 Task: Buy 4 Power Window Motors from Window Regulators & Motors section under best seller category for shipping address: Brittany Collins, 2429 August Lane, Shreveport, Louisiana 71101, Cell Number 3184332610. Pay from credit card ending with 5759, CVV 953
Action: Key pressed amazon.com<Key.enter>
Screenshot: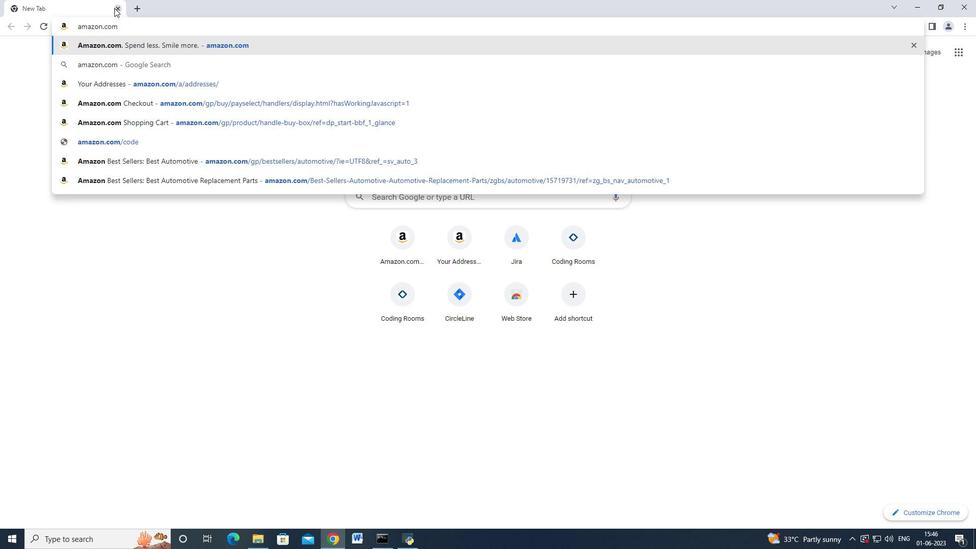 
Action: Mouse moved to (28, 82)
Screenshot: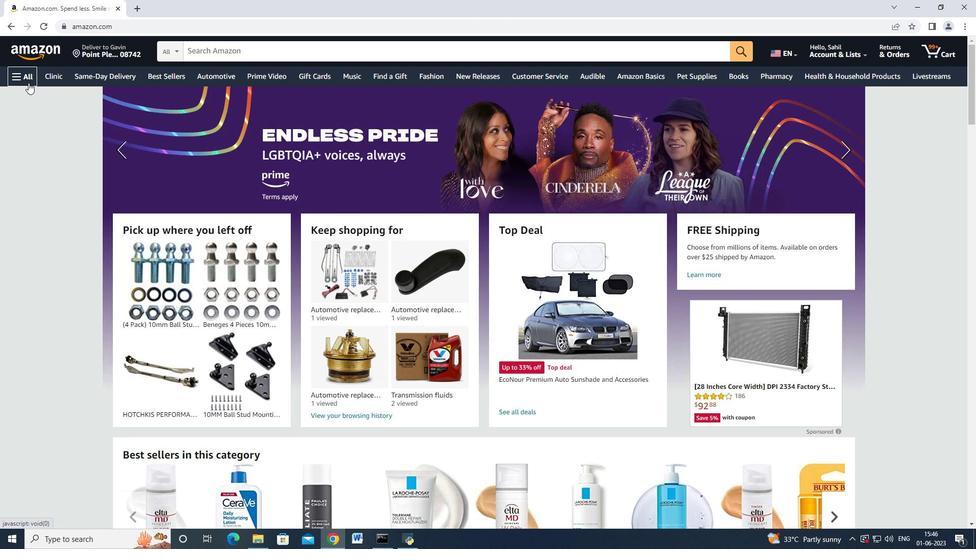 
Action: Mouse pressed left at (28, 82)
Screenshot: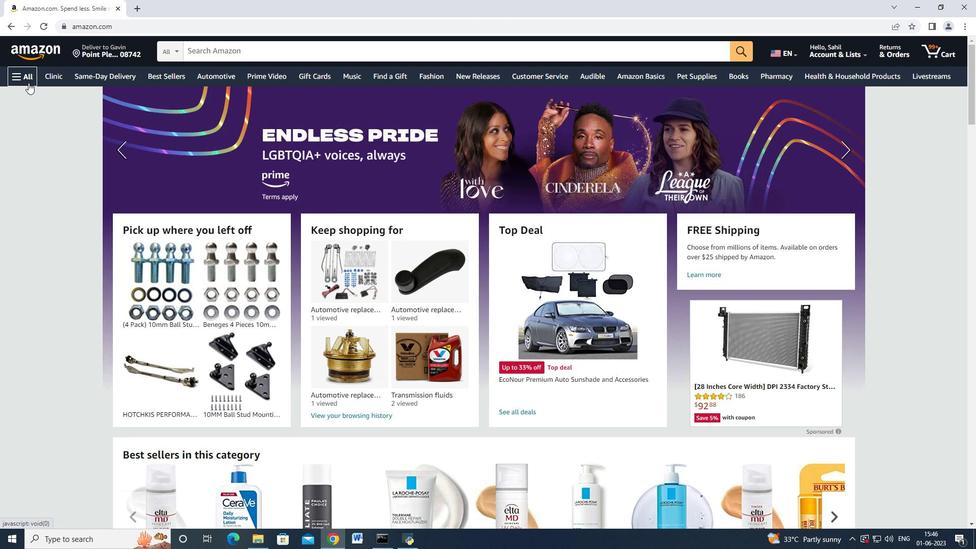 
Action: Mouse moved to (94, 392)
Screenshot: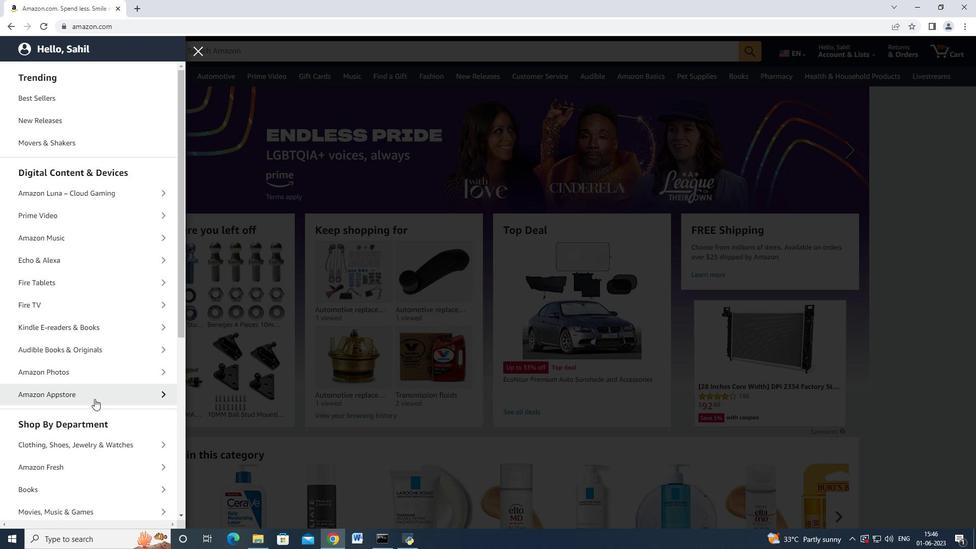
Action: Mouse scrolled (94, 392) with delta (0, 0)
Screenshot: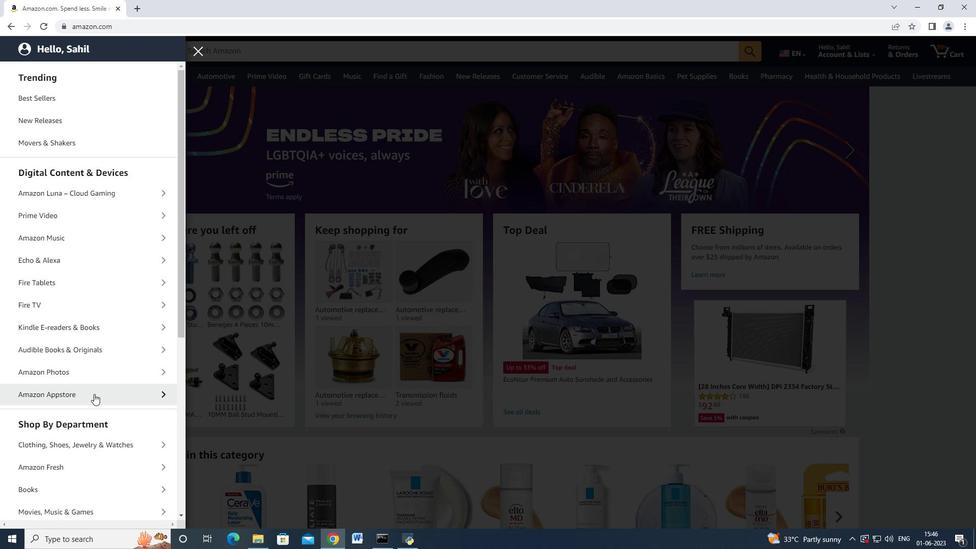 
Action: Mouse scrolled (94, 392) with delta (0, 0)
Screenshot: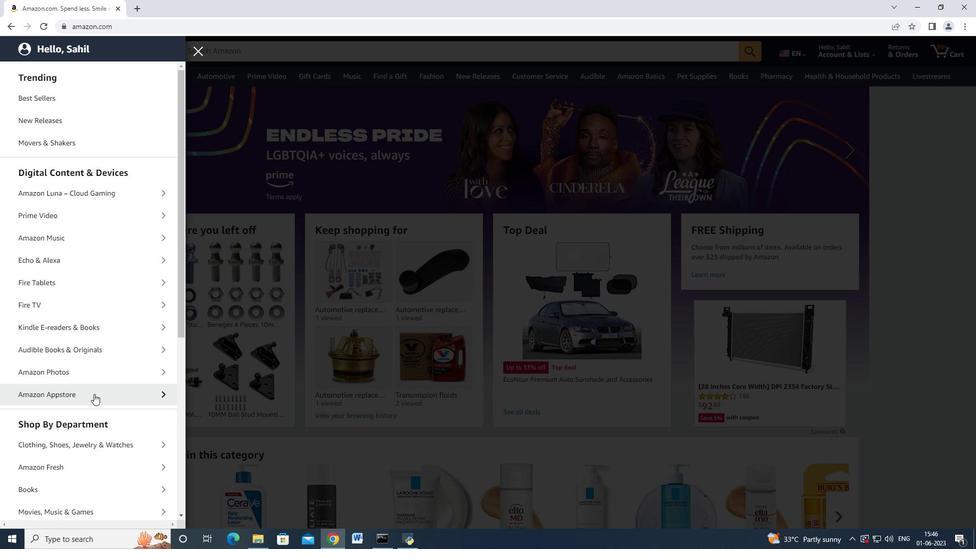 
Action: Mouse scrolled (94, 392) with delta (0, 0)
Screenshot: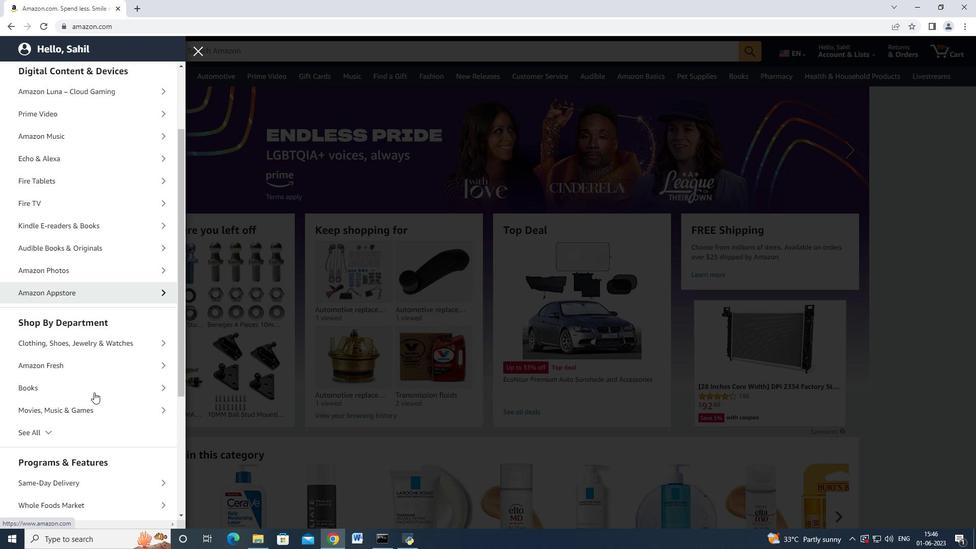 
Action: Mouse scrolled (94, 392) with delta (0, 0)
Screenshot: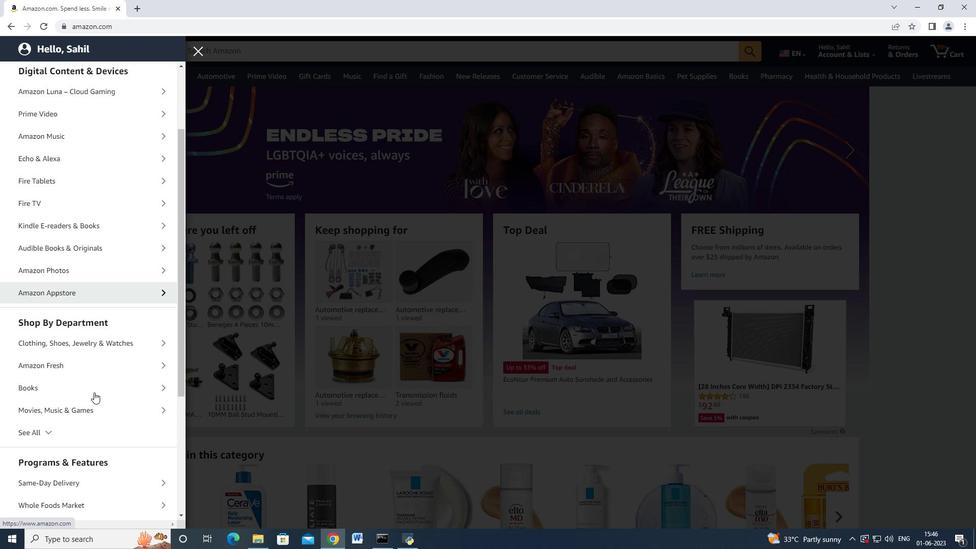 
Action: Mouse moved to (69, 466)
Screenshot: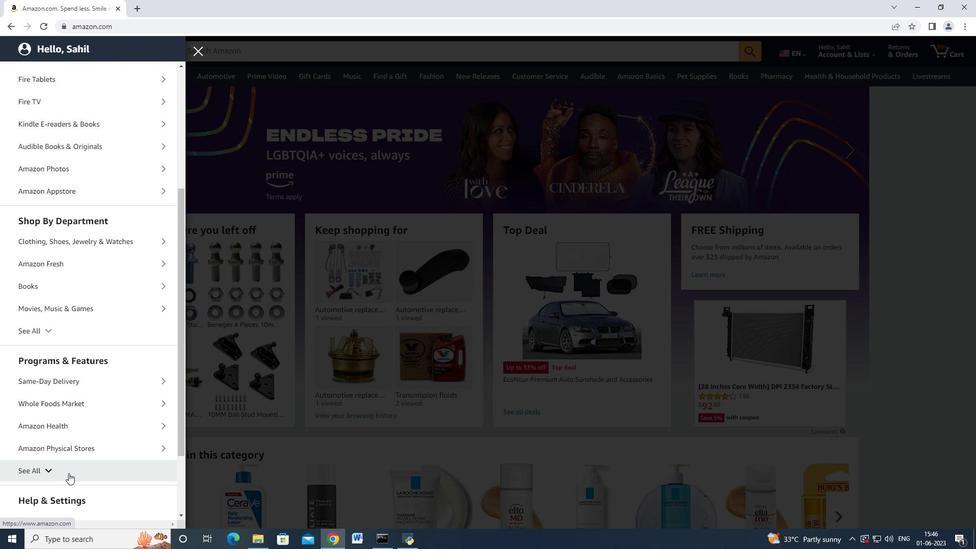 
Action: Mouse pressed left at (69, 466)
Screenshot: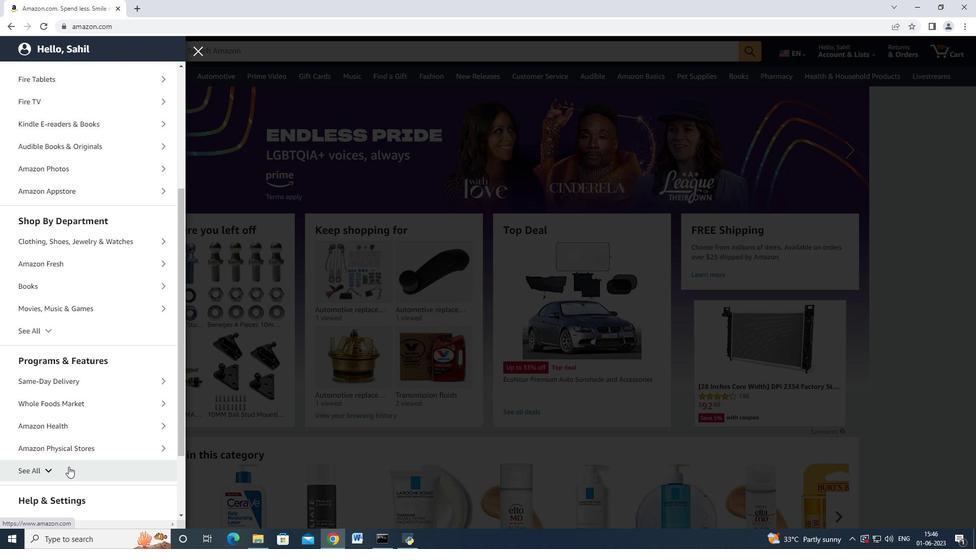 
Action: Mouse moved to (77, 332)
Screenshot: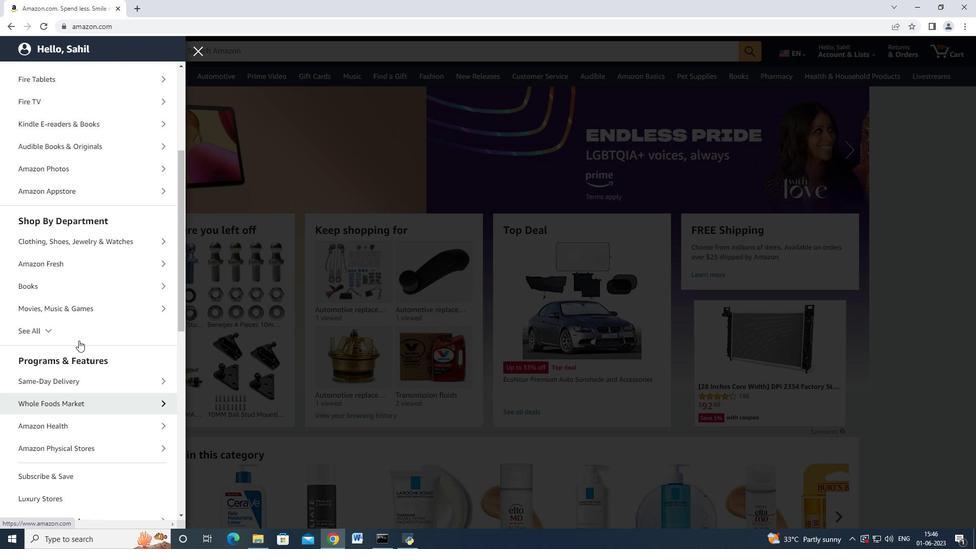 
Action: Mouse pressed left at (77, 332)
Screenshot: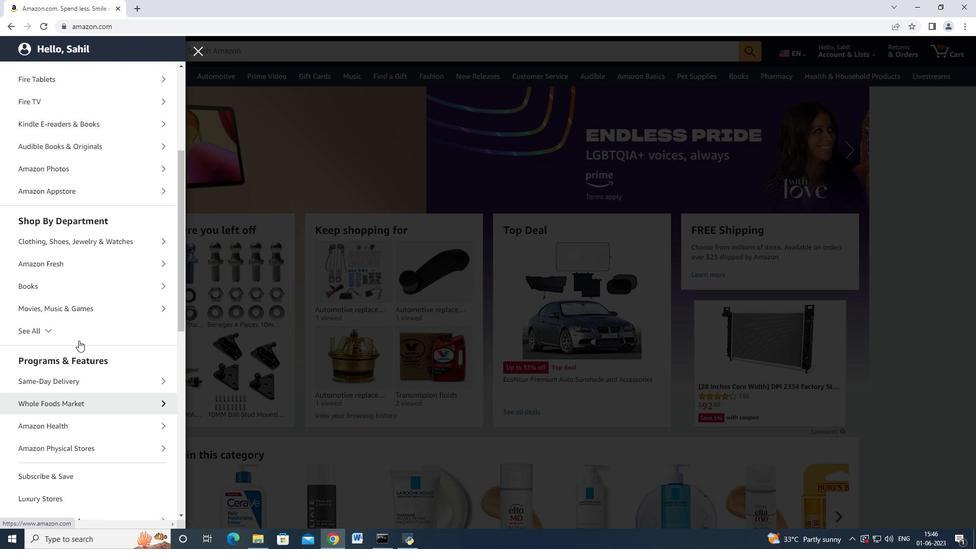 
Action: Mouse scrolled (77, 332) with delta (0, 0)
Screenshot: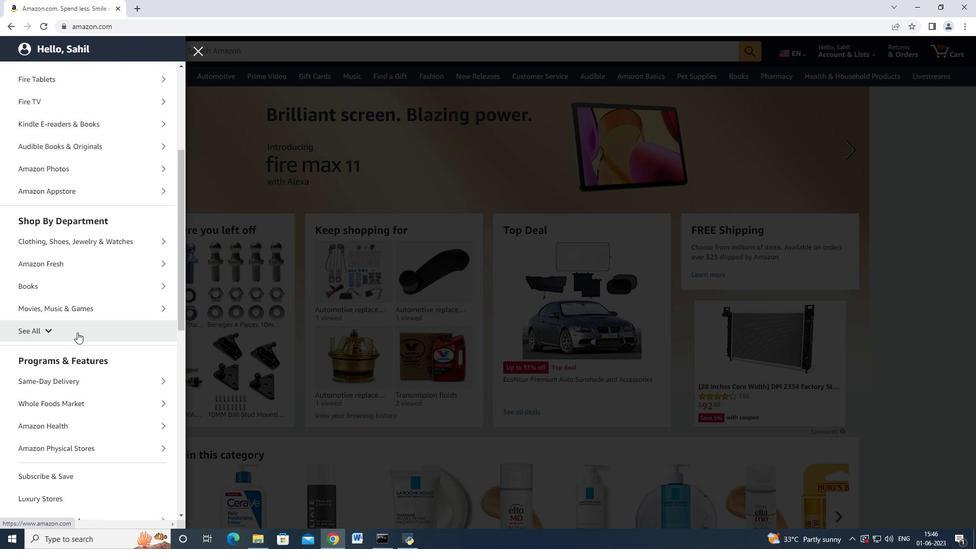 
Action: Mouse scrolled (77, 332) with delta (0, 0)
Screenshot: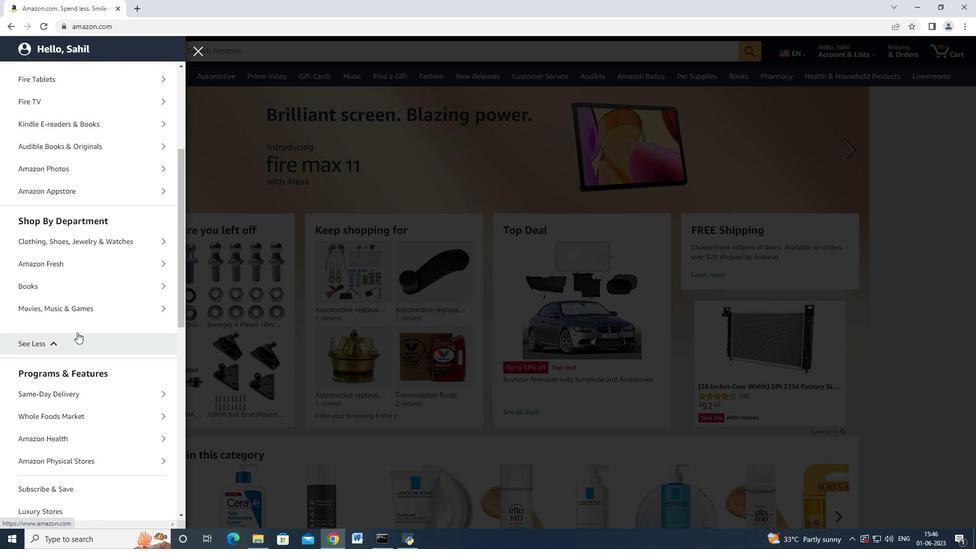
Action: Mouse scrolled (77, 332) with delta (0, 0)
Screenshot: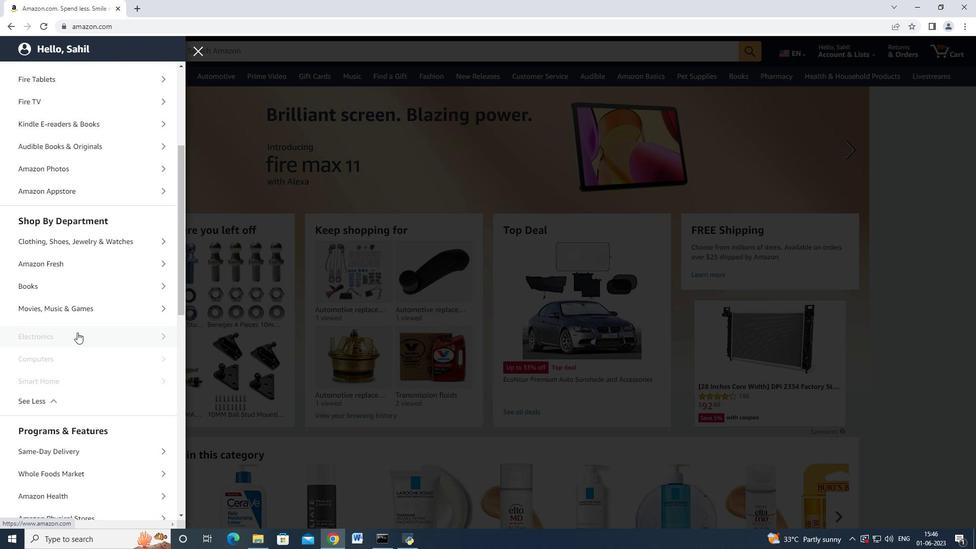 
Action: Mouse scrolled (77, 332) with delta (0, 0)
Screenshot: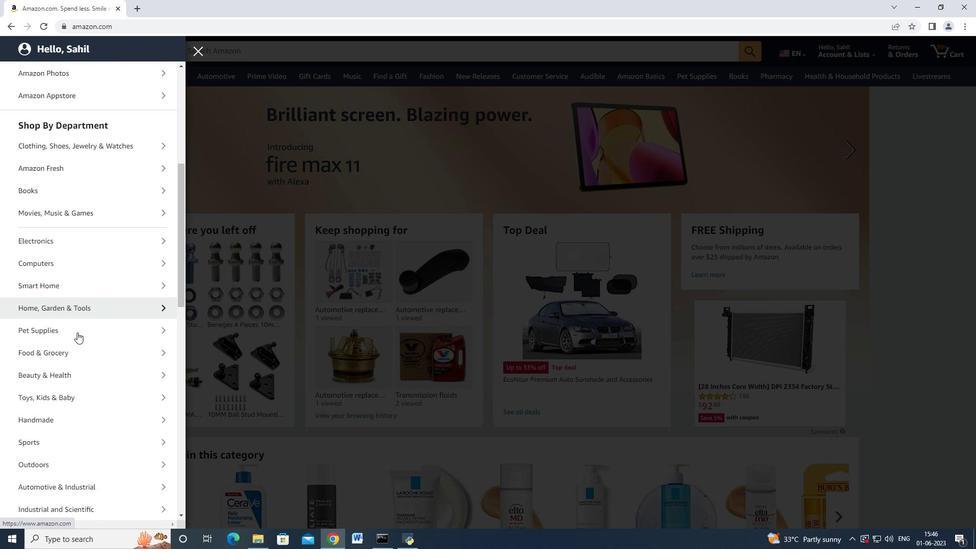 
Action: Mouse scrolled (77, 332) with delta (0, 0)
Screenshot: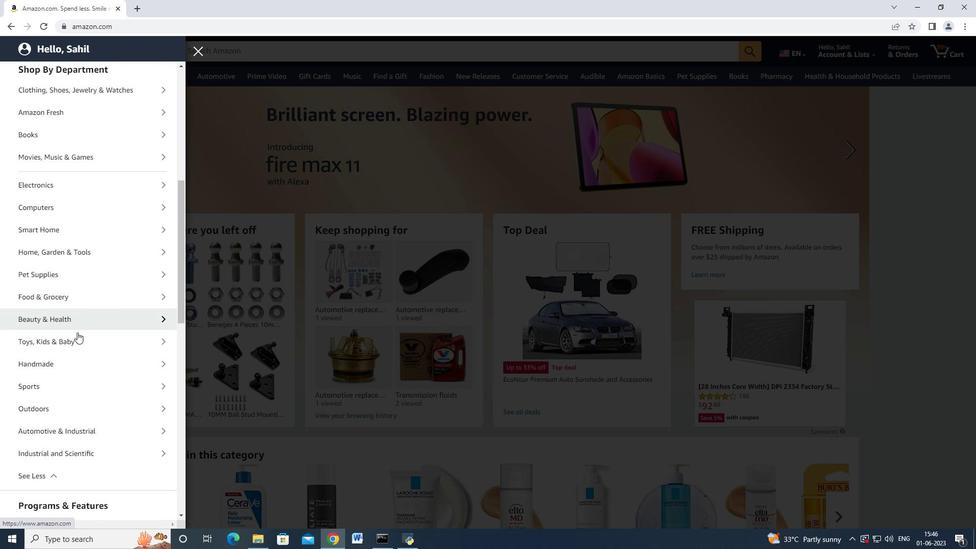 
Action: Mouse scrolled (77, 332) with delta (0, 0)
Screenshot: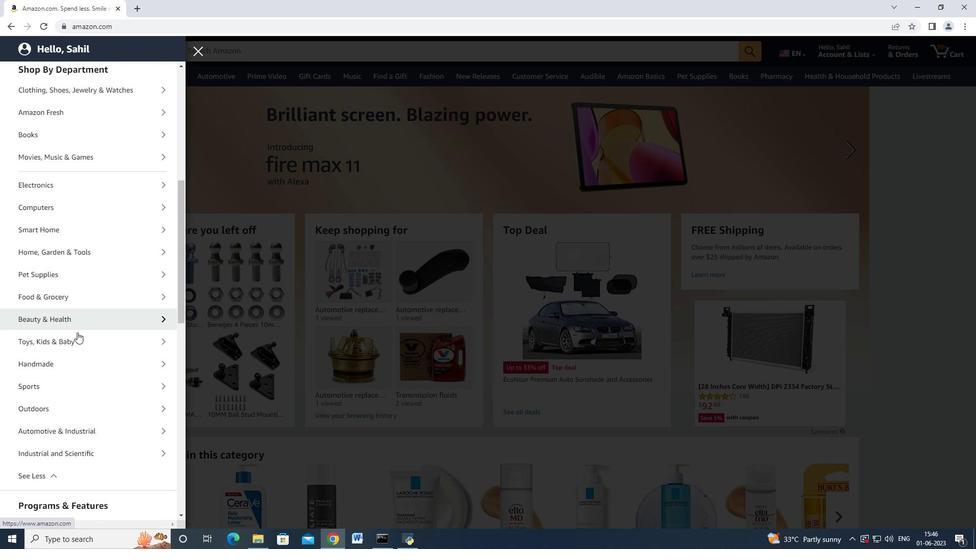 
Action: Mouse scrolled (77, 332) with delta (0, 0)
Screenshot: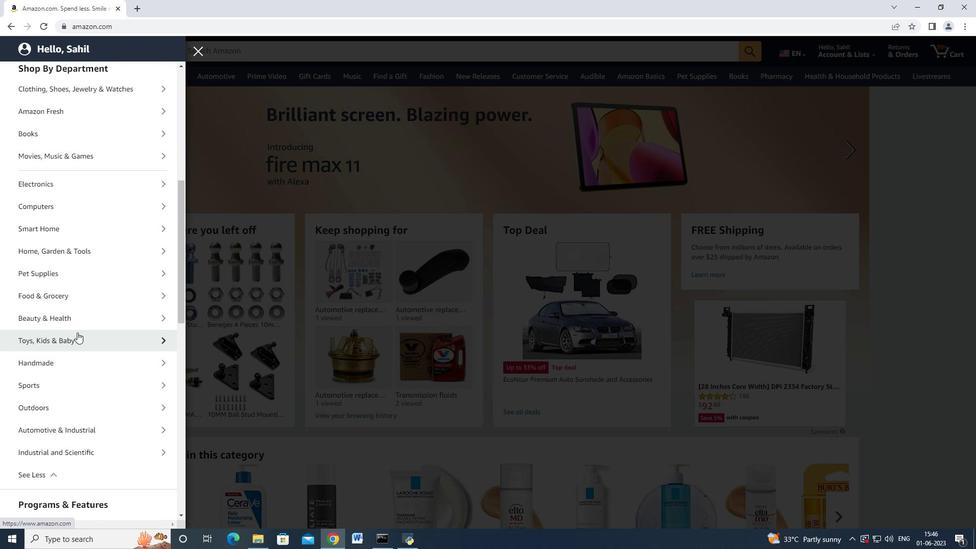 
Action: Mouse moved to (99, 230)
Screenshot: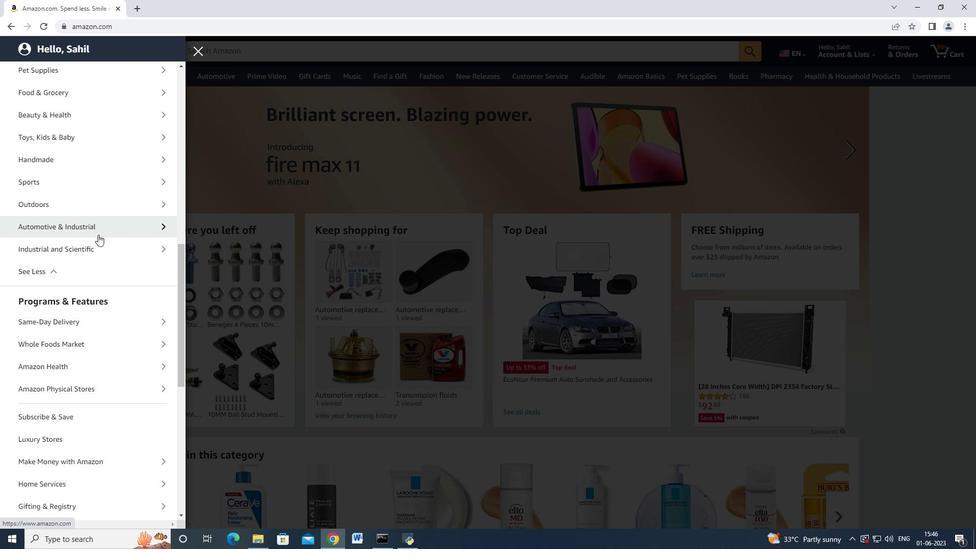 
Action: Mouse pressed left at (99, 230)
Screenshot: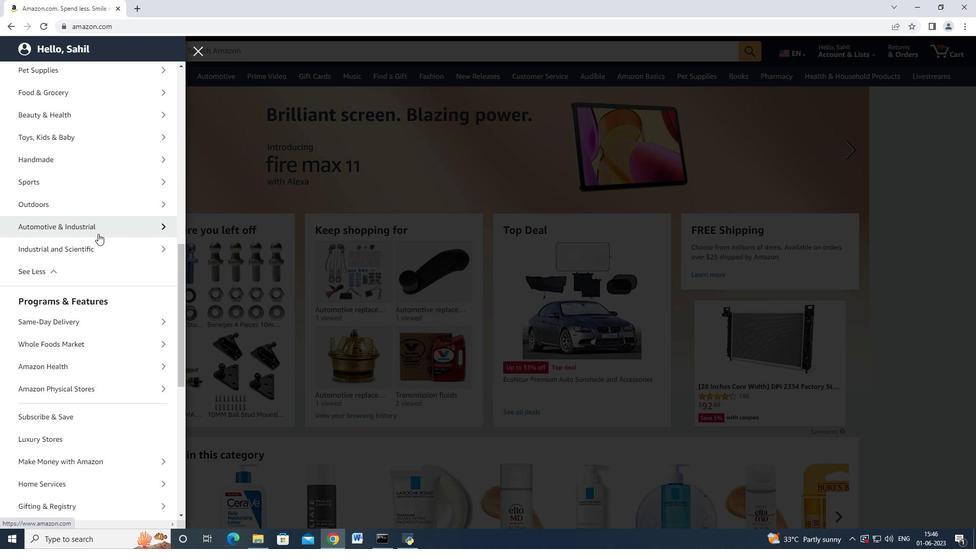 
Action: Mouse moved to (111, 126)
Screenshot: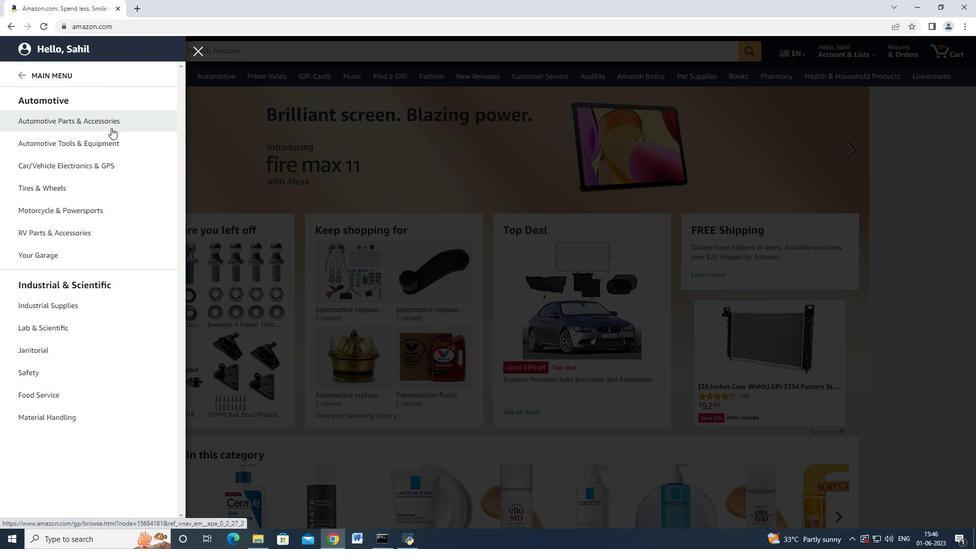 
Action: Mouse pressed left at (111, 126)
Screenshot: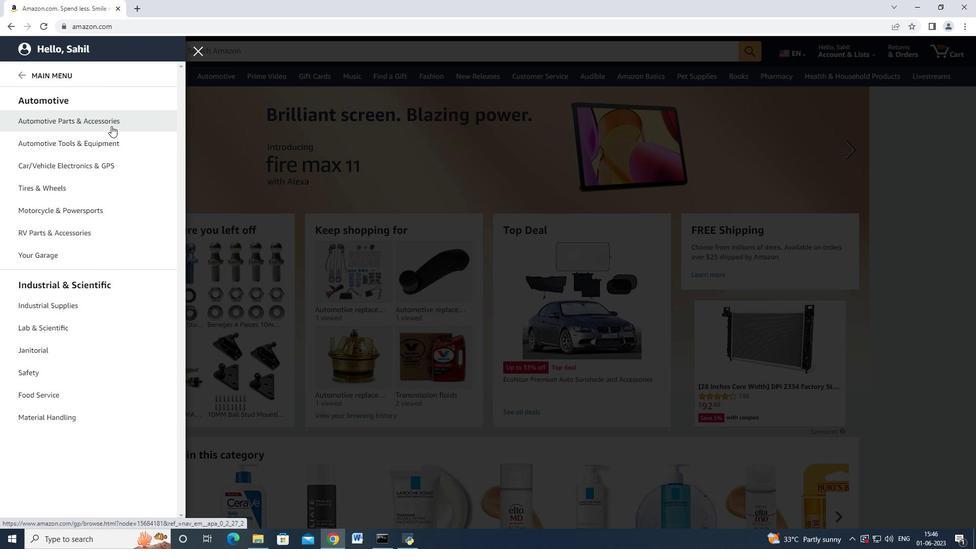 
Action: Mouse moved to (183, 90)
Screenshot: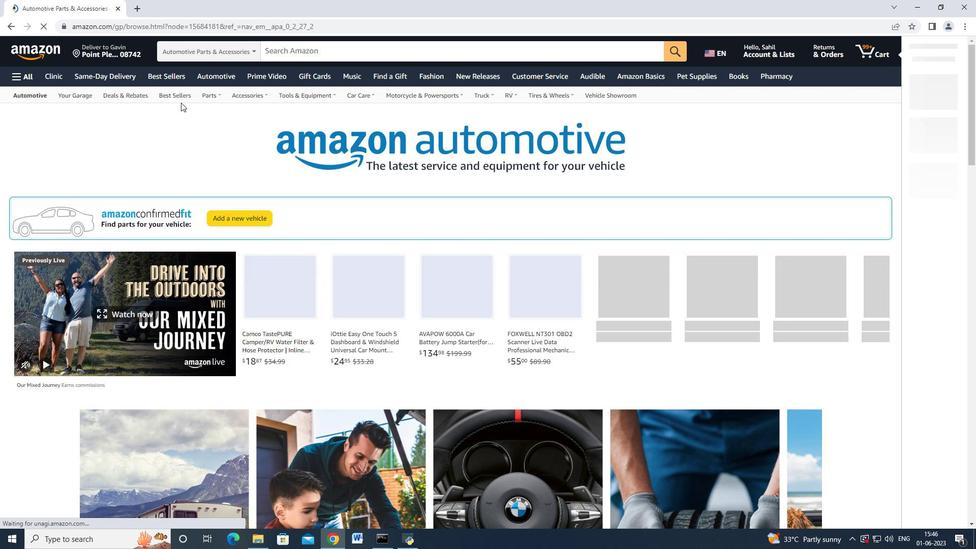 
Action: Mouse pressed left at (183, 90)
Screenshot: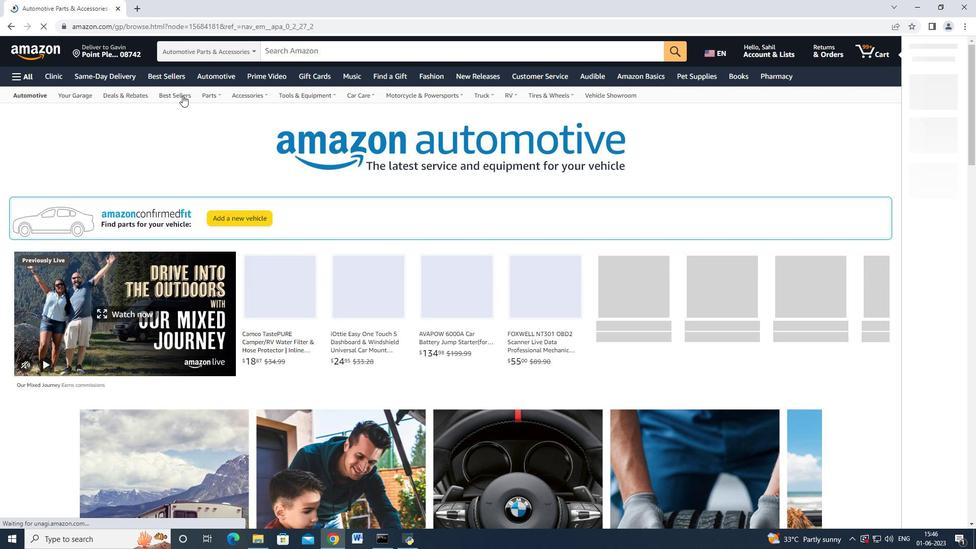 
Action: Mouse moved to (58, 329)
Screenshot: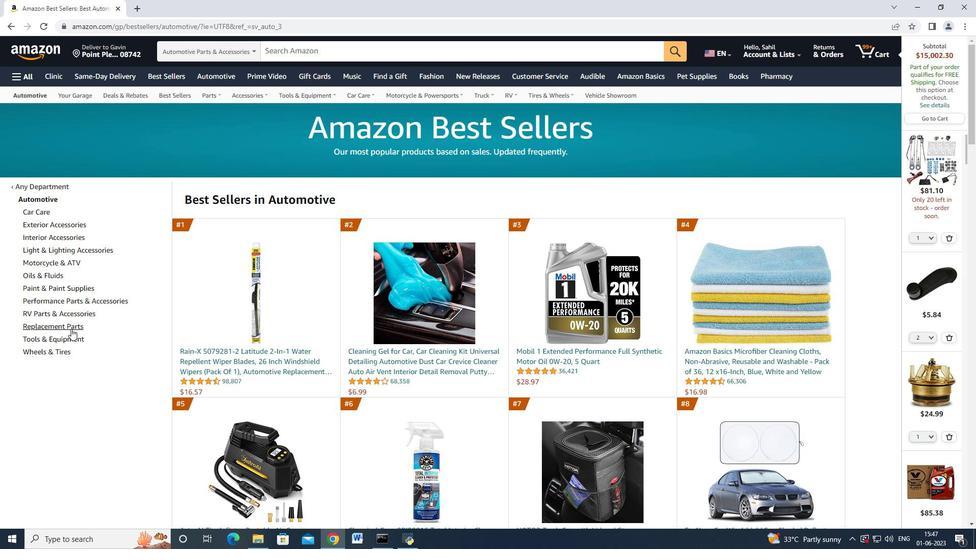 
Action: Mouse pressed left at (58, 329)
Screenshot: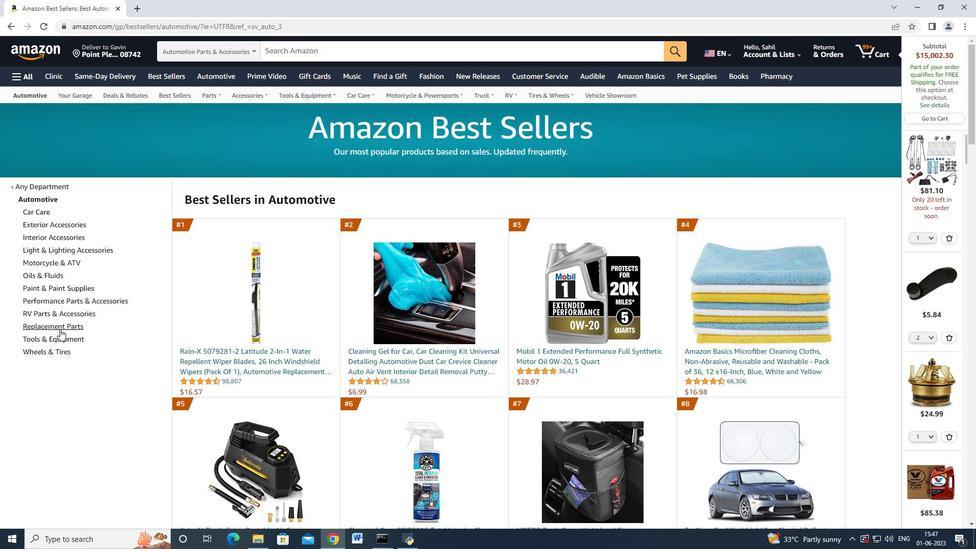 
Action: Mouse moved to (80, 338)
Screenshot: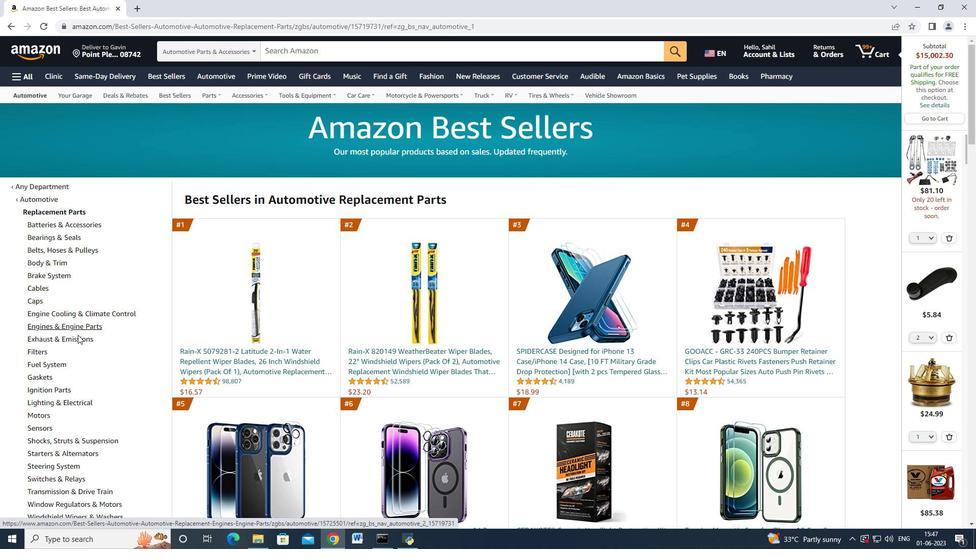 
Action: Mouse scrolled (80, 338) with delta (0, 0)
Screenshot: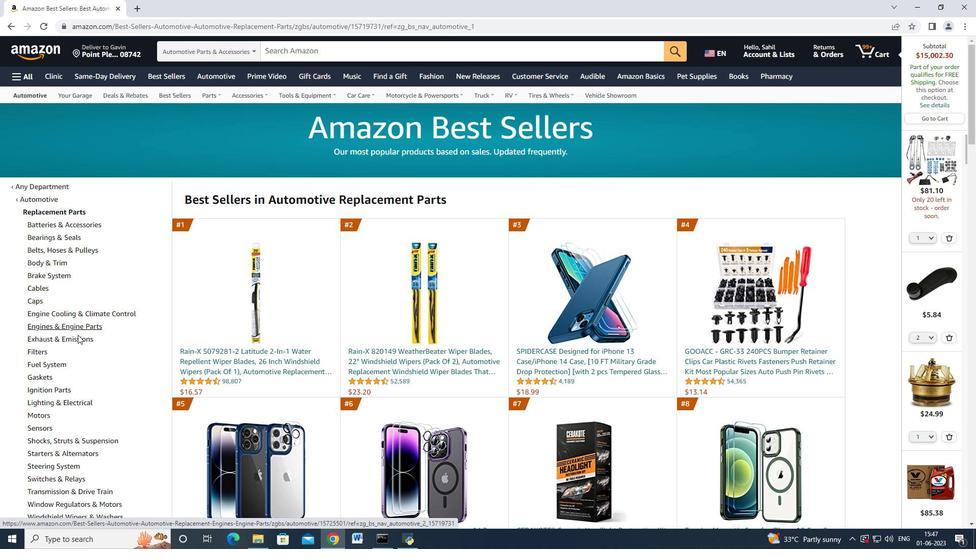 
Action: Mouse moved to (86, 349)
Screenshot: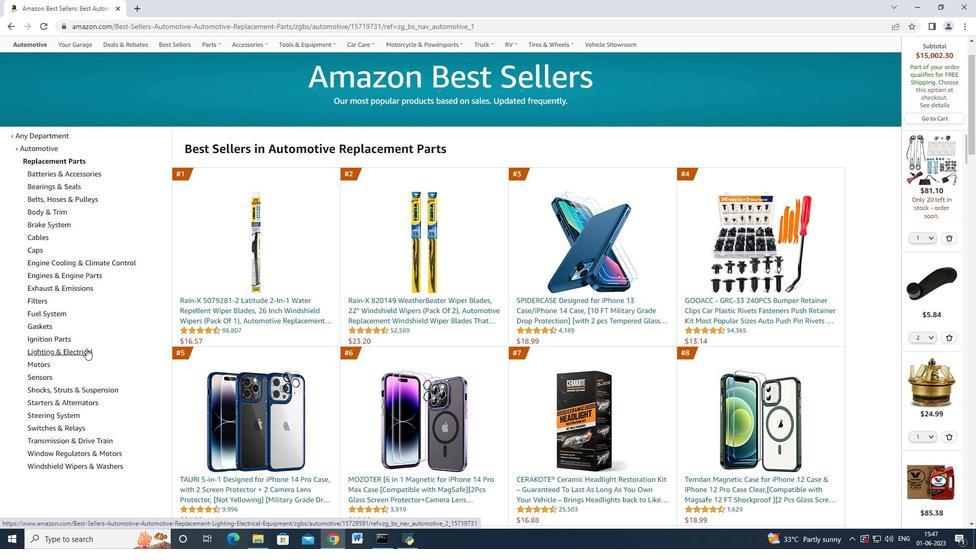 
Action: Mouse scrolled (86, 349) with delta (0, 0)
Screenshot: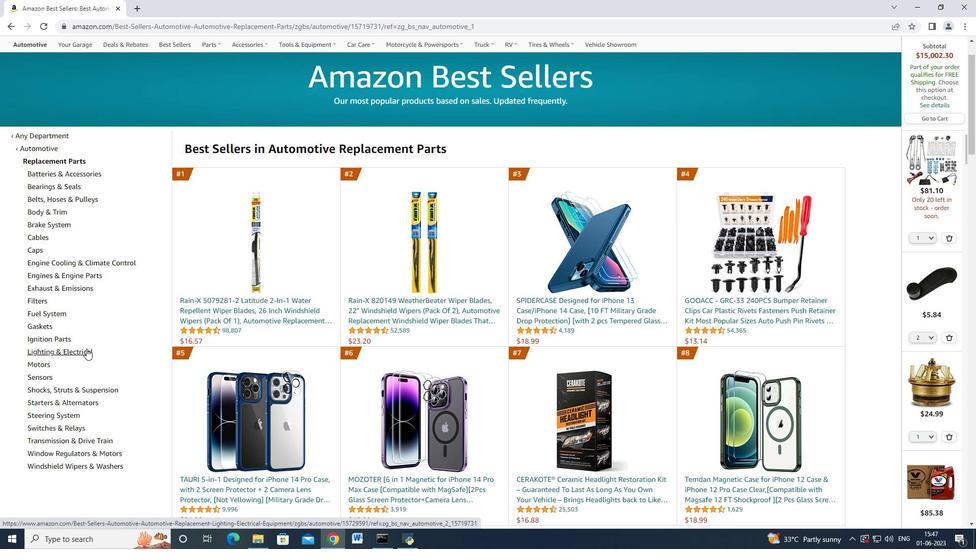 
Action: Mouse moved to (87, 349)
Screenshot: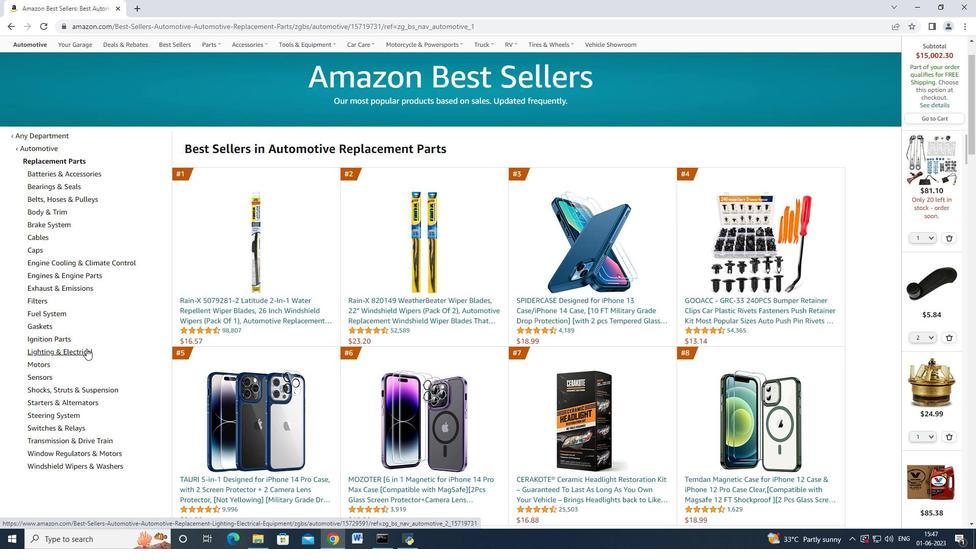
Action: Mouse scrolled (87, 349) with delta (0, 0)
Screenshot: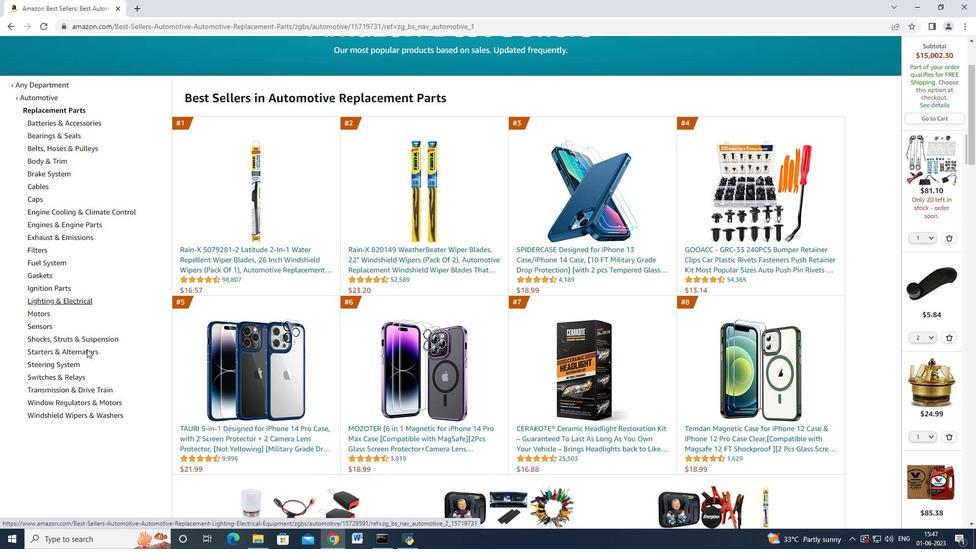 
Action: Mouse moved to (90, 352)
Screenshot: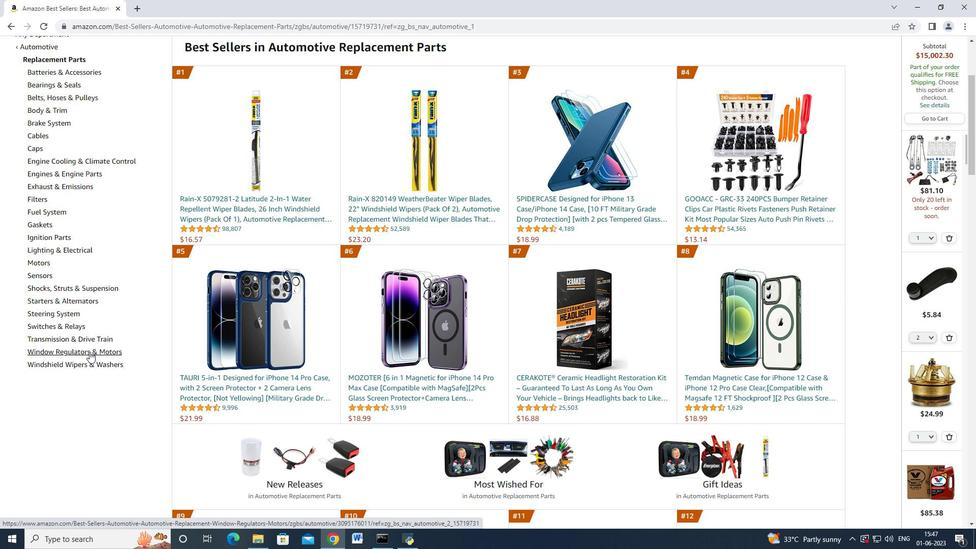 
Action: Mouse scrolled (90, 352) with delta (0, 0)
Screenshot: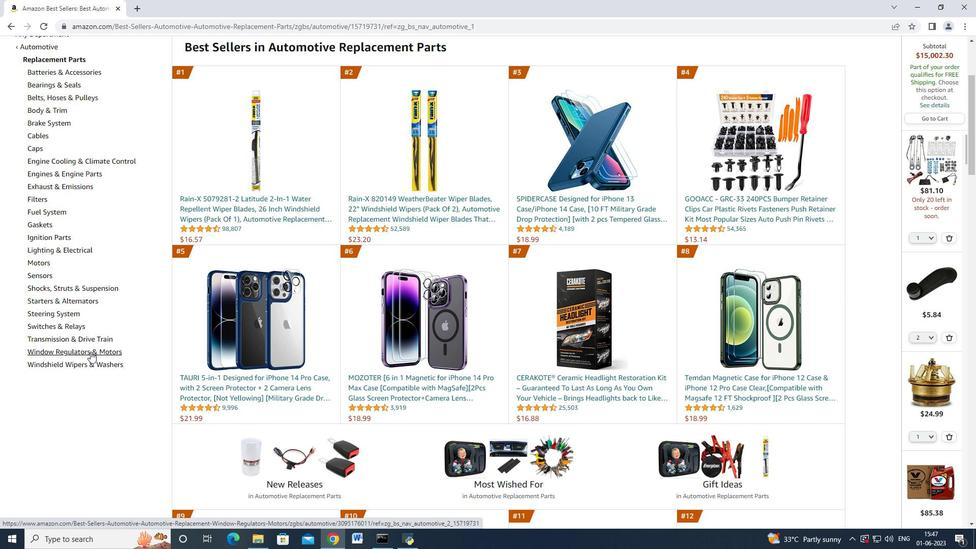 
Action: Mouse scrolled (90, 352) with delta (0, 0)
Screenshot: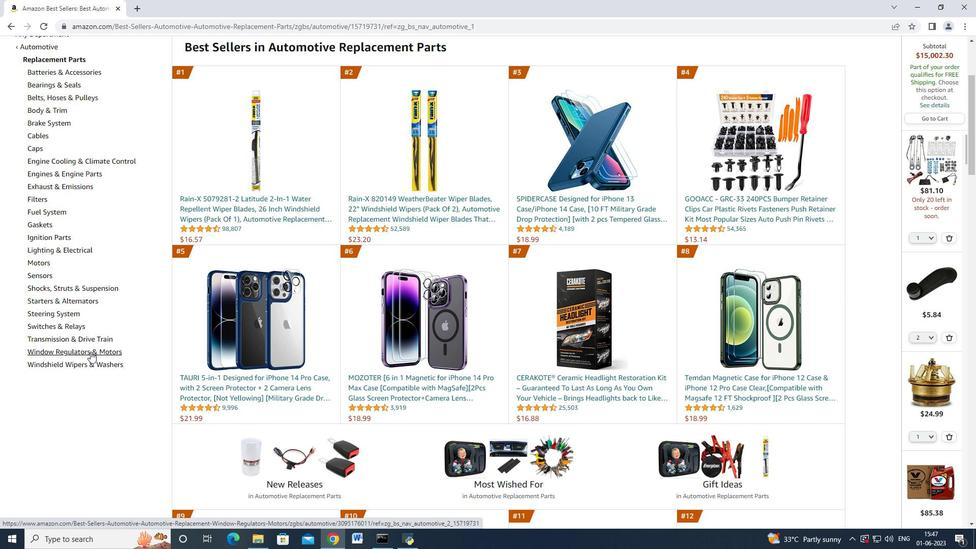 
Action: Mouse scrolled (90, 351) with delta (0, 0)
Screenshot: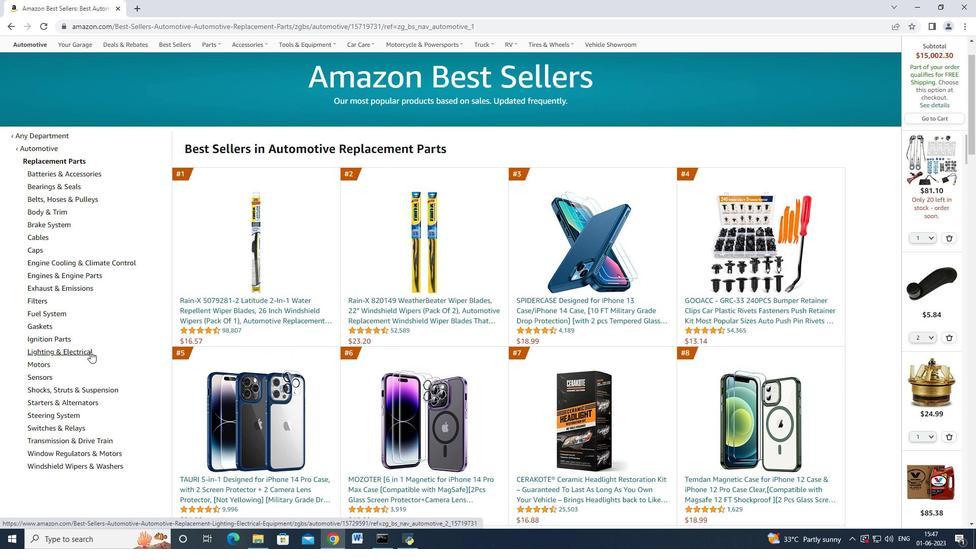 
Action: Mouse moved to (80, 406)
Screenshot: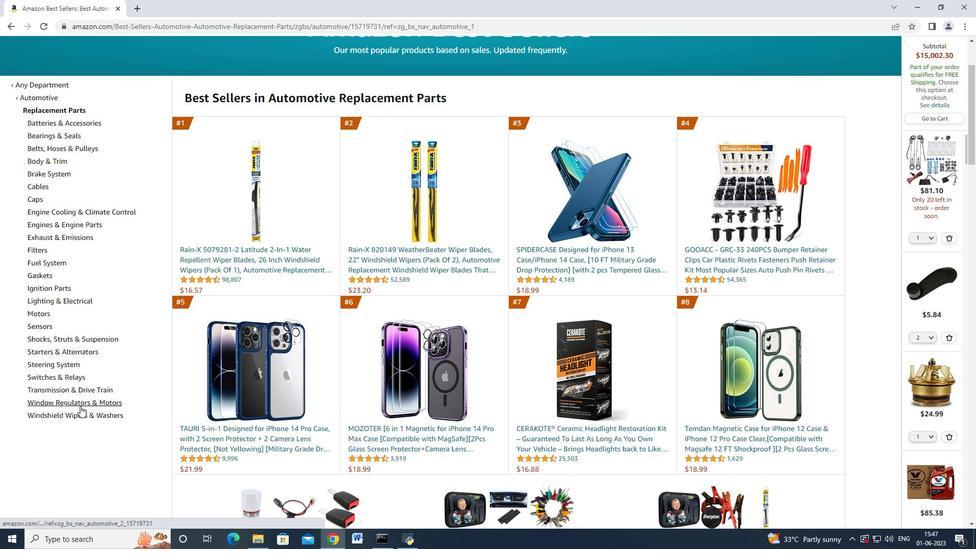 
Action: Mouse pressed left at (80, 406)
Screenshot: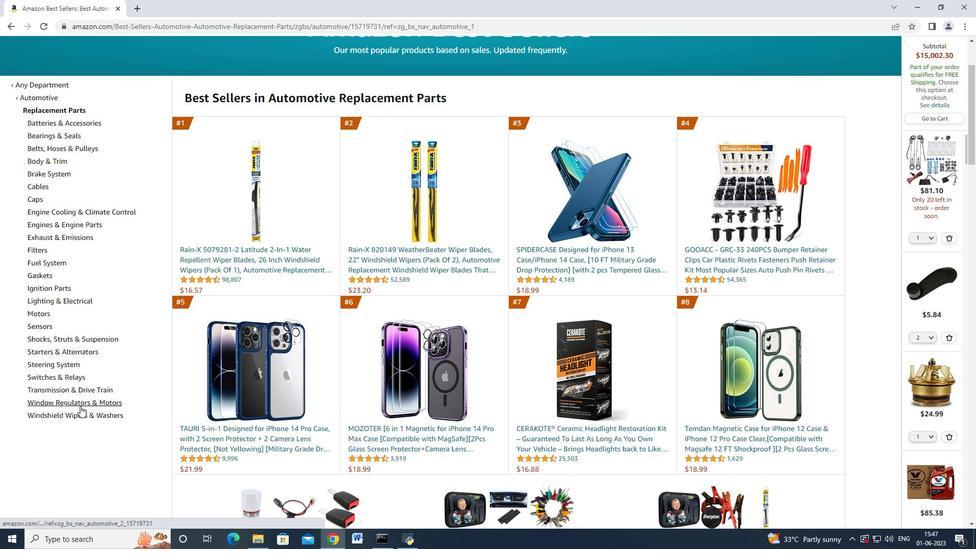 
Action: Mouse moved to (73, 259)
Screenshot: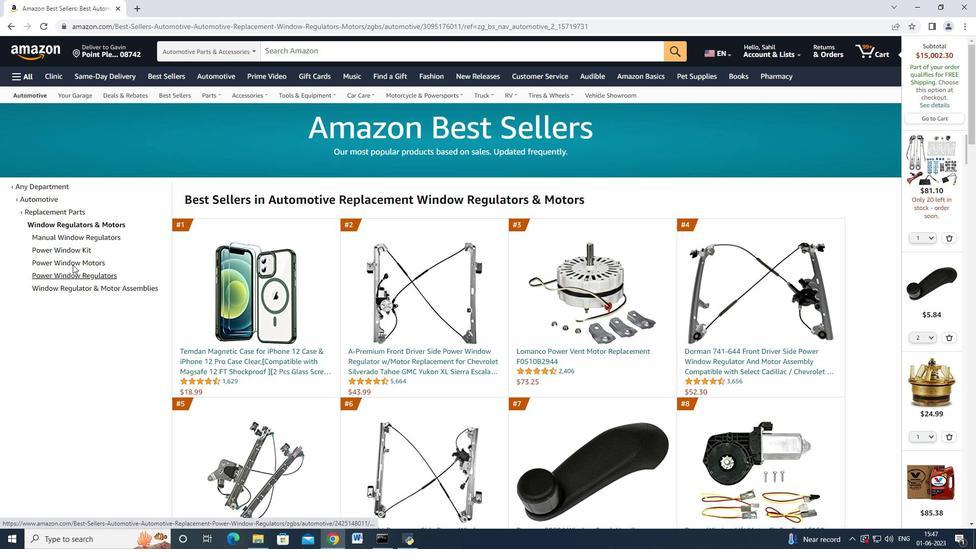 
Action: Mouse pressed left at (73, 259)
Screenshot: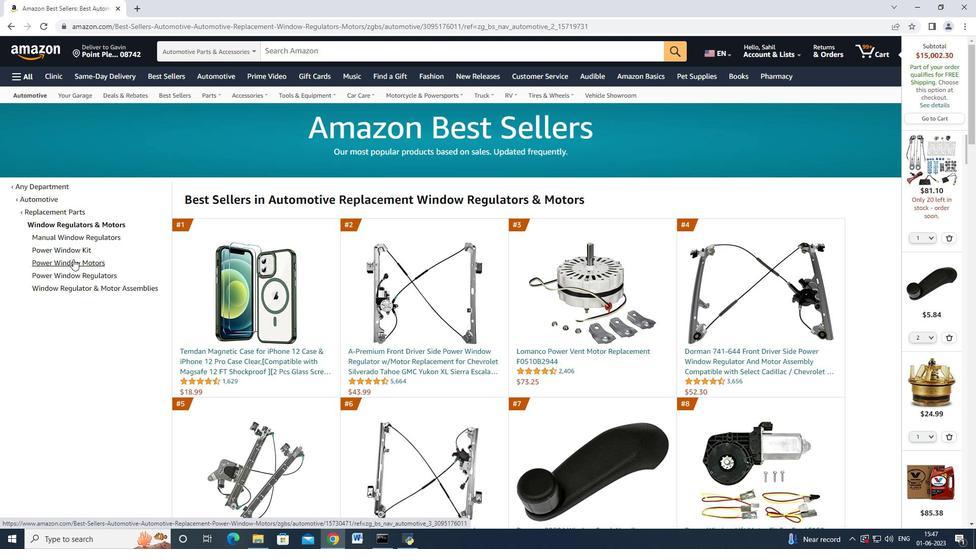 
Action: Mouse moved to (419, 353)
Screenshot: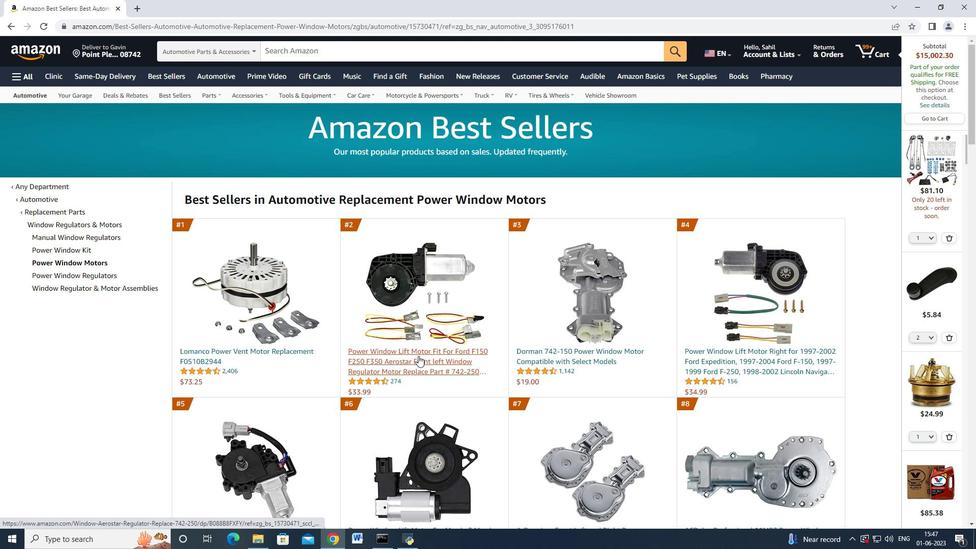 
Action: Mouse scrolled (419, 353) with delta (0, 0)
Screenshot: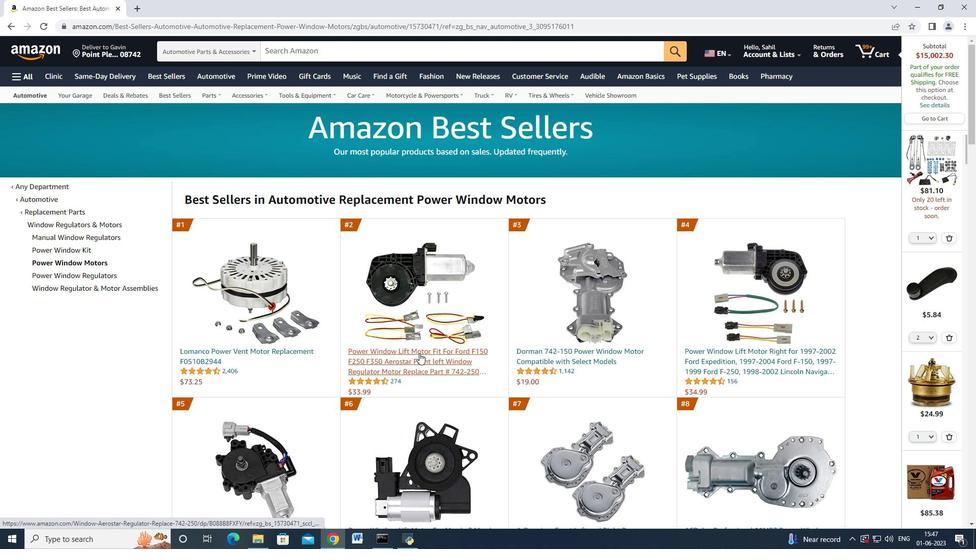 
Action: Mouse moved to (412, 311)
Screenshot: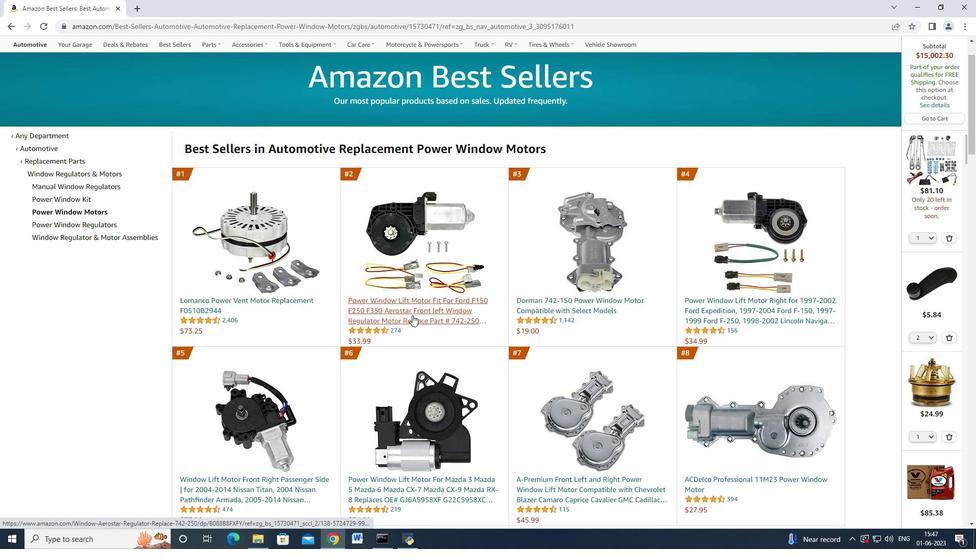 
Action: Mouse scrolled (412, 310) with delta (0, 0)
Screenshot: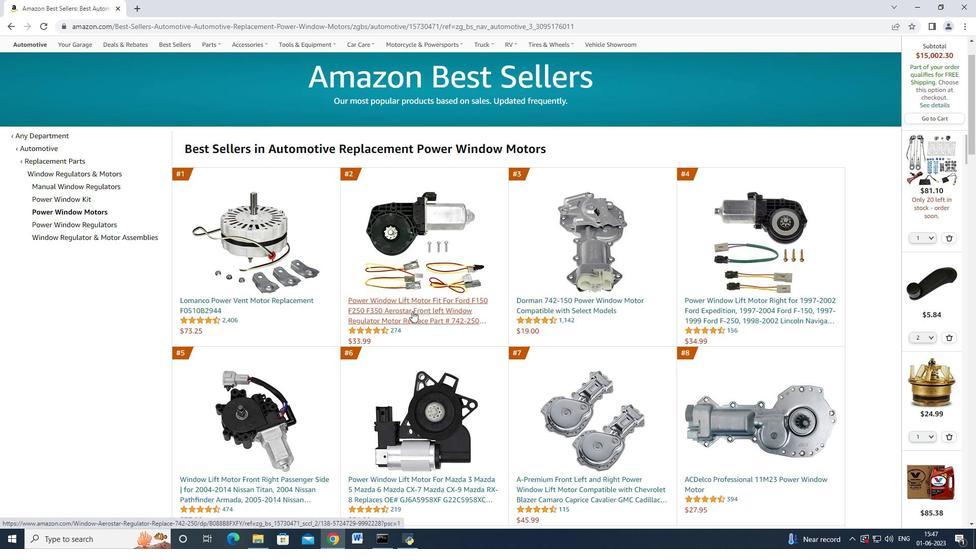
Action: Mouse moved to (291, 446)
Screenshot: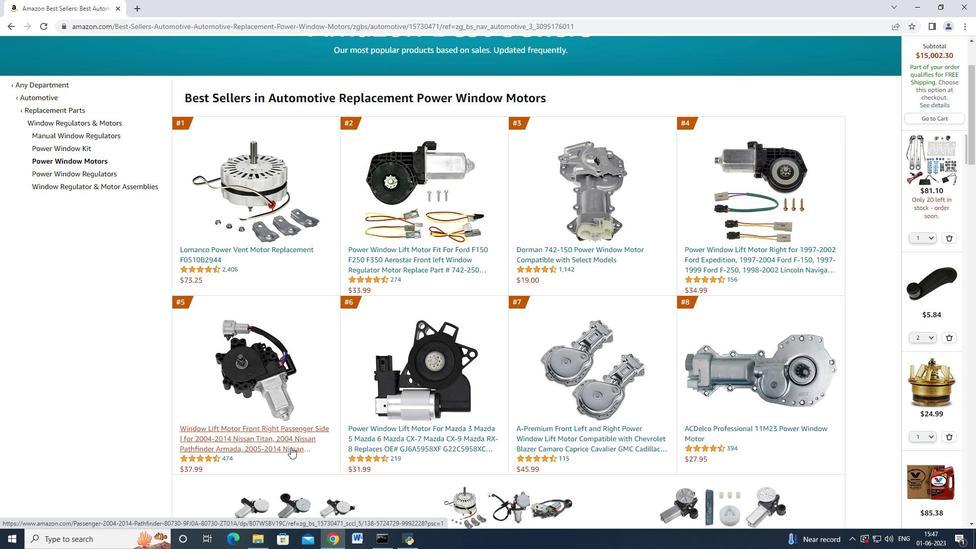 
Action: Mouse pressed left at (291, 446)
Screenshot: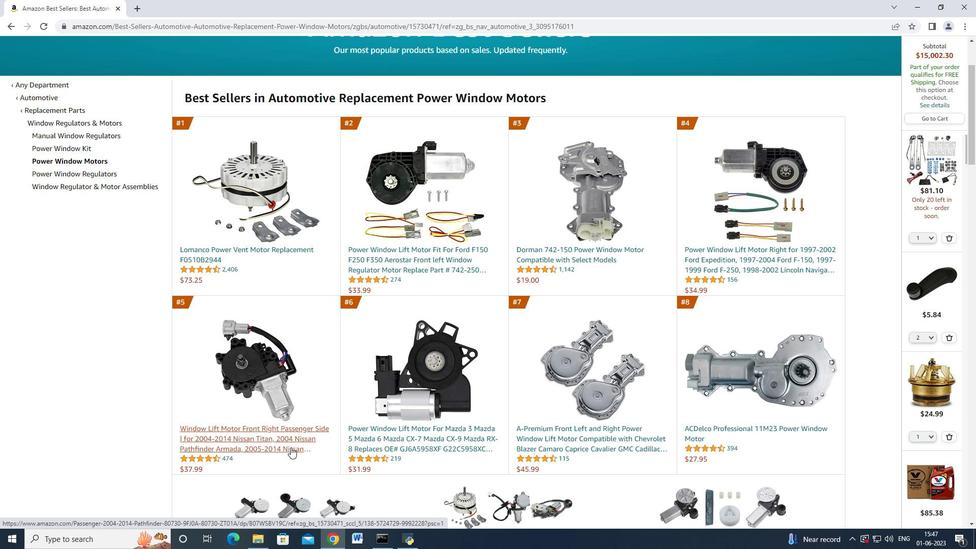
Action: Mouse moved to (728, 379)
Screenshot: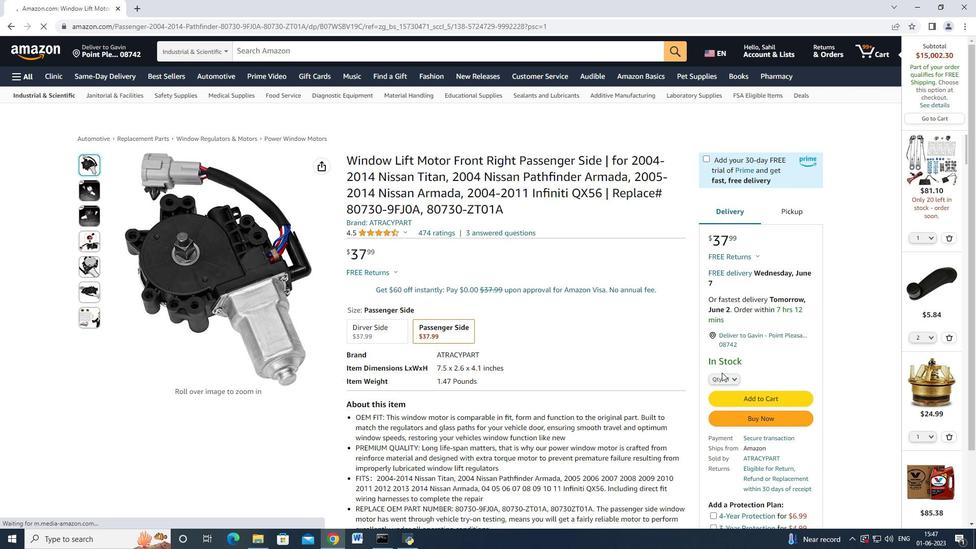 
Action: Mouse pressed left at (728, 379)
Screenshot: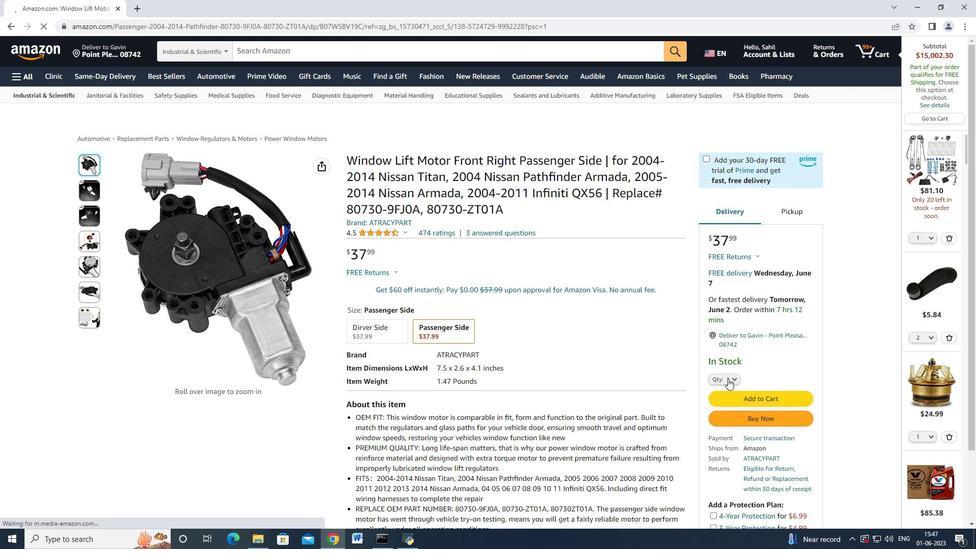 
Action: Mouse moved to (730, 99)
Screenshot: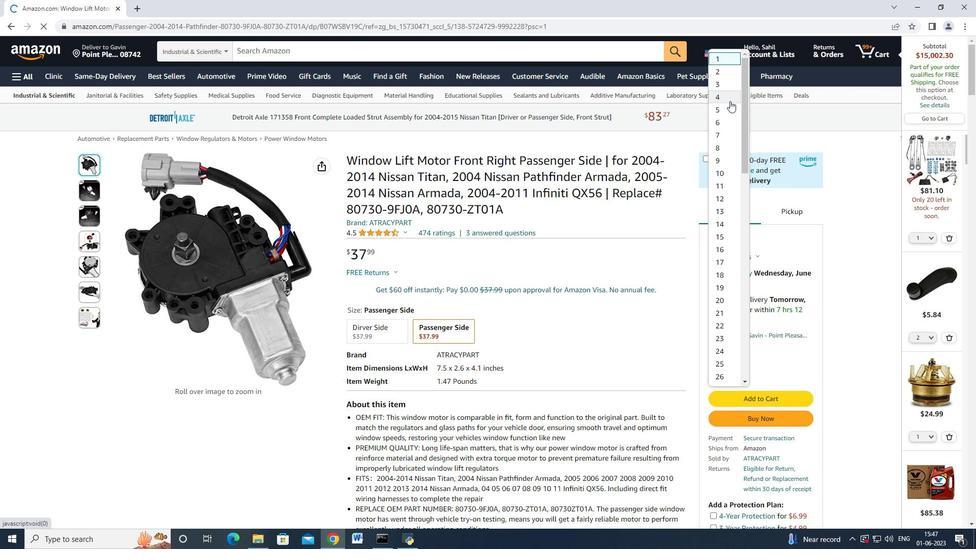 
Action: Mouse pressed left at (730, 99)
Screenshot: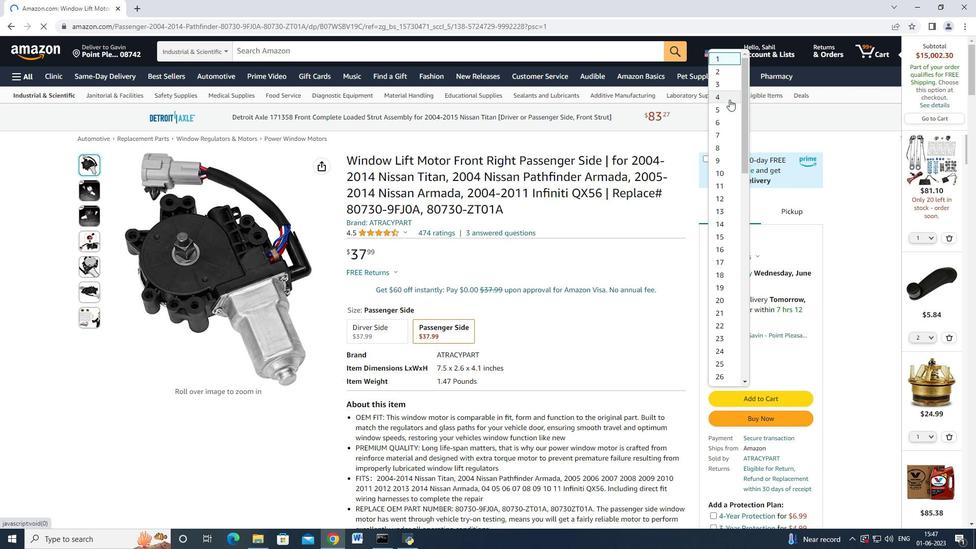 
Action: Mouse moved to (756, 421)
Screenshot: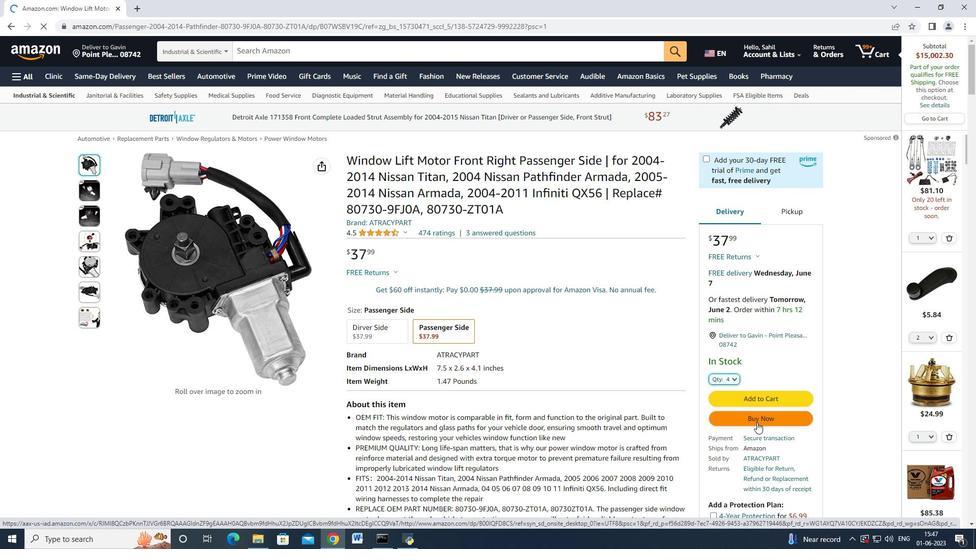
Action: Mouse pressed left at (756, 421)
Screenshot: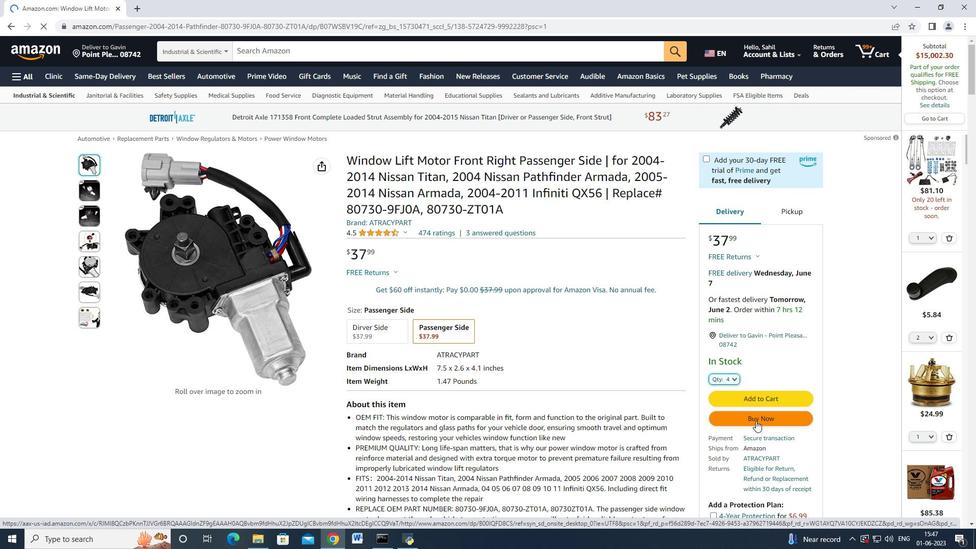
Action: Mouse moved to (582, 82)
Screenshot: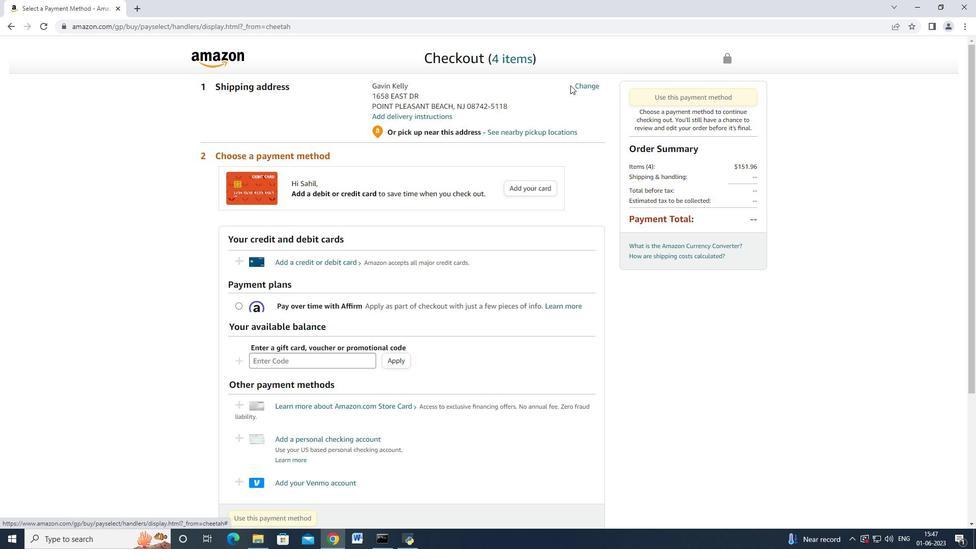 
Action: Mouse pressed left at (582, 82)
Screenshot: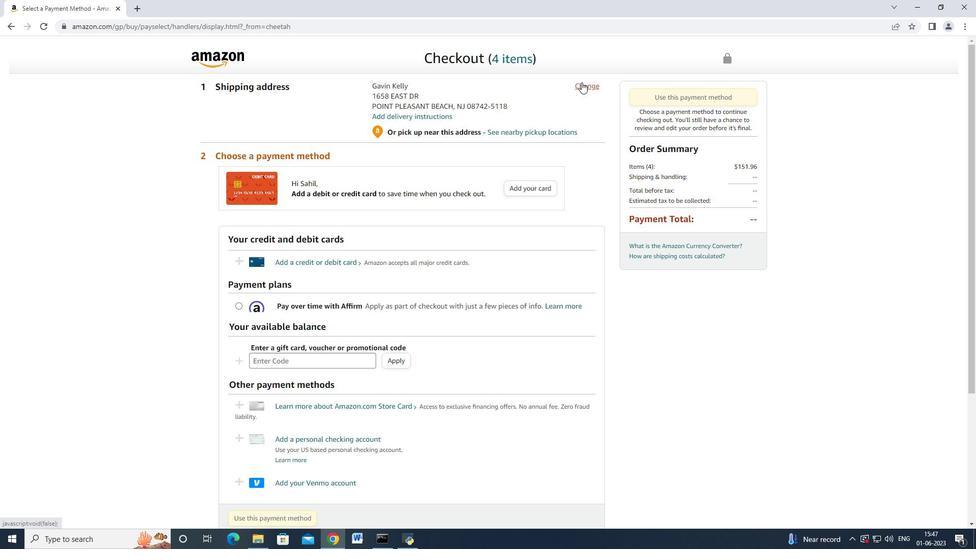 
Action: Mouse moved to (313, 211)
Screenshot: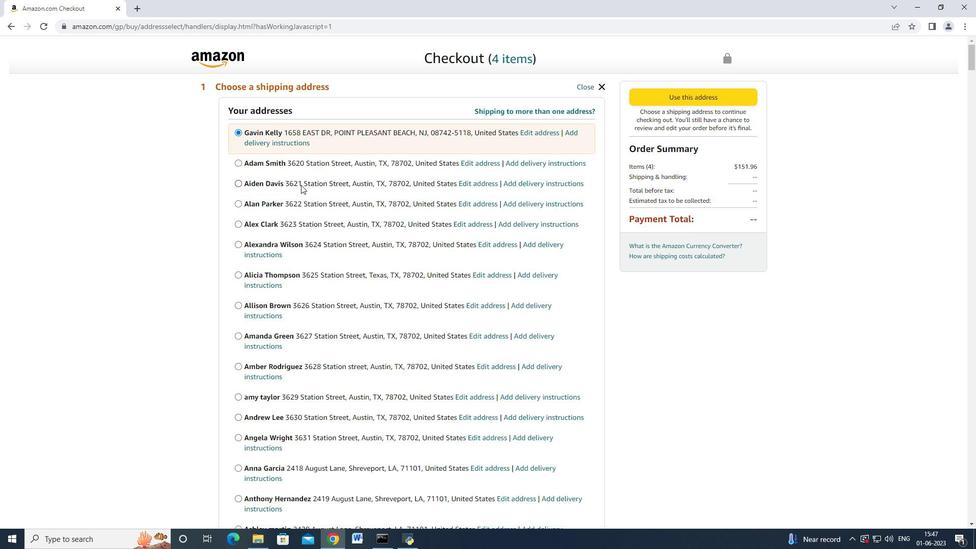 
Action: Mouse scrolled (313, 210) with delta (0, 0)
Screenshot: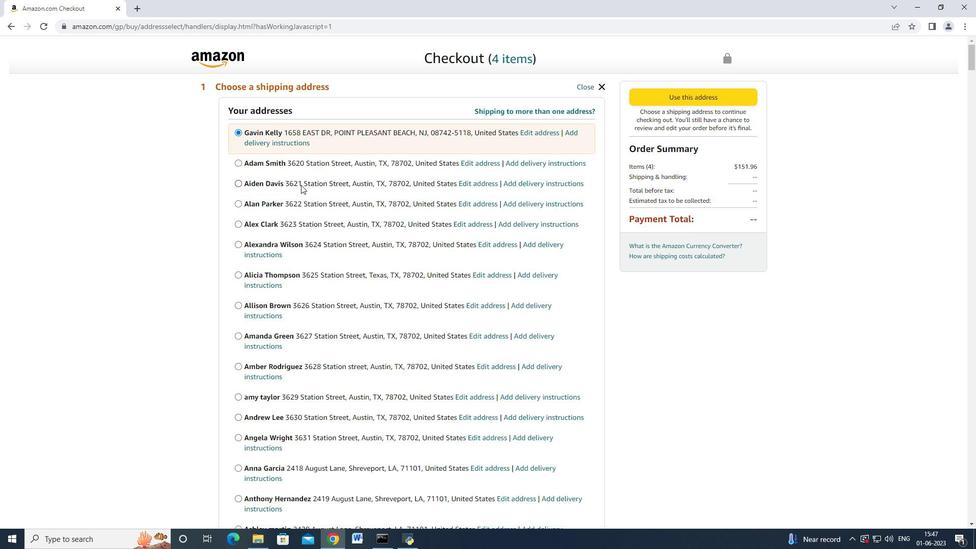 
Action: Mouse moved to (313, 212)
Screenshot: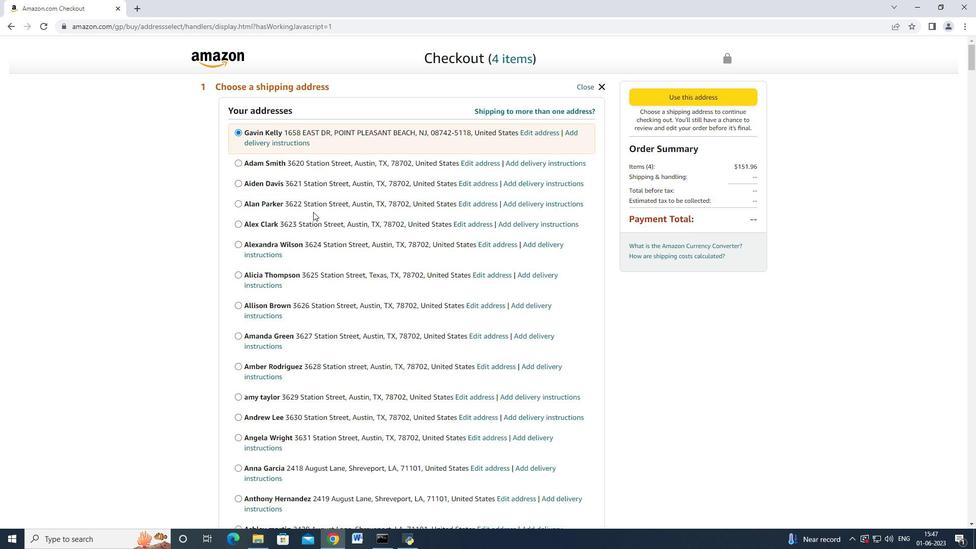 
Action: Mouse scrolled (313, 212) with delta (0, 0)
Screenshot: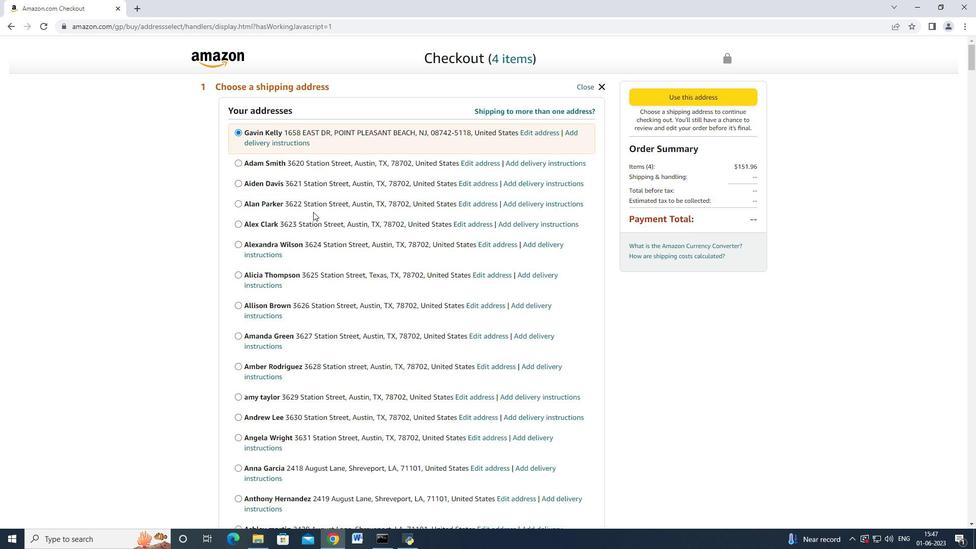 
Action: Mouse moved to (313, 213)
Screenshot: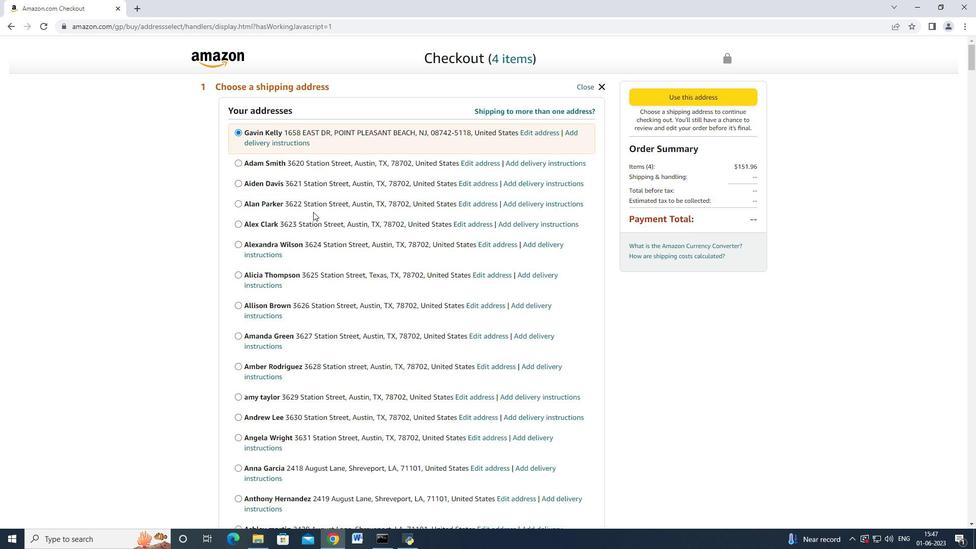 
Action: Mouse scrolled (313, 212) with delta (0, 0)
Screenshot: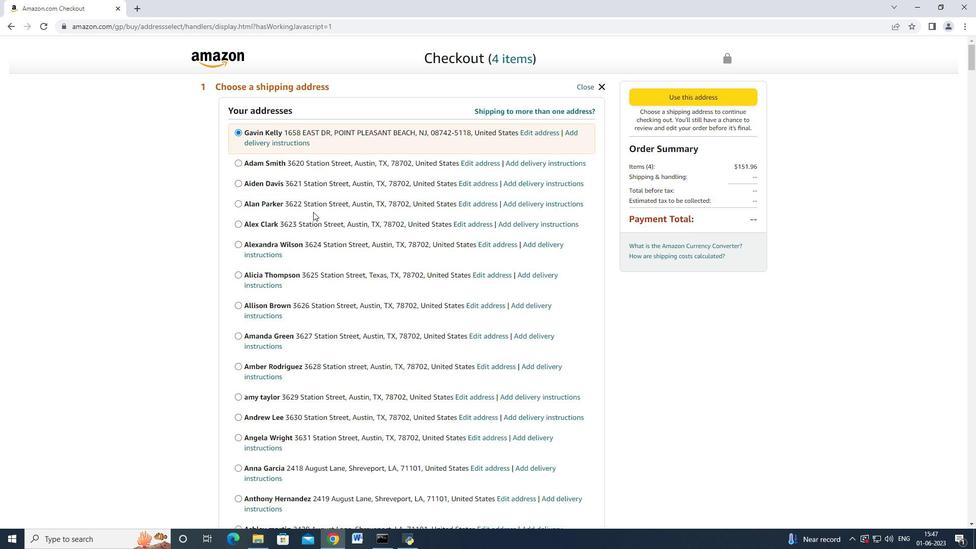 
Action: Mouse moved to (314, 214)
Screenshot: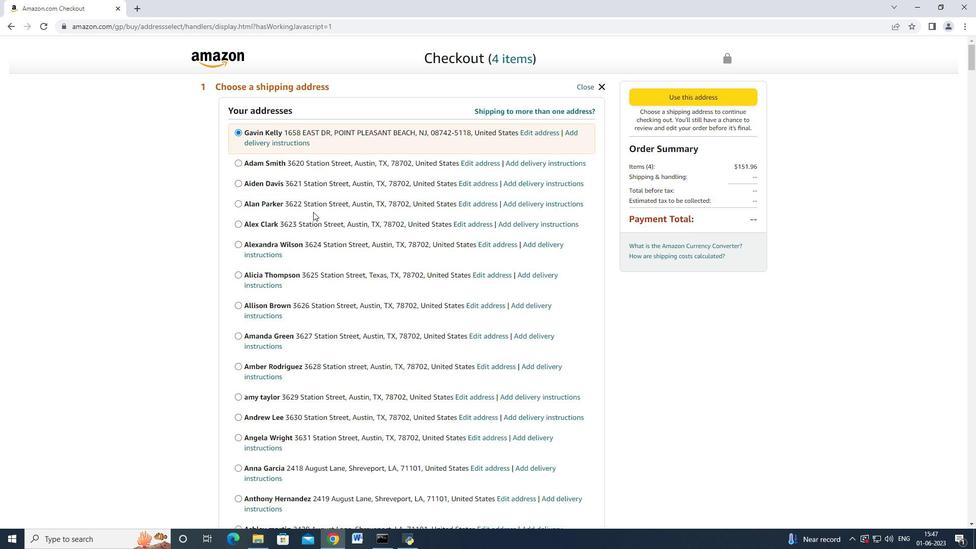 
Action: Mouse scrolled (313, 212) with delta (0, 0)
Screenshot: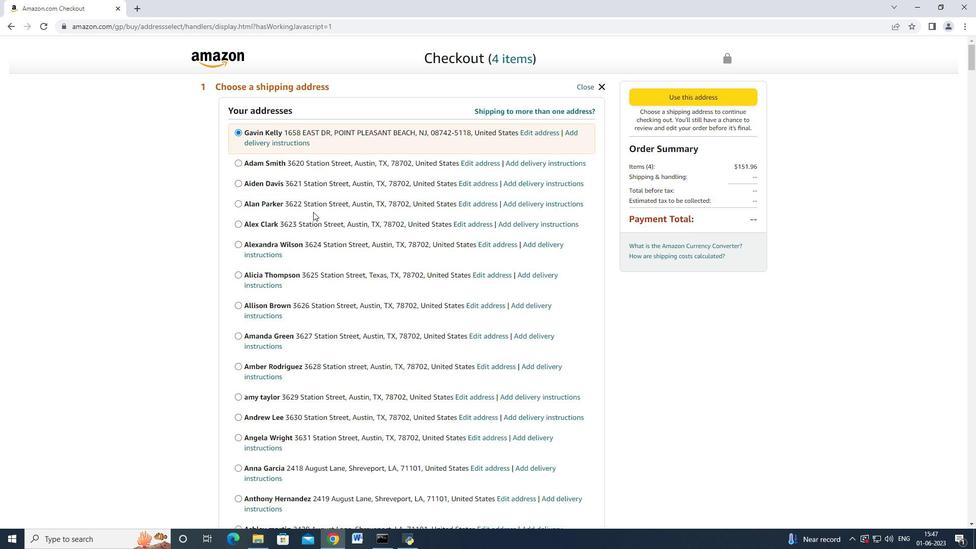 
Action: Mouse scrolled (314, 213) with delta (0, 0)
Screenshot: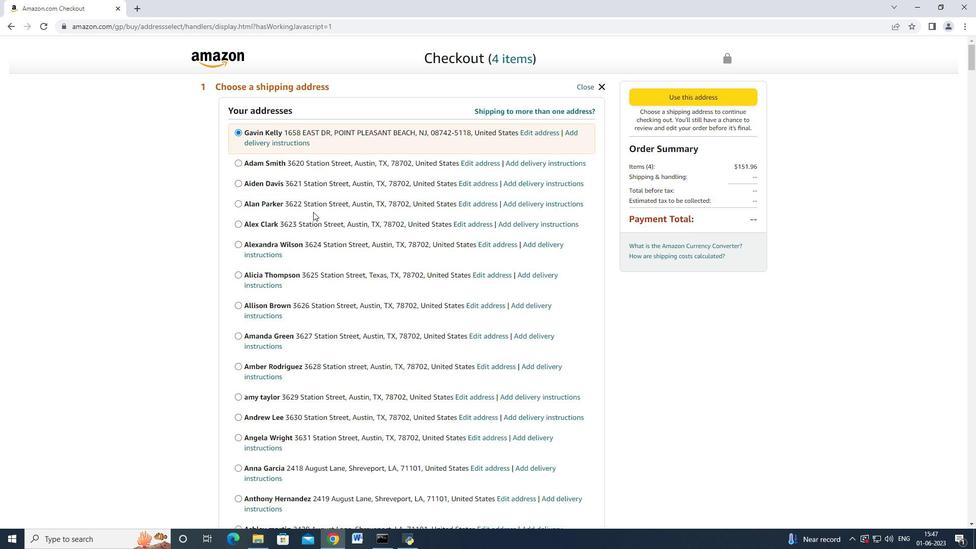
Action: Mouse scrolled (314, 213) with delta (0, 0)
Screenshot: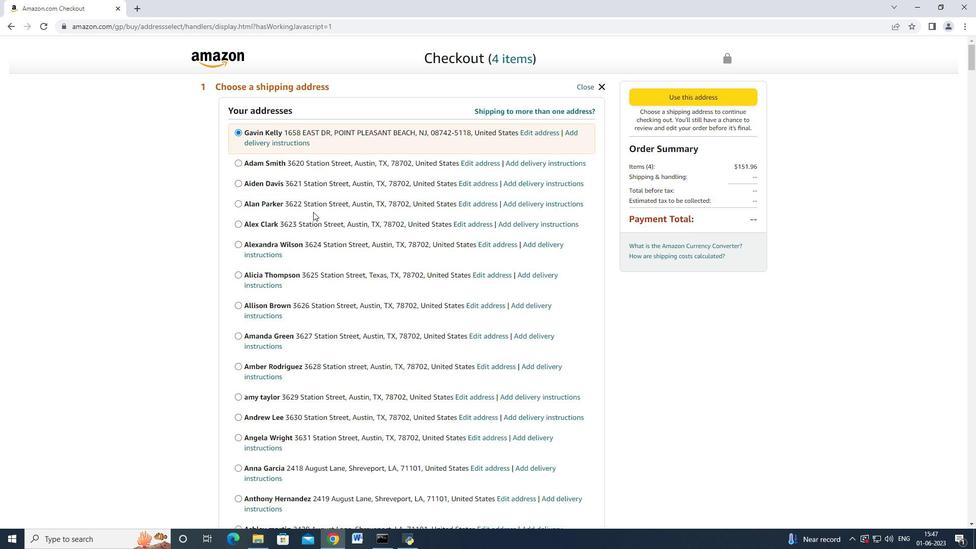 
Action: Mouse scrolled (314, 213) with delta (0, 0)
Screenshot: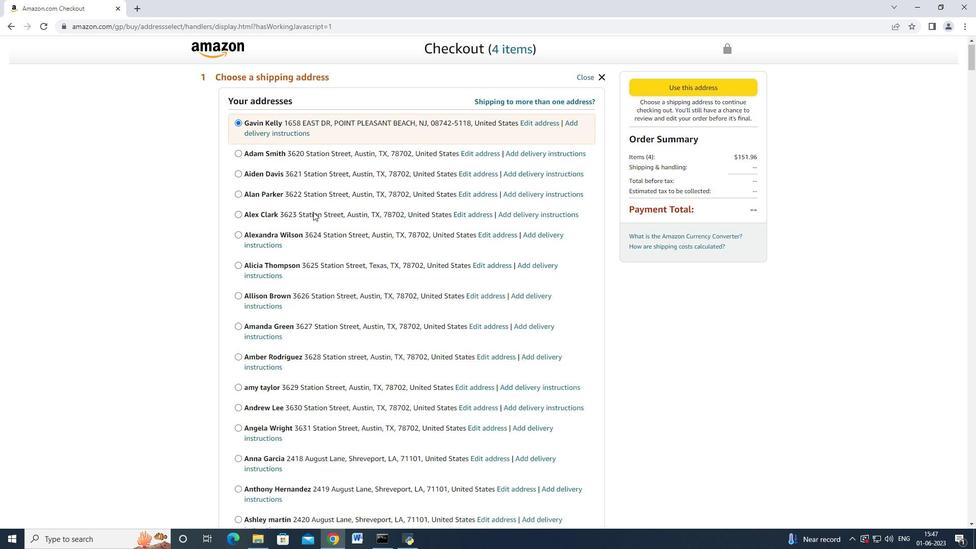 
Action: Mouse scrolled (314, 213) with delta (0, 0)
Screenshot: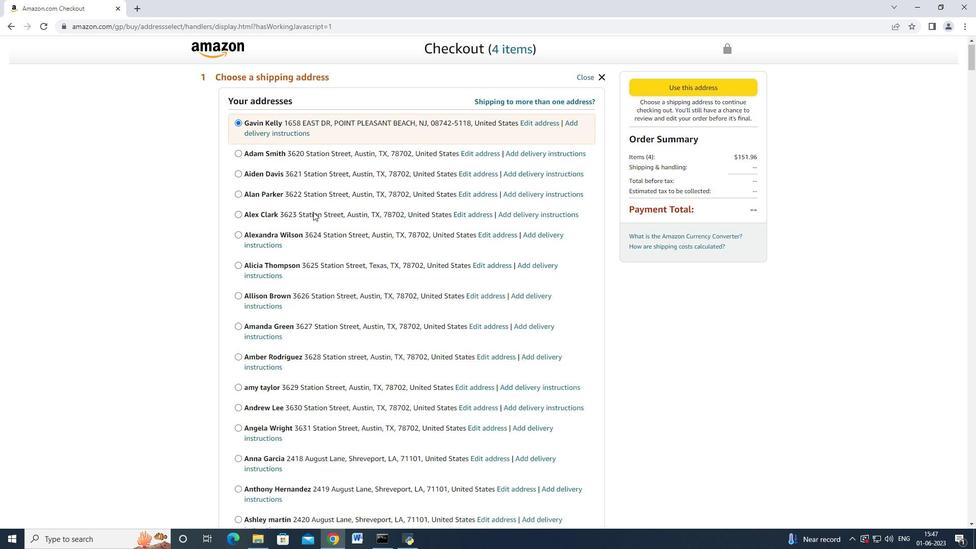 
Action: Mouse moved to (314, 214)
Screenshot: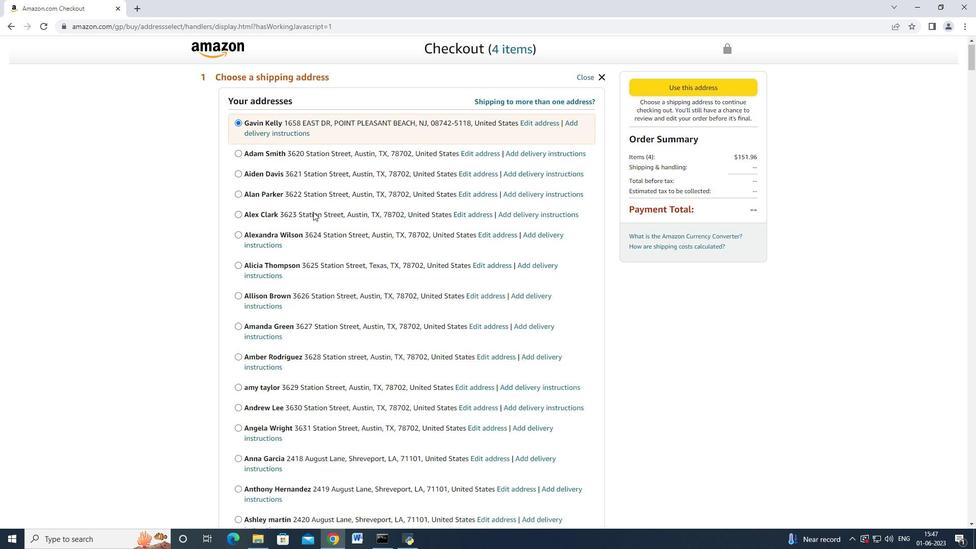 
Action: Mouse scrolled (314, 213) with delta (0, 0)
Screenshot: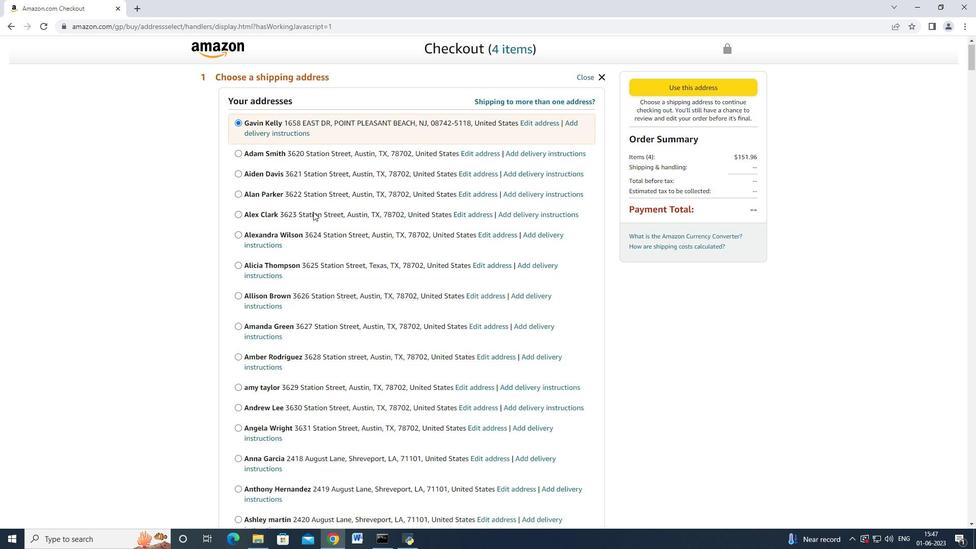 
Action: Mouse moved to (315, 214)
Screenshot: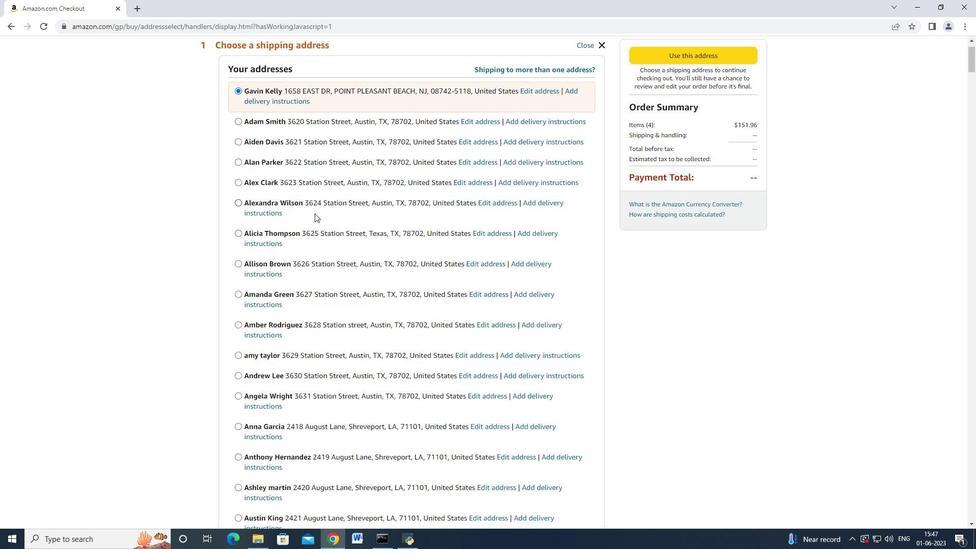 
Action: Mouse scrolled (315, 214) with delta (0, 0)
Screenshot: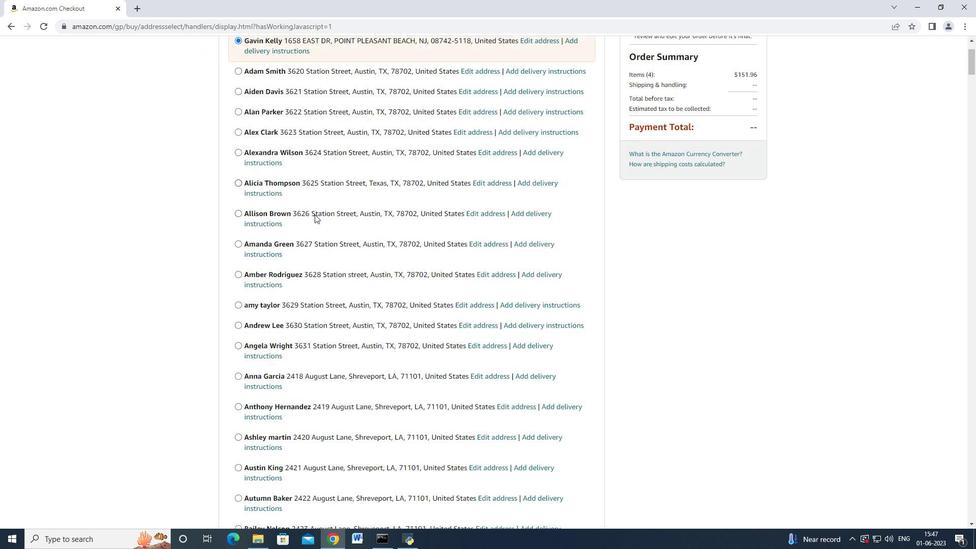 
Action: Mouse moved to (315, 215)
Screenshot: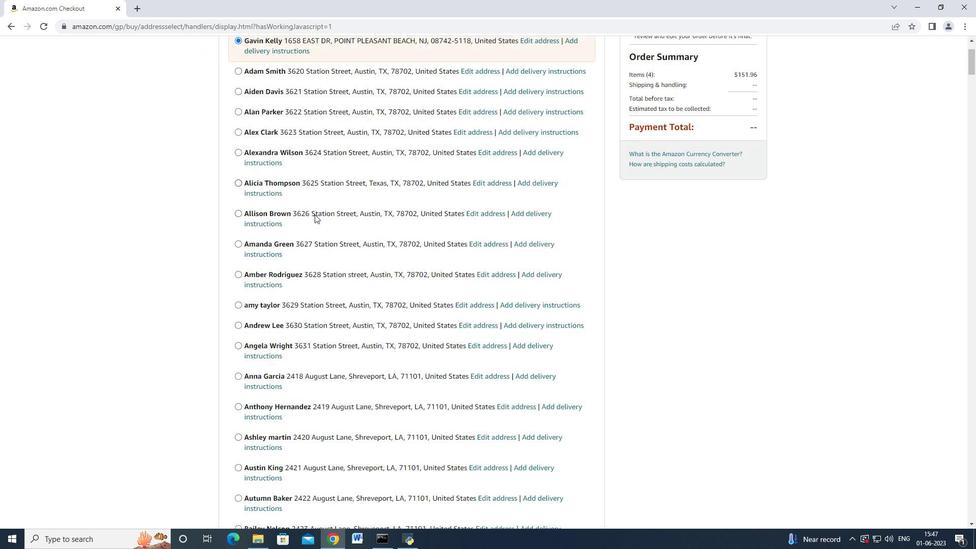 
Action: Mouse scrolled (315, 214) with delta (0, 0)
Screenshot: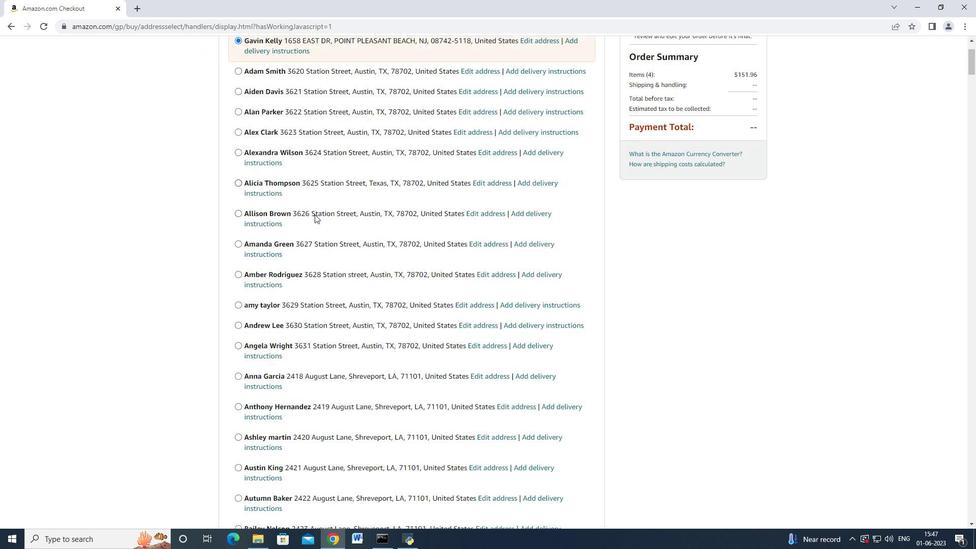 
Action: Mouse scrolled (315, 214) with delta (0, 0)
Screenshot: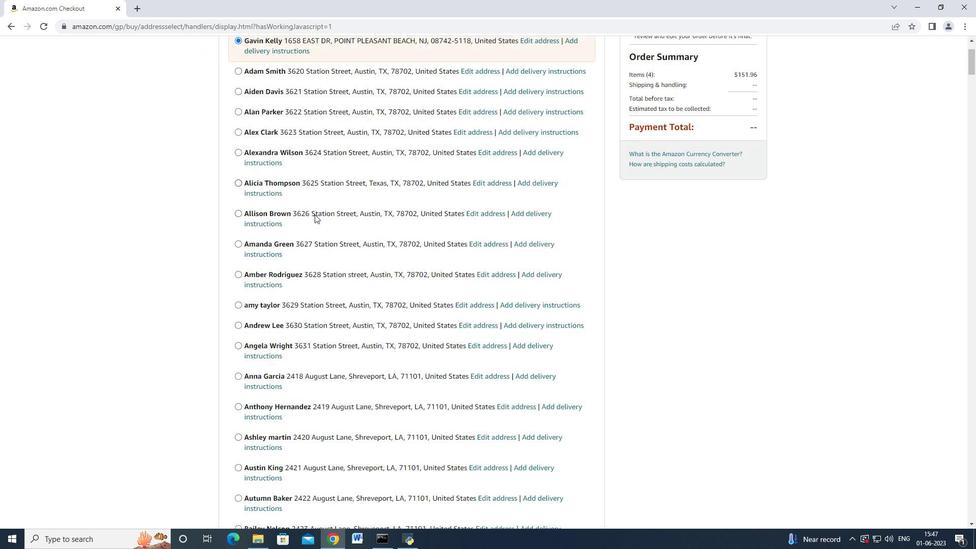 
Action: Mouse scrolled (315, 214) with delta (0, 0)
Screenshot: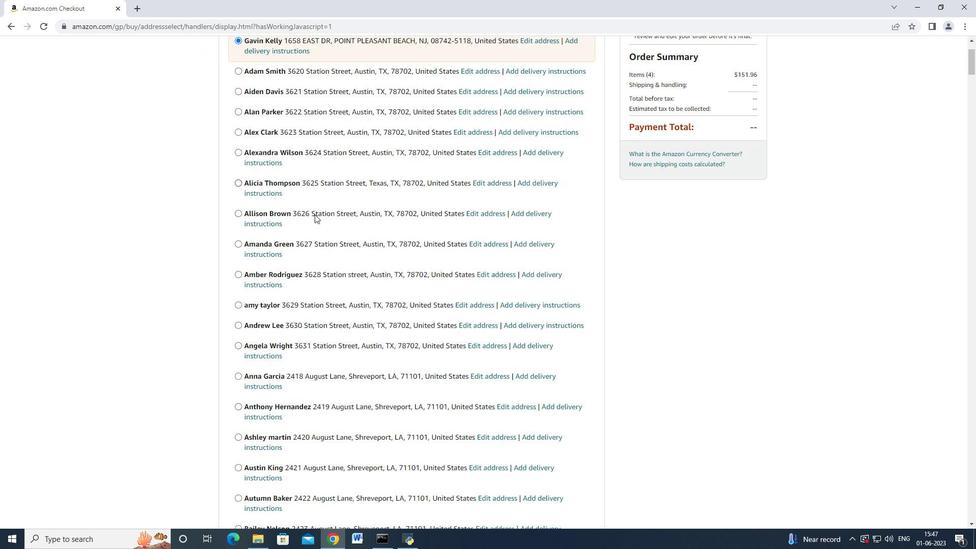 
Action: Mouse moved to (315, 215)
Screenshot: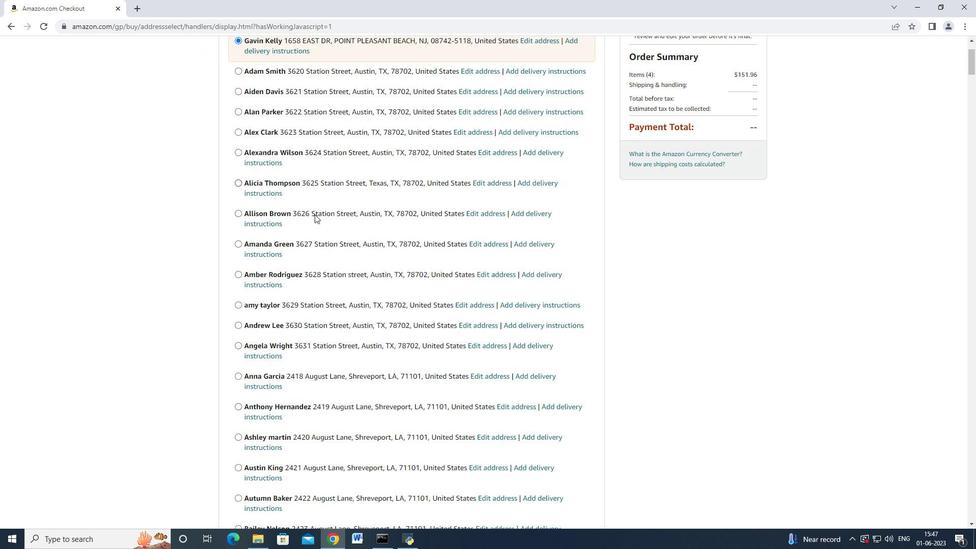 
Action: Mouse scrolled (315, 214) with delta (0, 0)
Screenshot: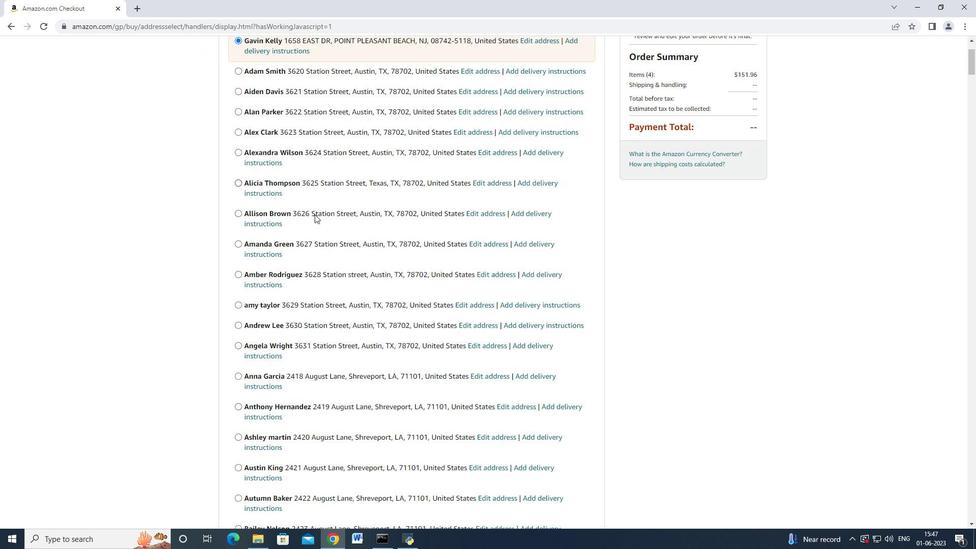 
Action: Mouse scrolled (315, 214) with delta (0, 0)
Screenshot: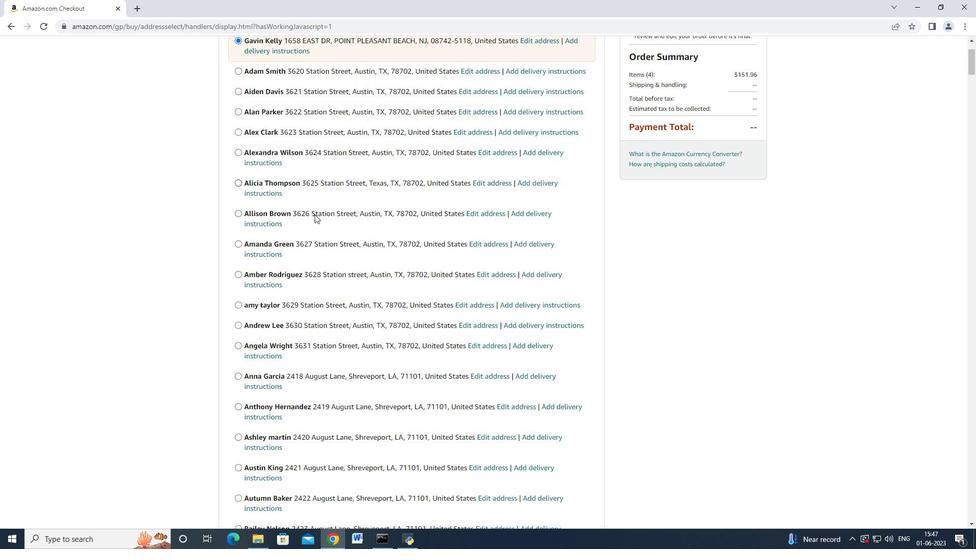 
Action: Mouse scrolled (315, 214) with delta (0, 0)
Screenshot: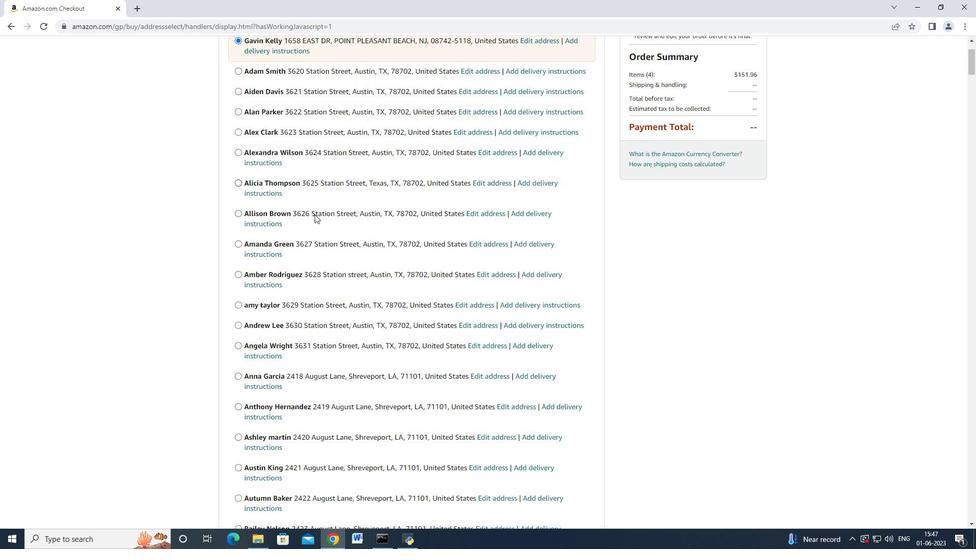
Action: Mouse scrolled (315, 214) with delta (0, 0)
Screenshot: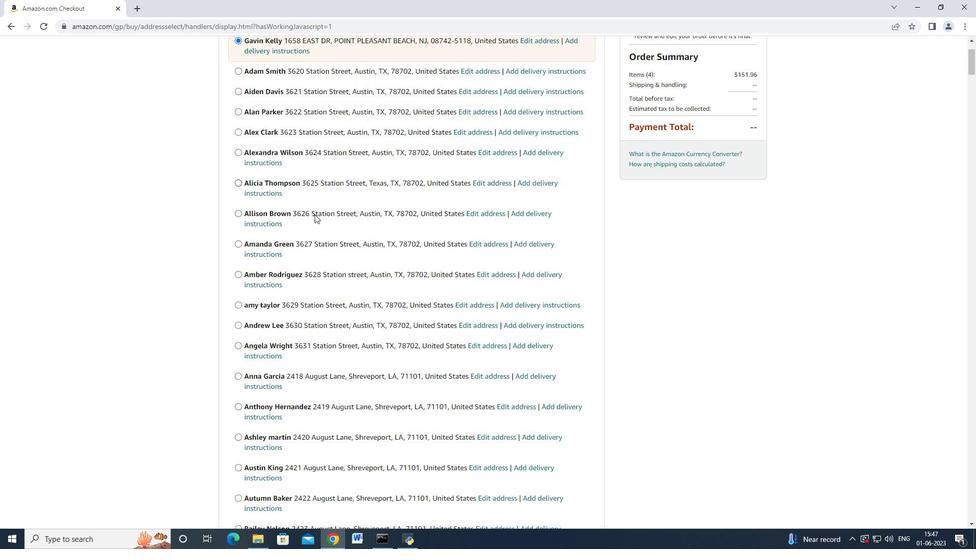 
Action: Mouse scrolled (315, 214) with delta (0, 0)
Screenshot: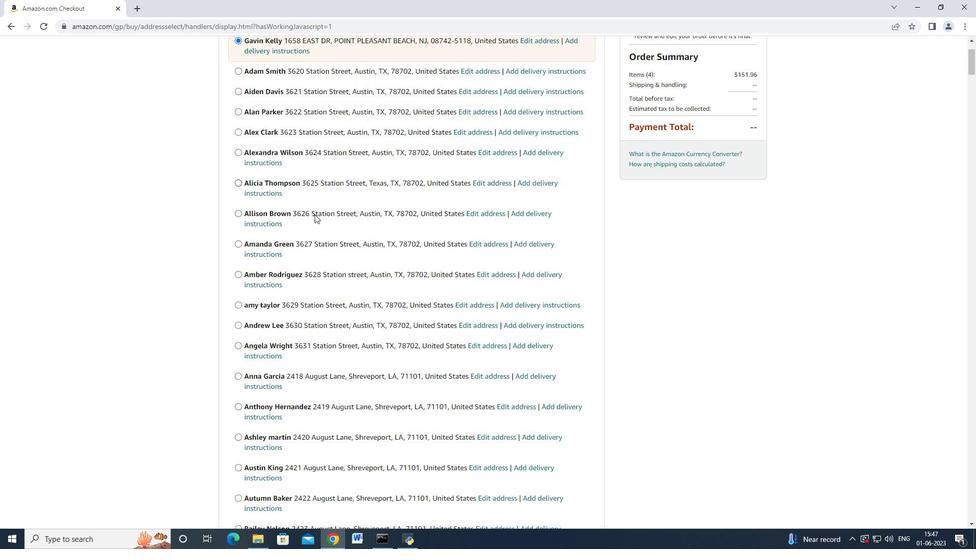 
Action: Mouse moved to (315, 215)
Screenshot: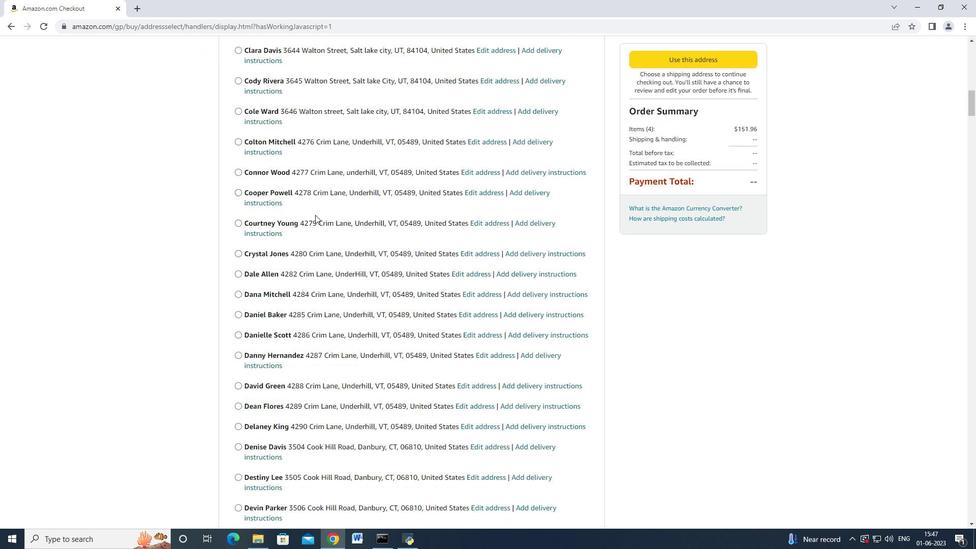 
Action: Mouse scrolled (315, 215) with delta (0, 0)
Screenshot: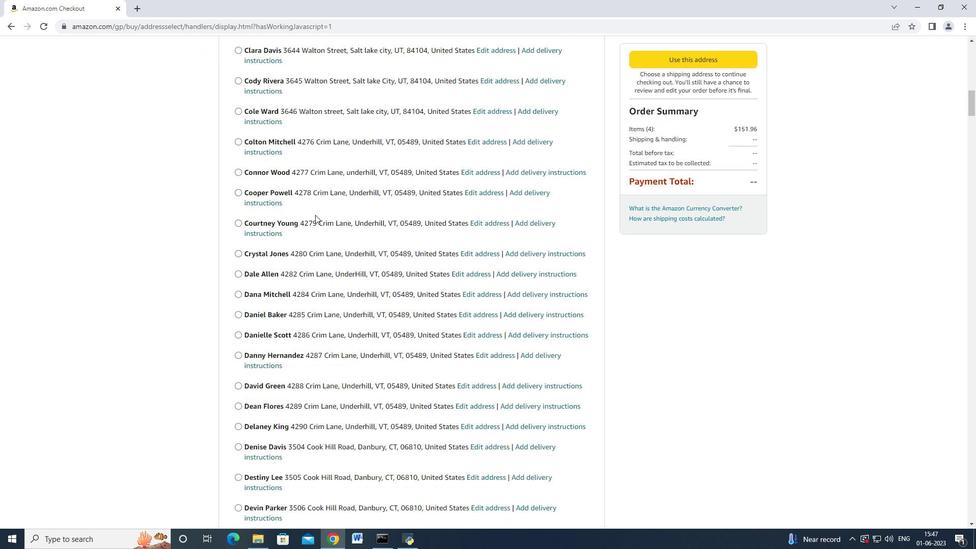 
Action: Mouse moved to (315, 215)
Screenshot: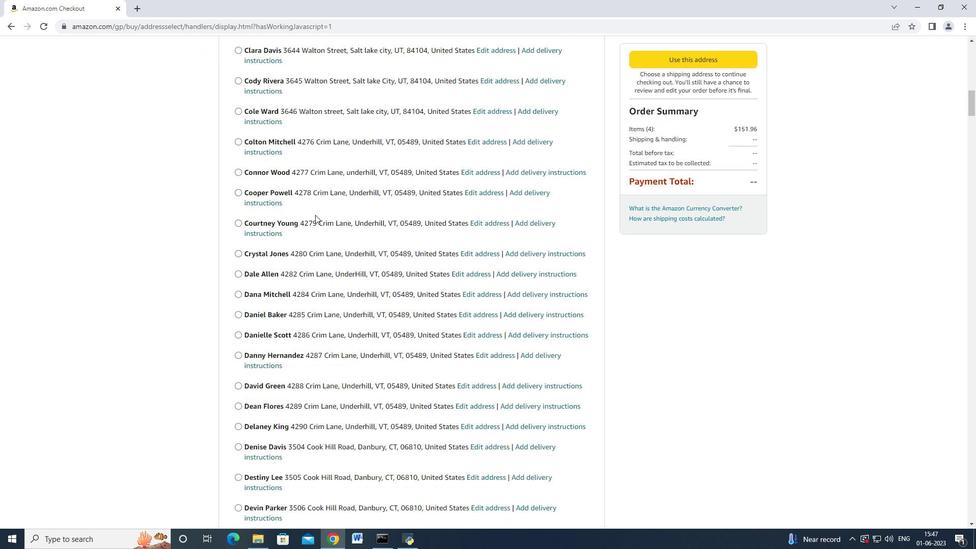 
Action: Mouse scrolled (315, 215) with delta (0, 0)
Screenshot: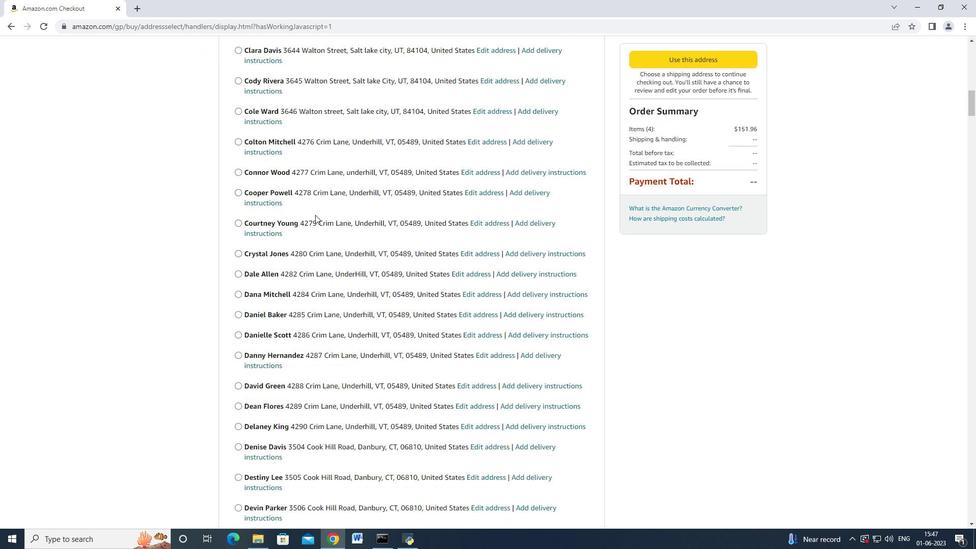 
Action: Mouse moved to (315, 216)
Screenshot: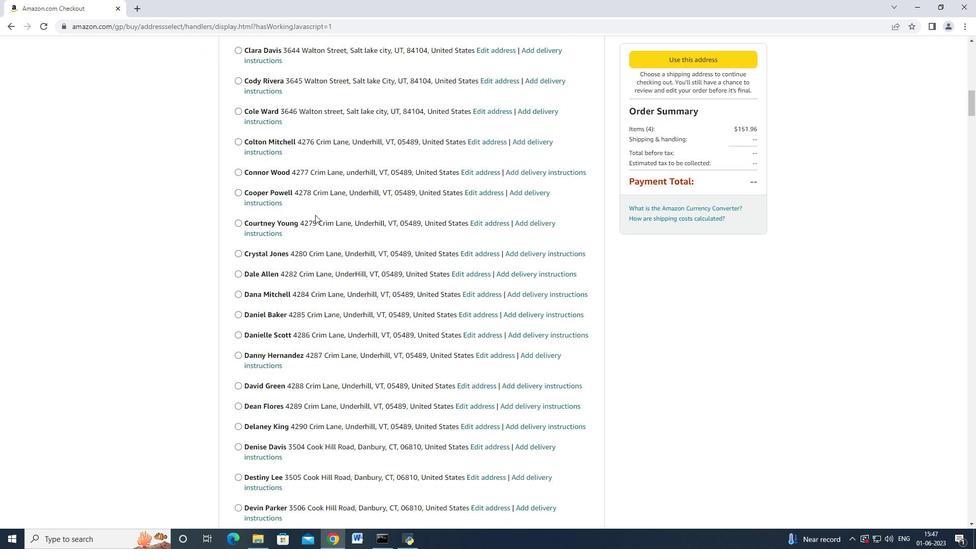 
Action: Mouse scrolled (315, 215) with delta (0, 0)
Screenshot: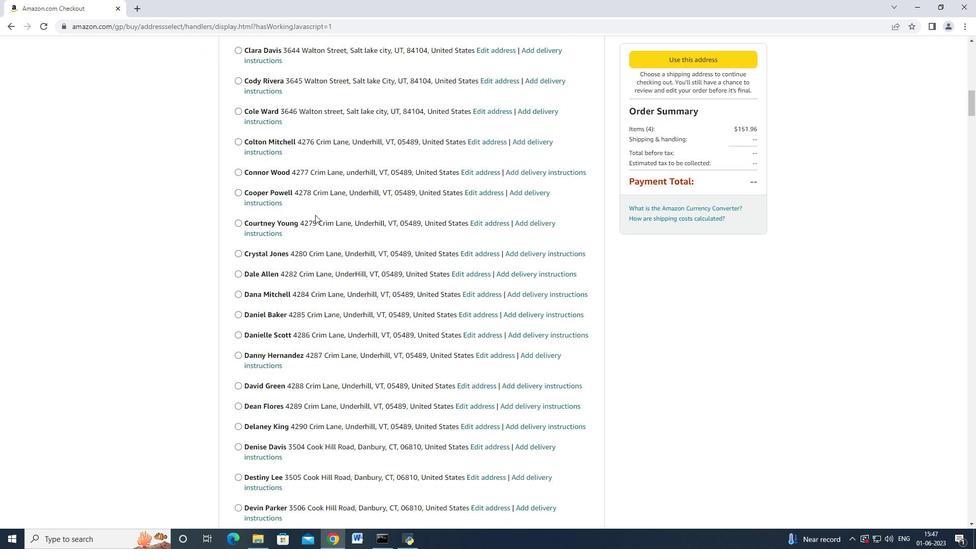 
Action: Mouse moved to (315, 216)
Screenshot: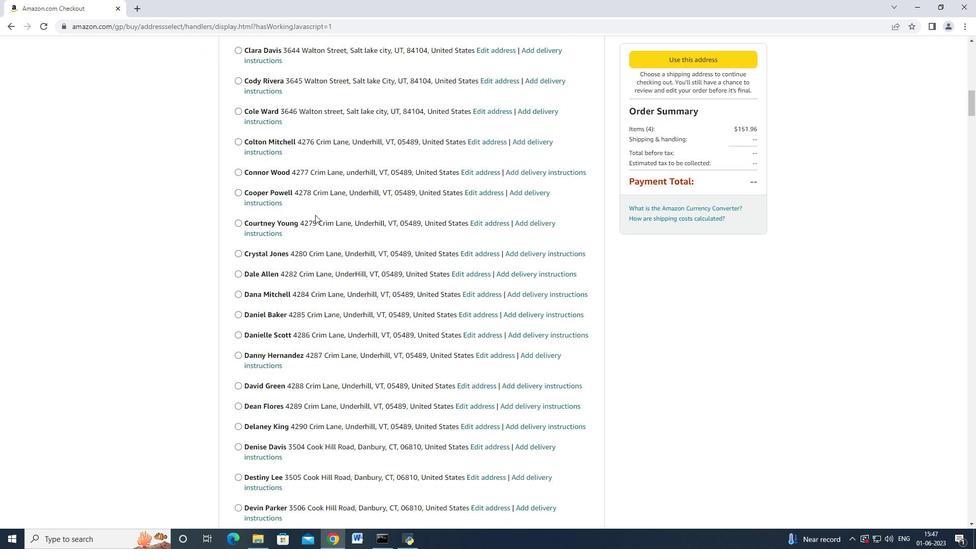 
Action: Mouse scrolled (315, 215) with delta (0, -1)
Screenshot: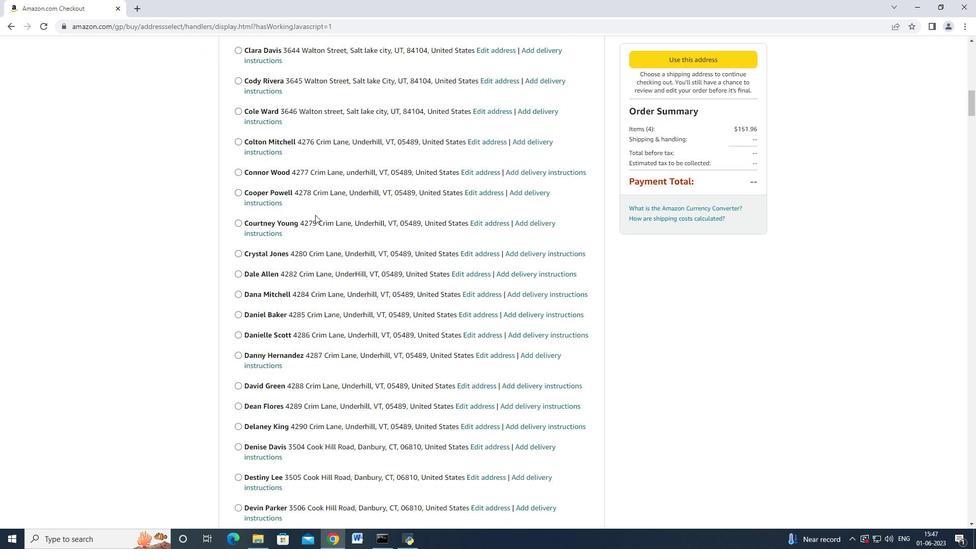 
Action: Mouse scrolled (315, 215) with delta (0, 0)
Screenshot: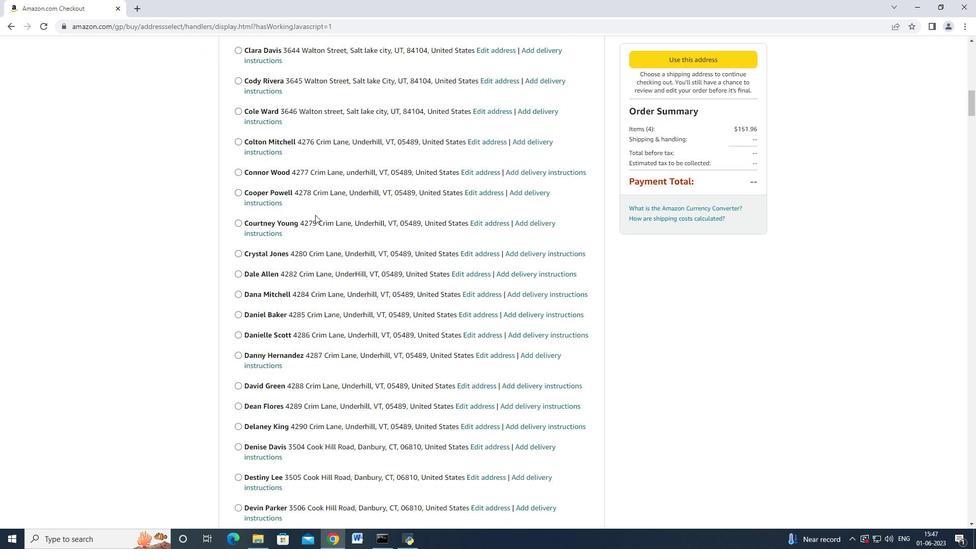 
Action: Mouse scrolled (315, 215) with delta (0, 0)
Screenshot: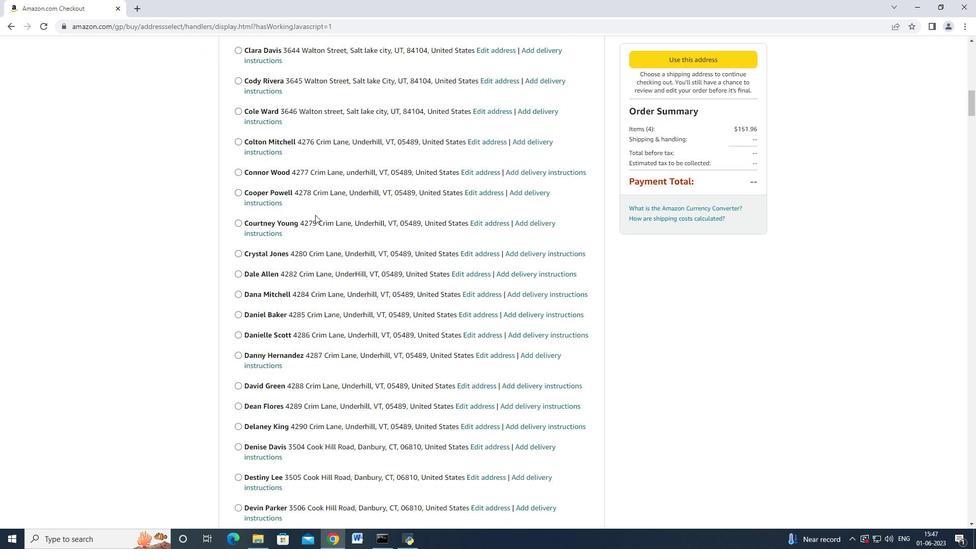 
Action: Mouse scrolled (315, 215) with delta (0, 0)
Screenshot: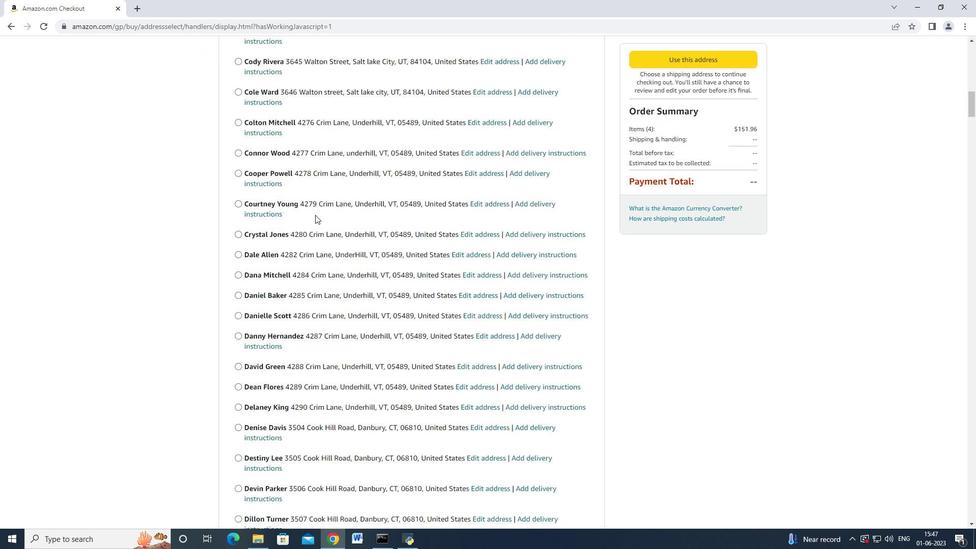 
Action: Mouse moved to (315, 216)
Screenshot: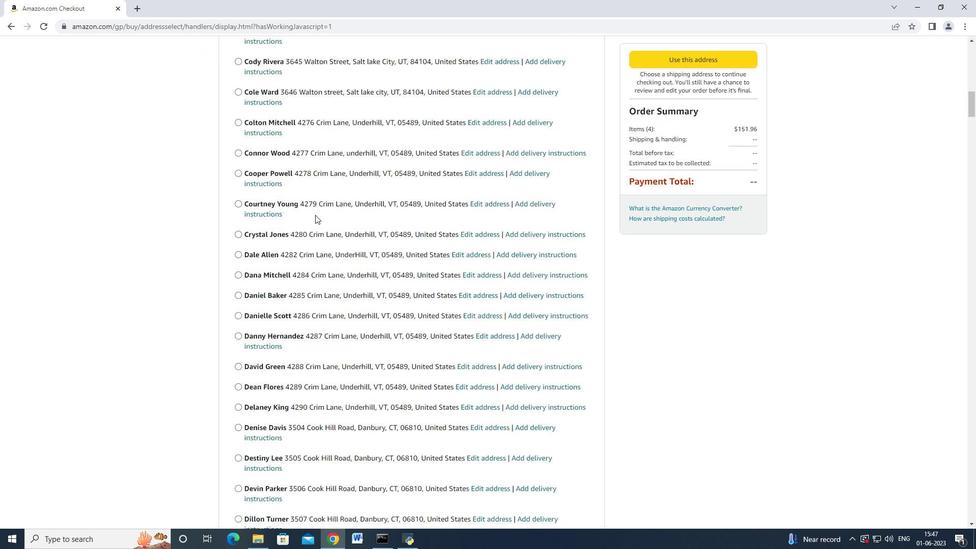 
Action: Mouse scrolled (315, 216) with delta (0, 0)
Screenshot: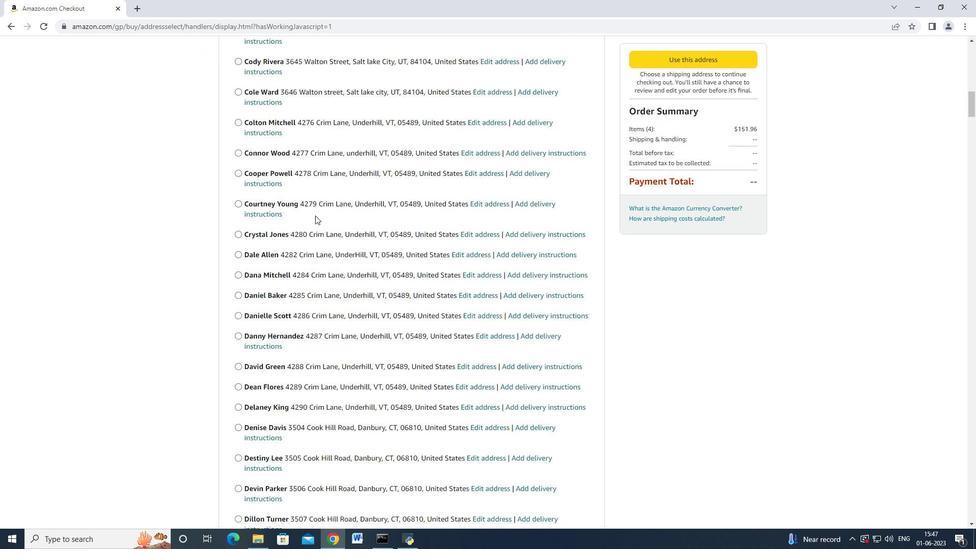 
Action: Mouse moved to (314, 217)
Screenshot: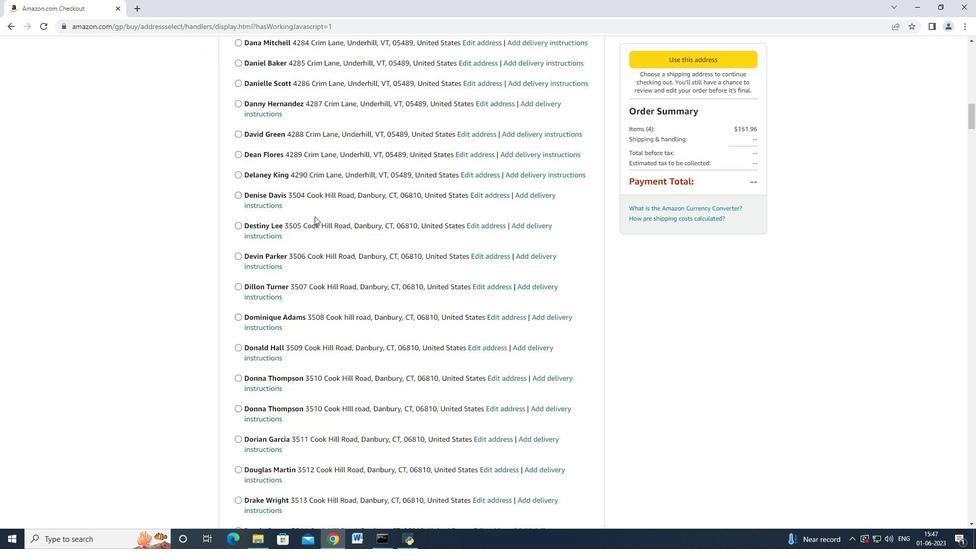 
Action: Mouse scrolled (314, 216) with delta (0, 0)
Screenshot: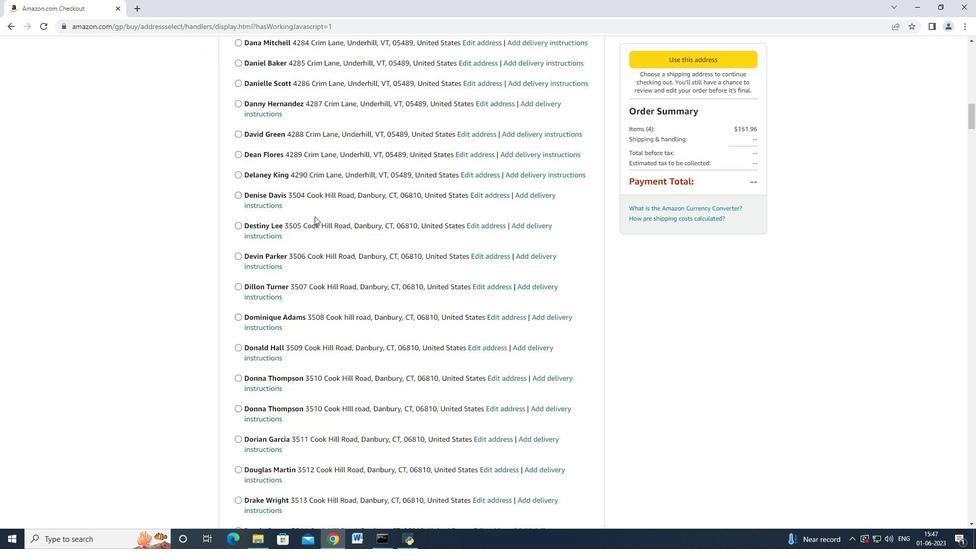 
Action: Mouse moved to (314, 217)
Screenshot: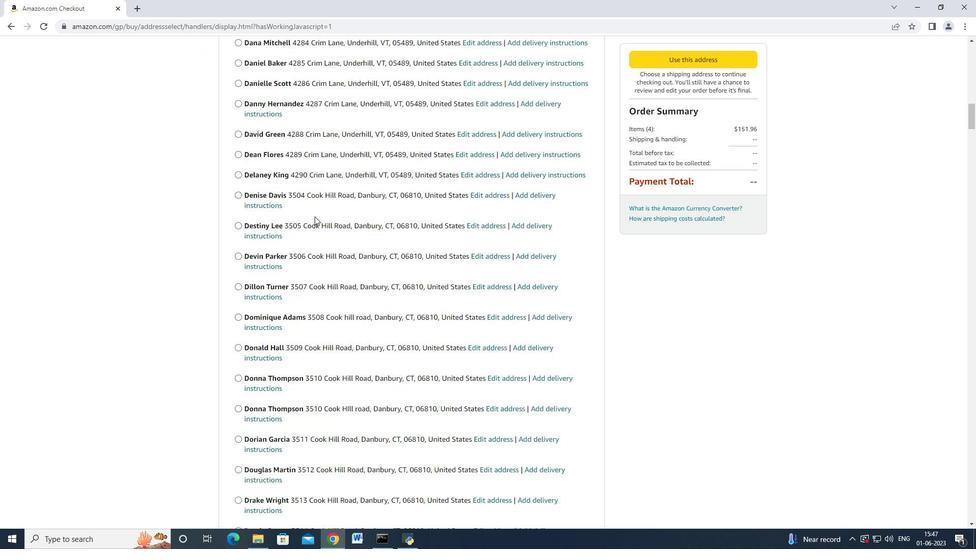 
Action: Mouse scrolled (314, 217) with delta (0, 0)
Screenshot: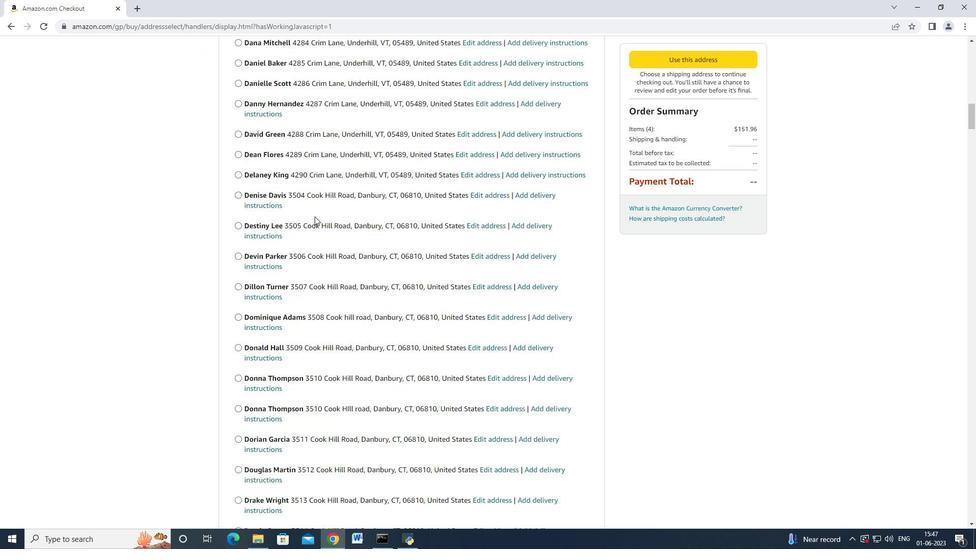 
Action: Mouse scrolled (314, 216) with delta (0, -1)
Screenshot: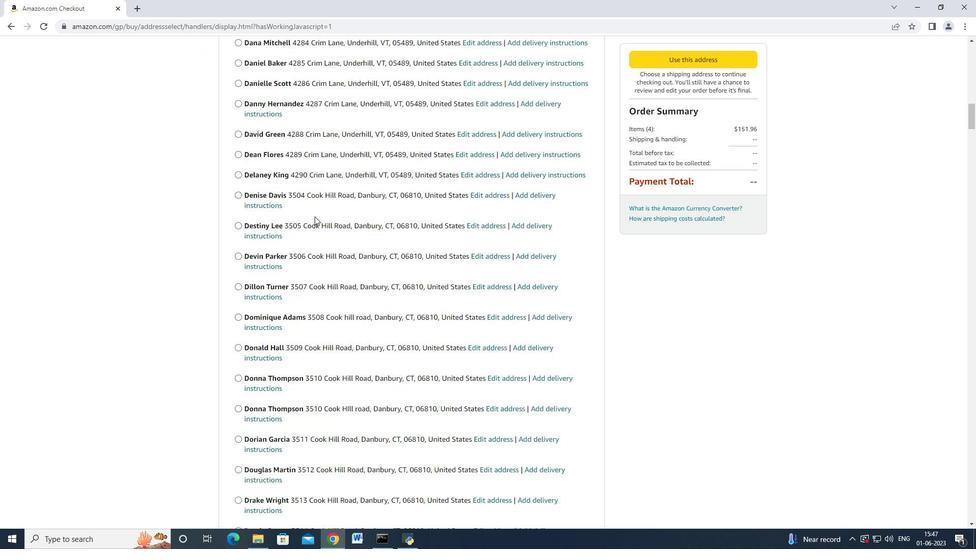 
Action: Mouse scrolled (314, 217) with delta (0, 0)
Screenshot: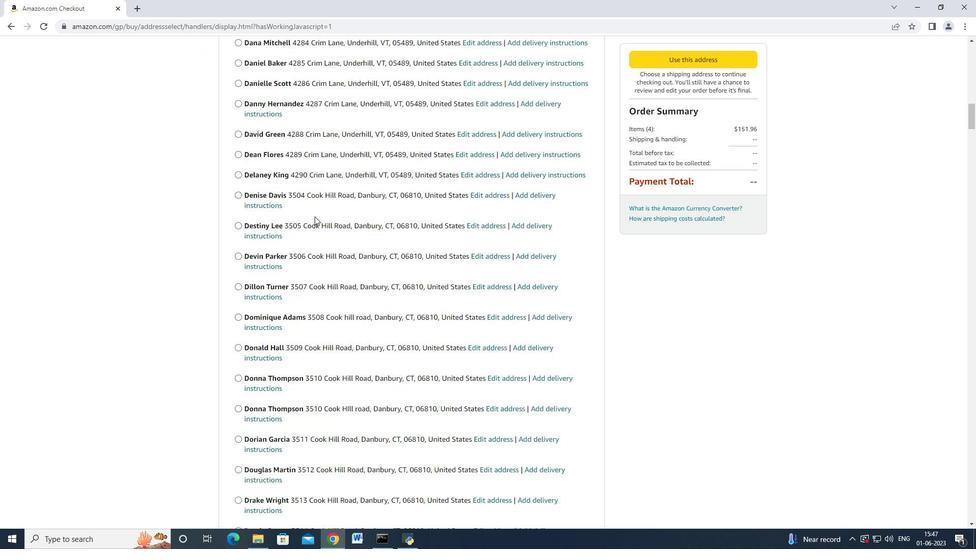 
Action: Mouse scrolled (314, 217) with delta (0, 0)
Screenshot: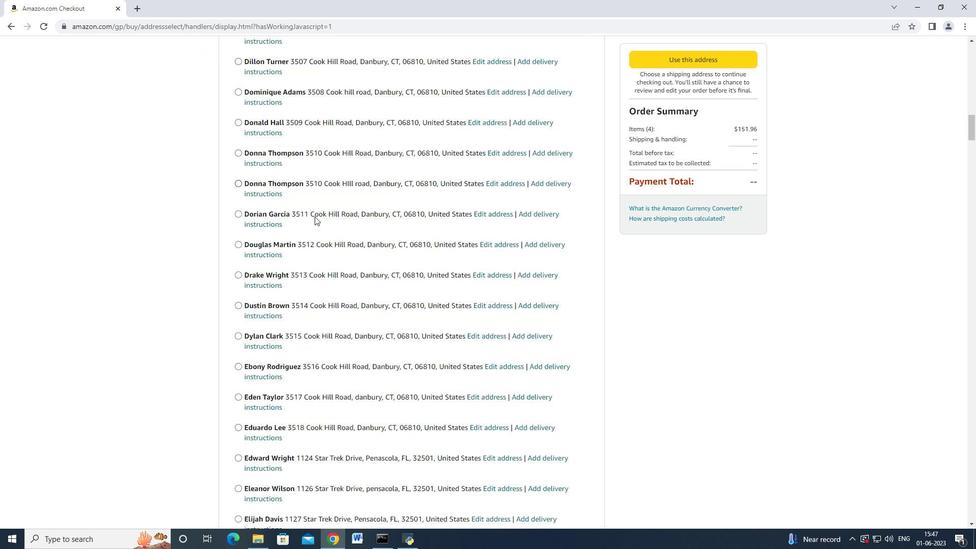 
Action: Mouse scrolled (314, 217) with delta (0, 0)
Screenshot: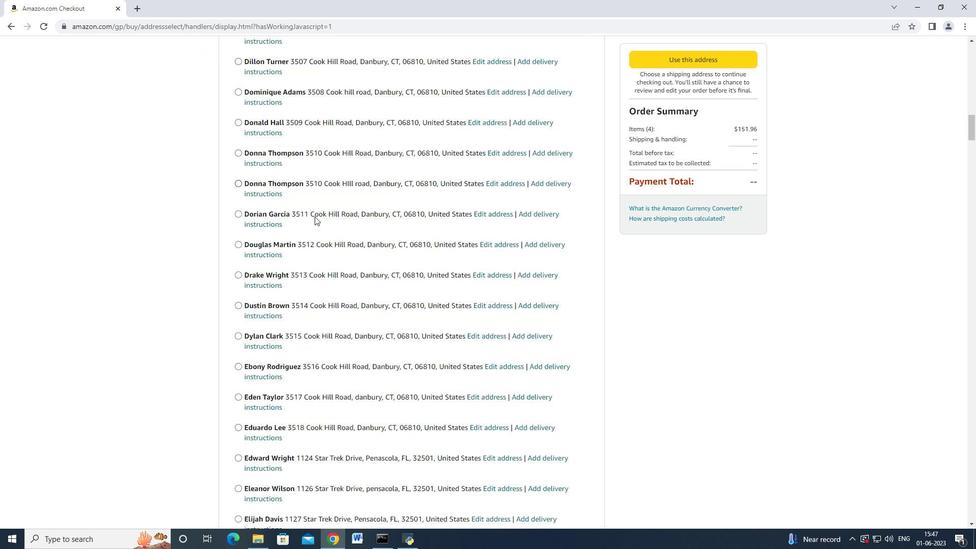 
Action: Mouse moved to (314, 217)
Screenshot: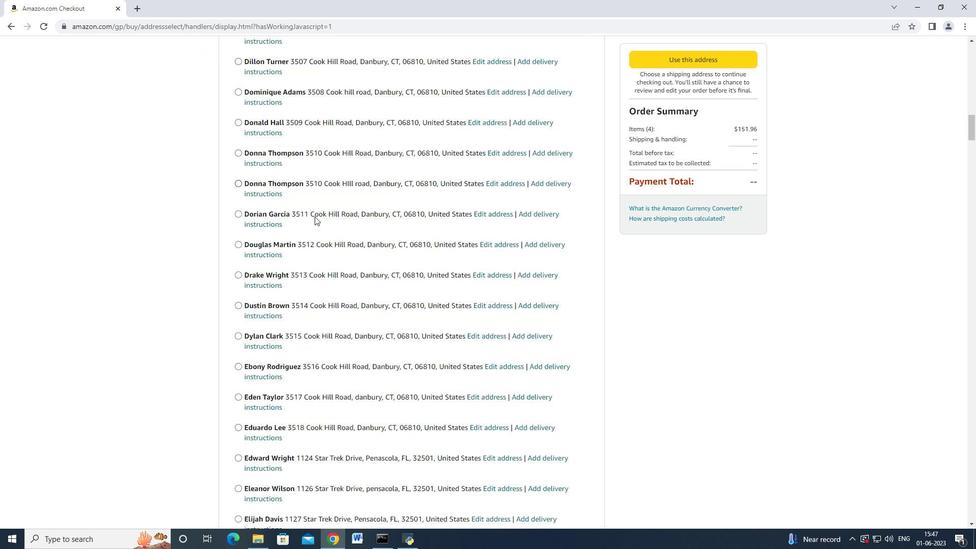
Action: Mouse scrolled (314, 217) with delta (0, 0)
Screenshot: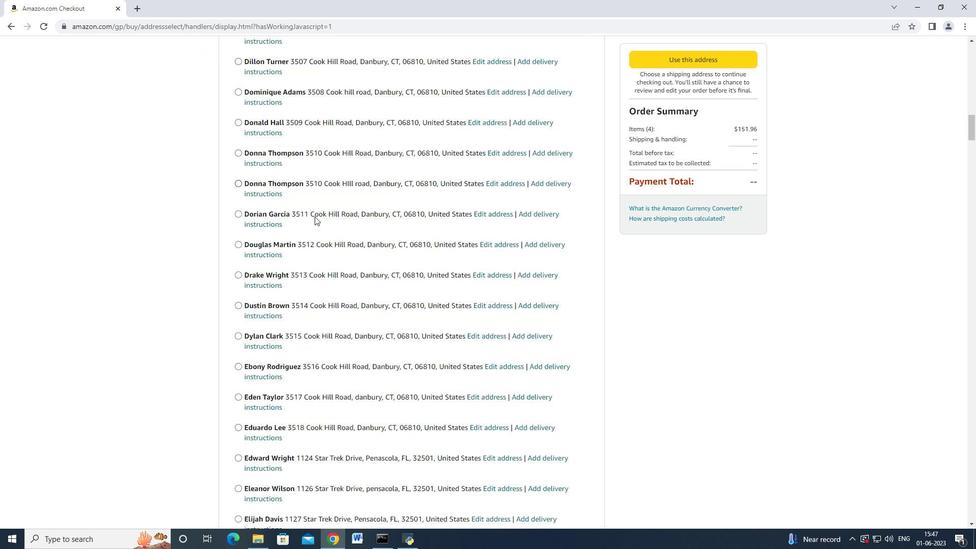
Action: Mouse moved to (313, 216)
Screenshot: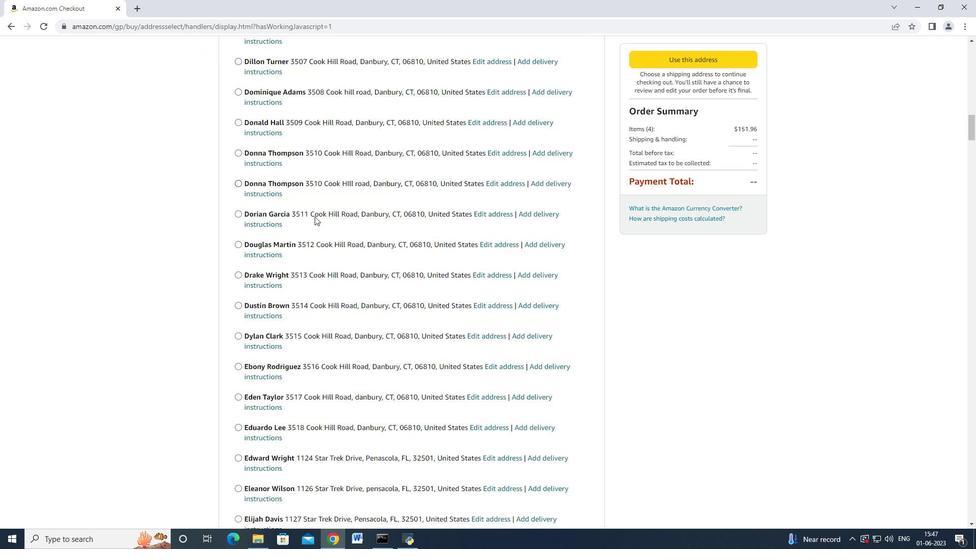 
Action: Mouse scrolled (313, 217) with delta (0, 0)
Screenshot: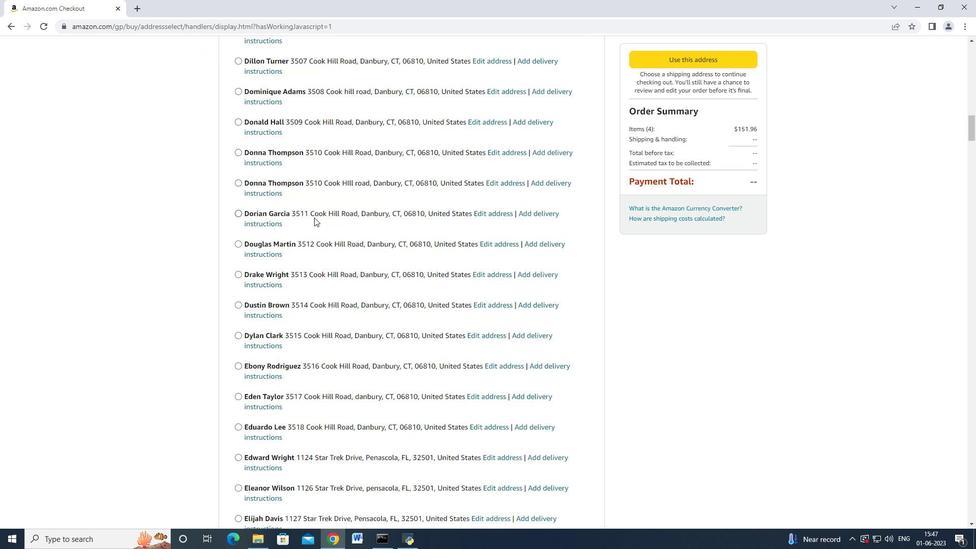
Action: Mouse scrolled (313, 217) with delta (0, 0)
Screenshot: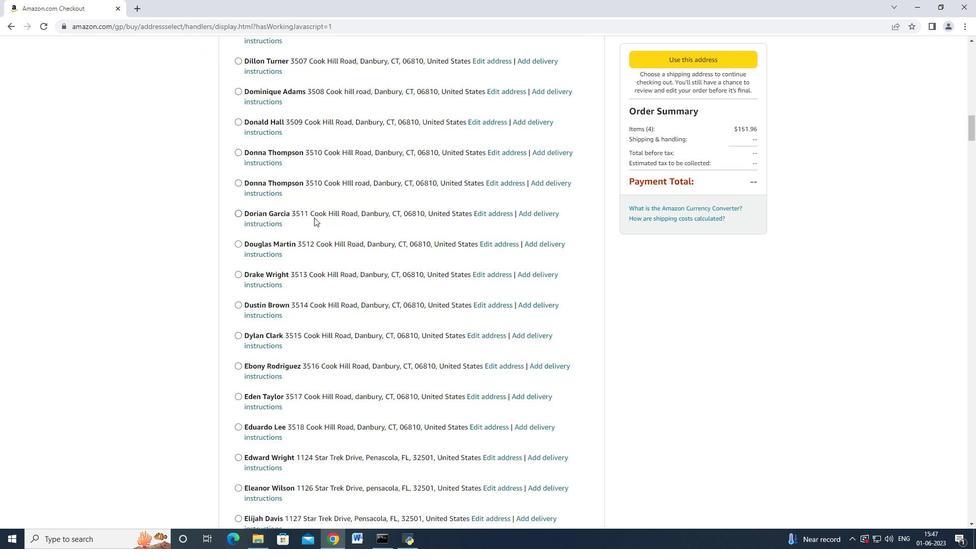 
Action: Mouse scrolled (313, 217) with delta (0, 0)
Screenshot: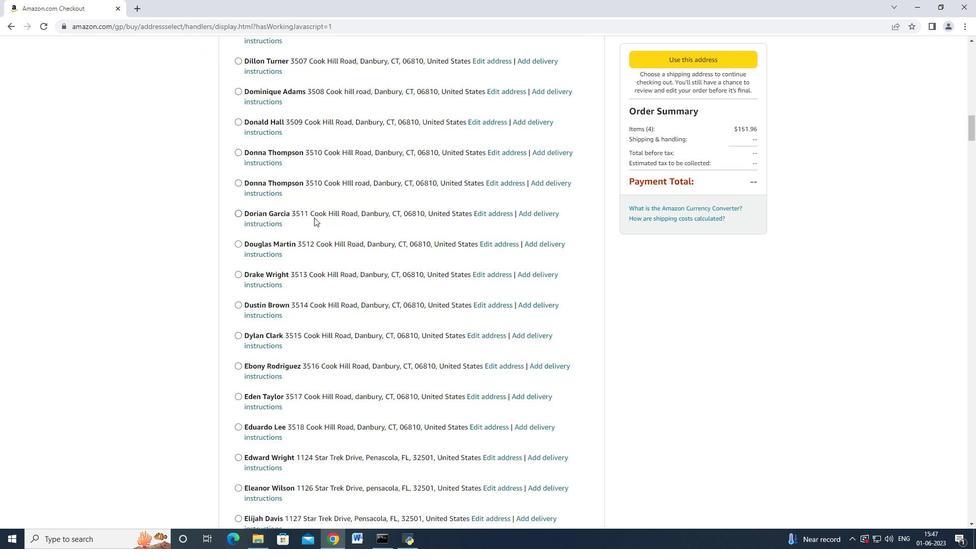 
Action: Mouse moved to (313, 217)
Screenshot: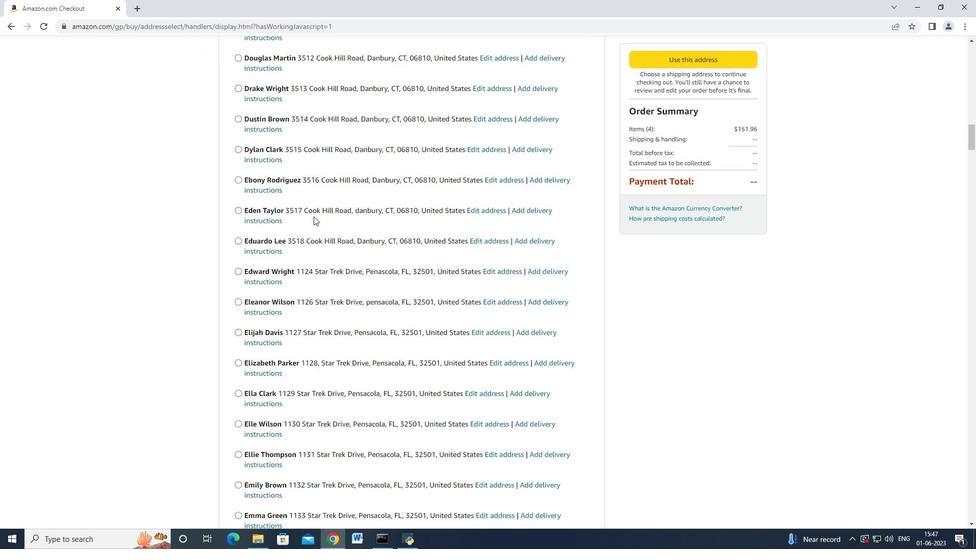 
Action: Mouse scrolled (313, 217) with delta (0, 0)
Screenshot: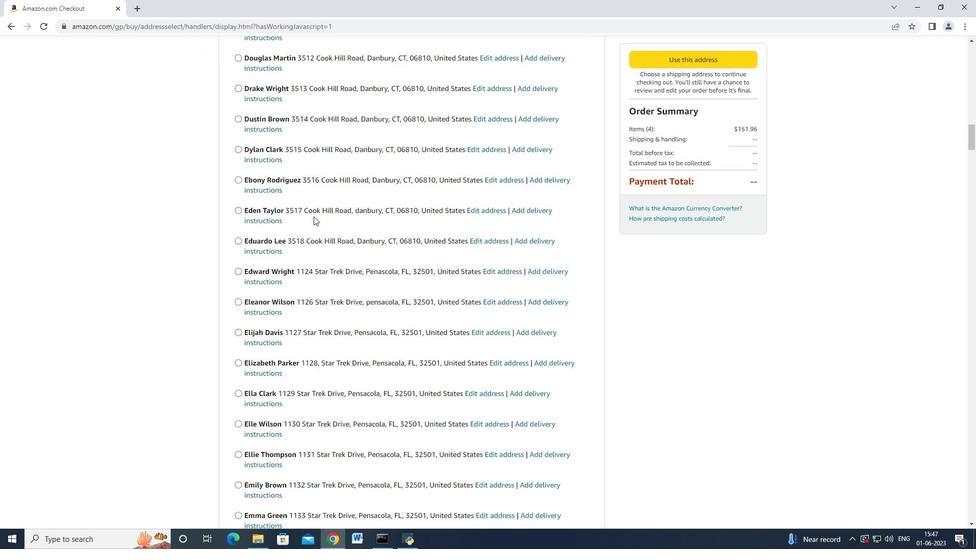 
Action: Mouse scrolled (313, 217) with delta (0, 0)
Screenshot: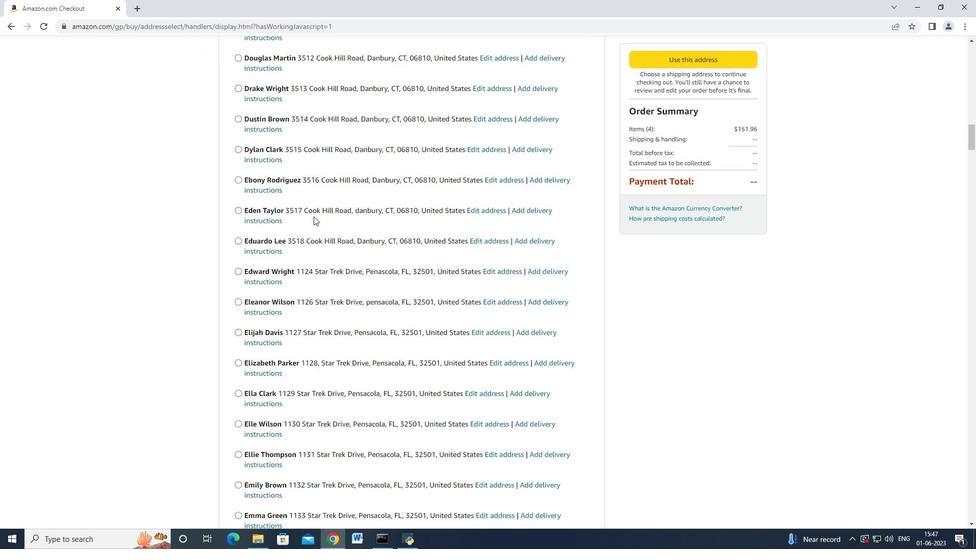 
Action: Mouse scrolled (313, 217) with delta (0, 0)
Screenshot: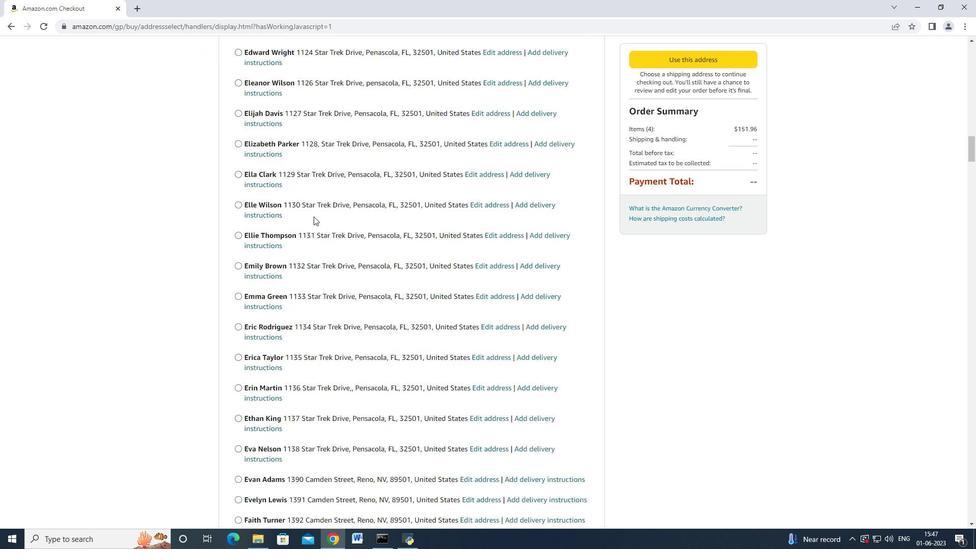 
Action: Mouse scrolled (313, 217) with delta (0, 0)
Screenshot: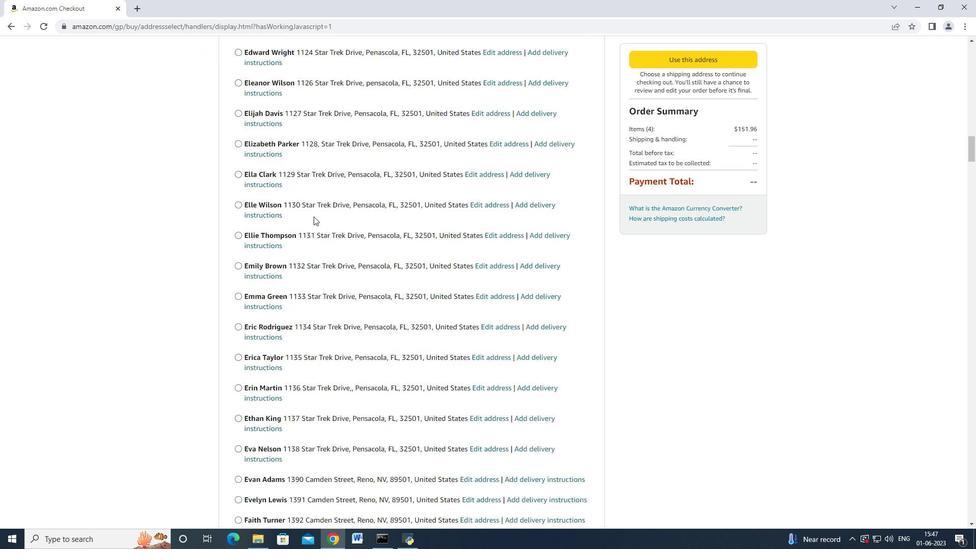 
Action: Mouse scrolled (313, 217) with delta (0, 0)
Screenshot: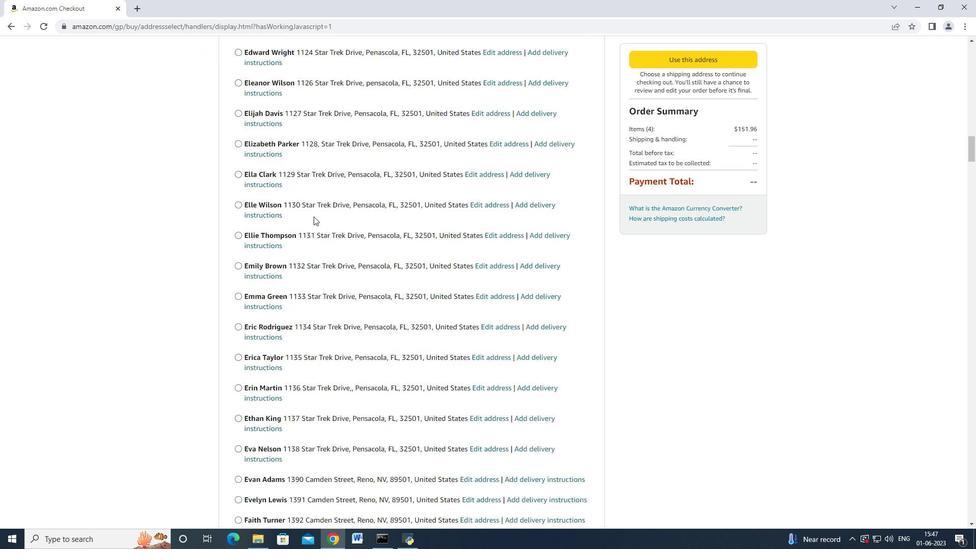 
Action: Mouse scrolled (313, 216) with delta (0, -1)
Screenshot: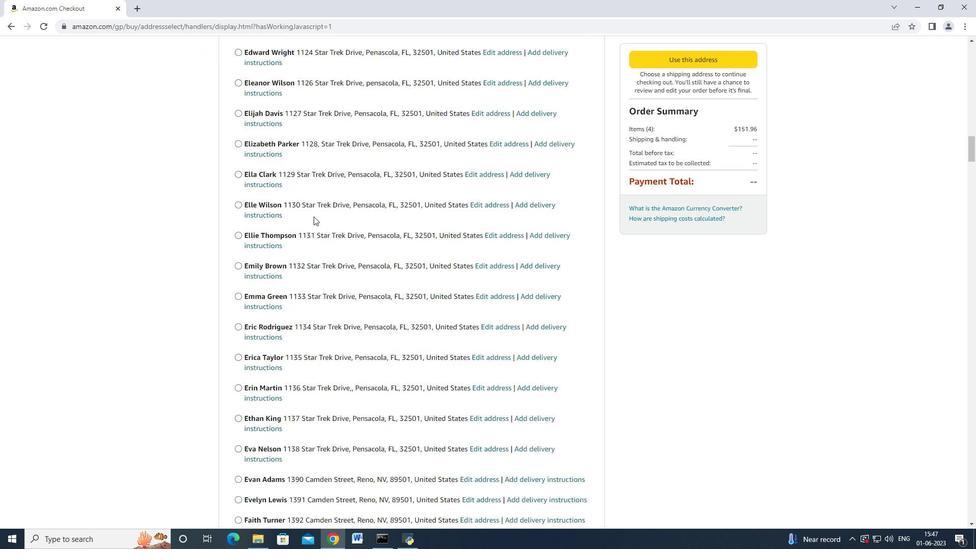 
Action: Mouse scrolled (313, 217) with delta (0, 0)
Screenshot: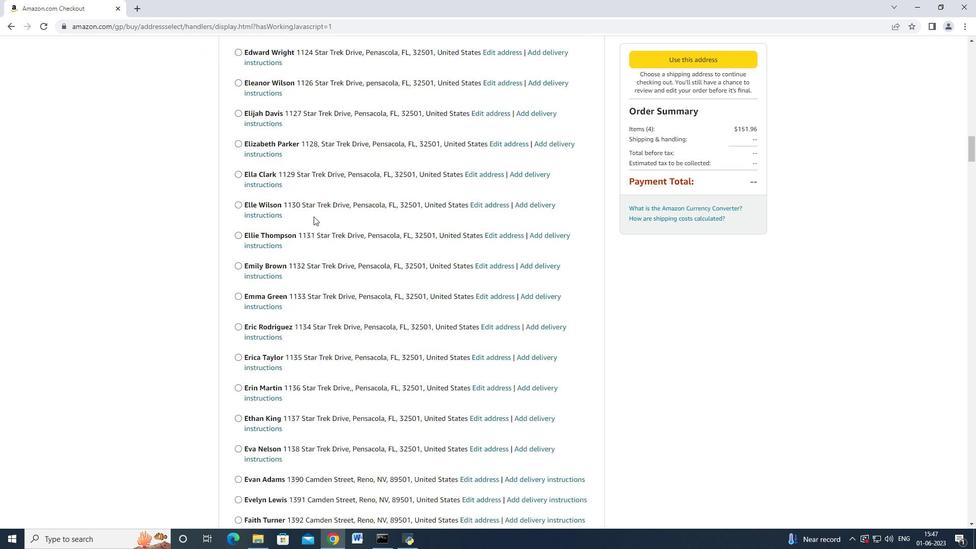 
Action: Mouse moved to (312, 216)
Screenshot: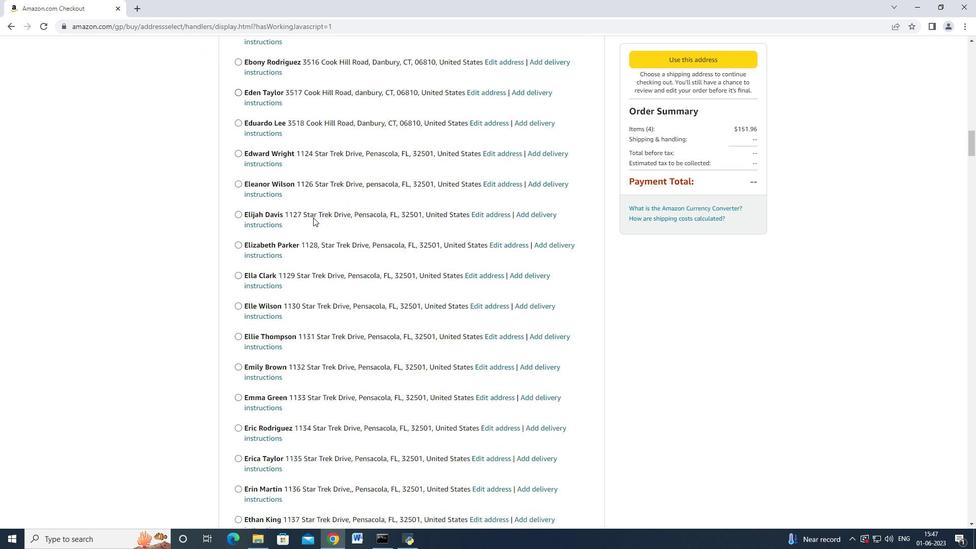 
Action: Mouse scrolled (313, 216) with delta (0, 0)
Screenshot: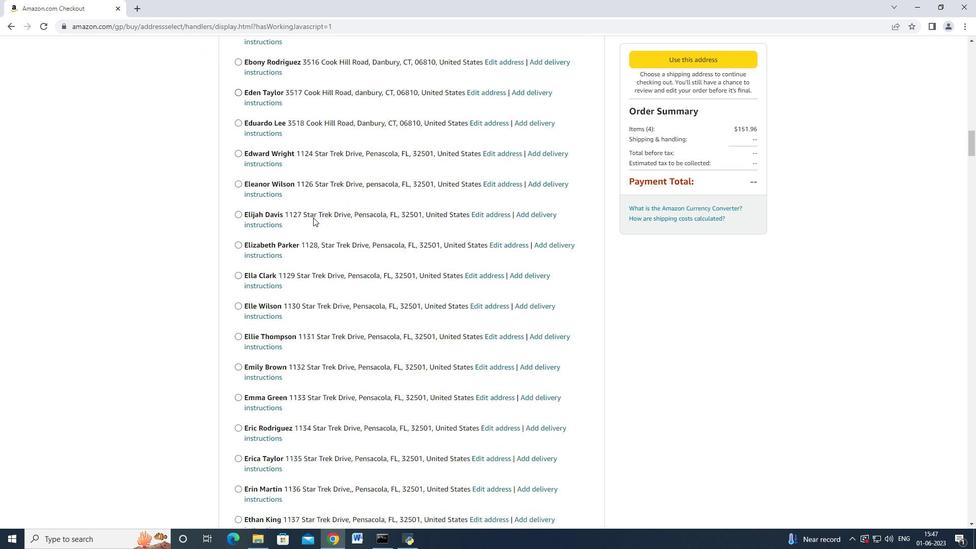 
Action: Mouse moved to (312, 216)
Screenshot: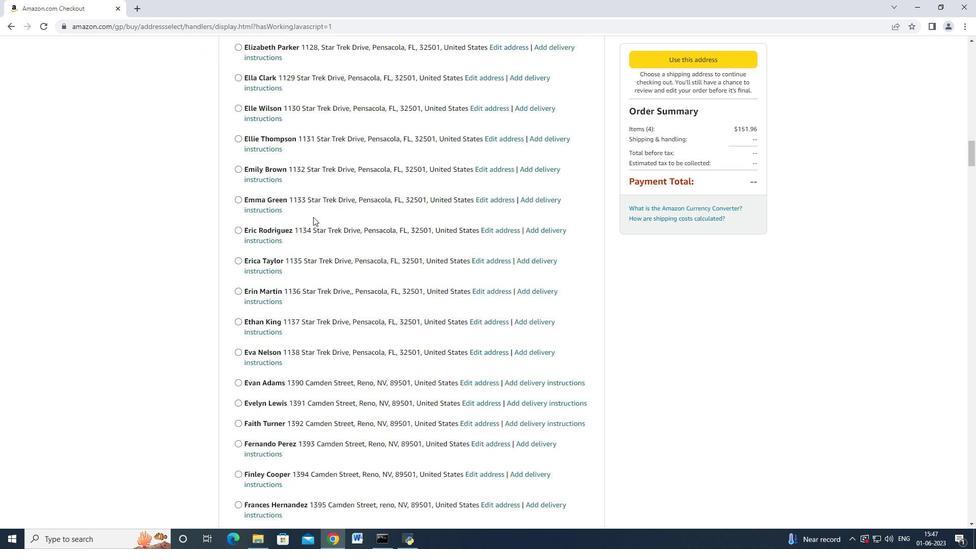
Action: Mouse scrolled (312, 216) with delta (0, 0)
Screenshot: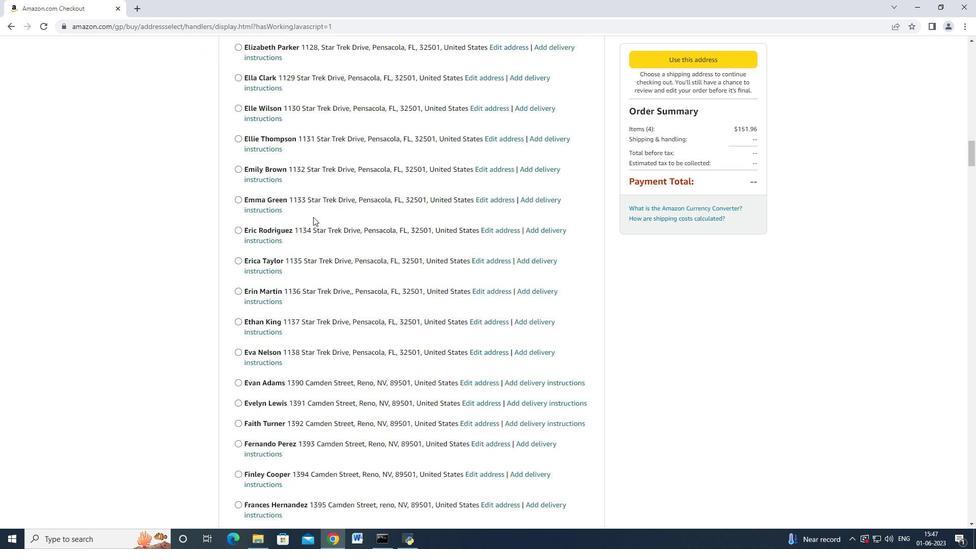 
Action: Mouse scrolled (312, 216) with delta (0, 0)
Screenshot: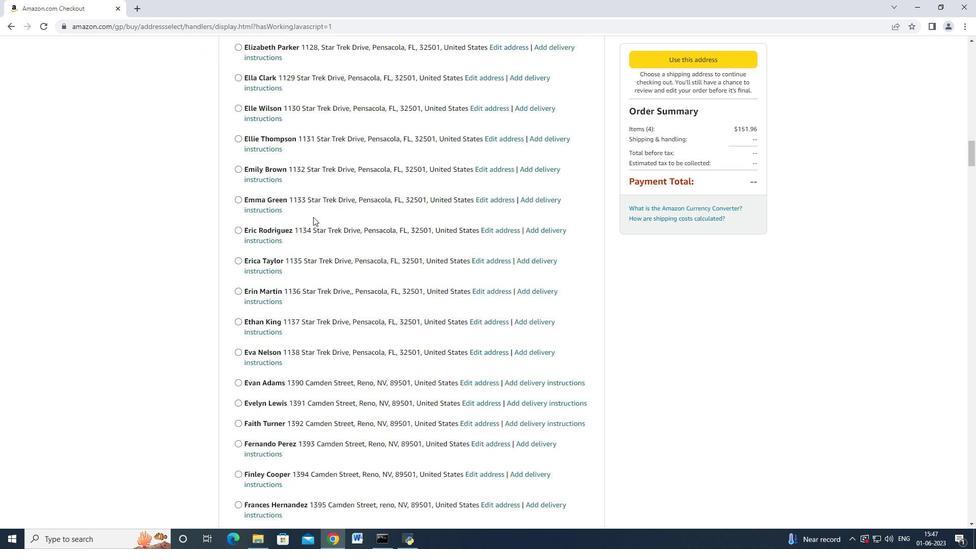 
Action: Mouse scrolled (312, 216) with delta (0, 0)
Screenshot: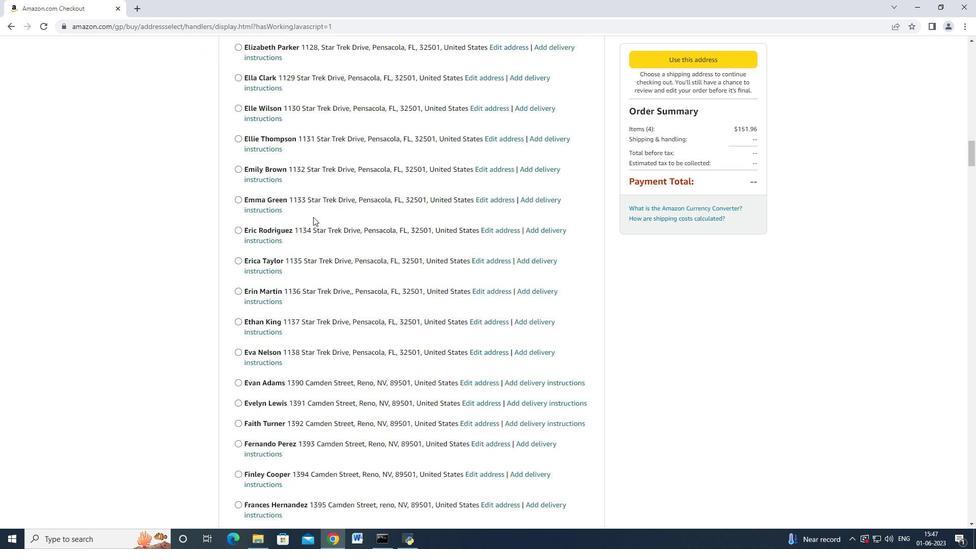 
Action: Mouse scrolled (312, 216) with delta (0, 0)
Screenshot: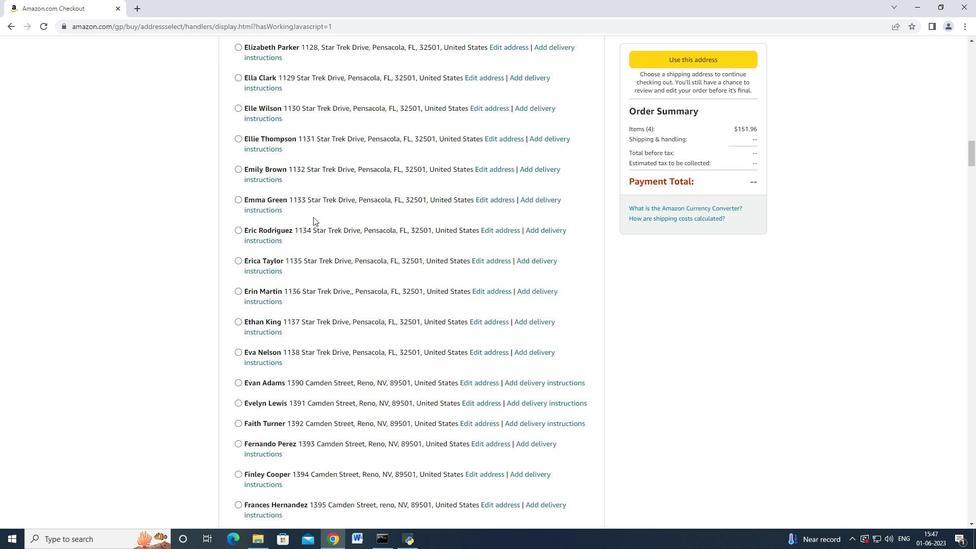 
Action: Mouse scrolled (312, 216) with delta (0, 0)
Screenshot: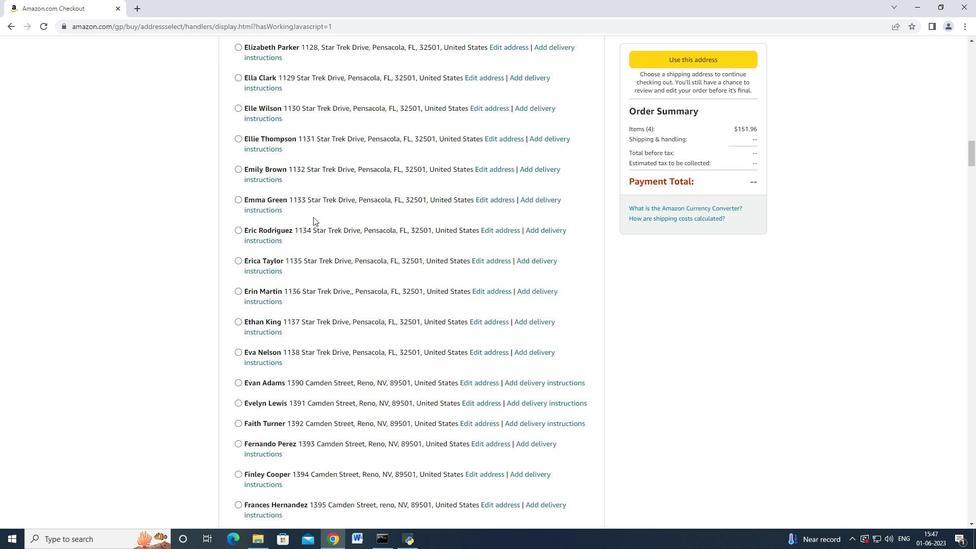 
Action: Mouse scrolled (312, 216) with delta (0, 0)
Screenshot: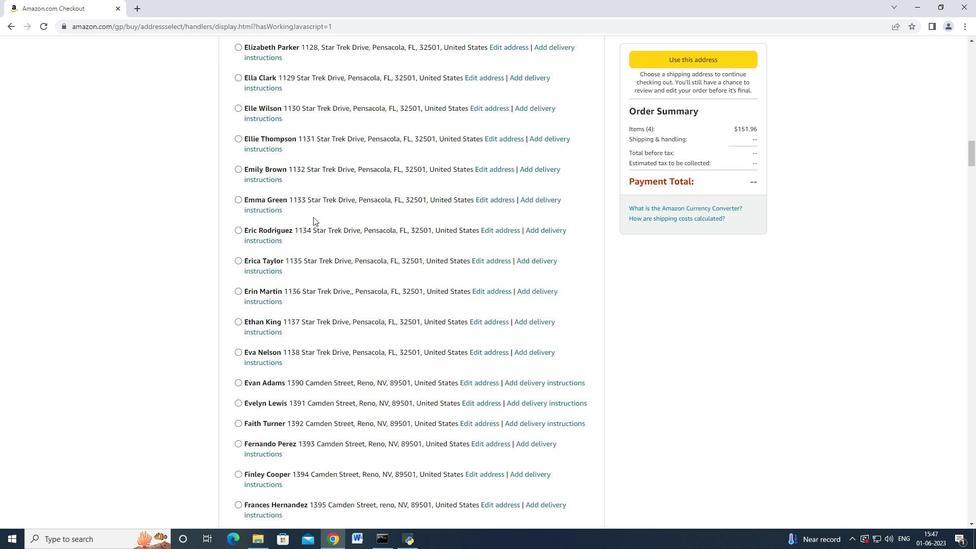 
Action: Mouse scrolled (312, 216) with delta (0, 0)
Screenshot: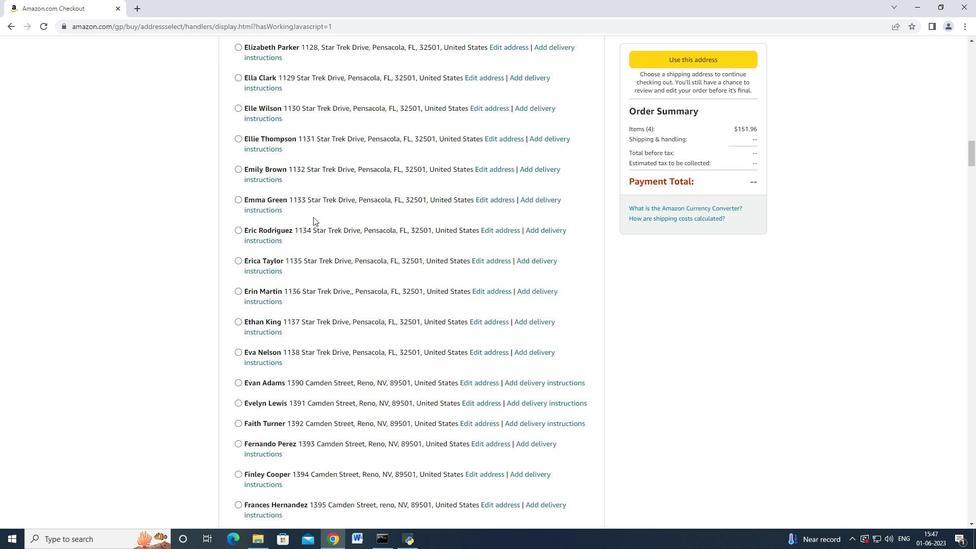 
Action: Mouse moved to (312, 215)
Screenshot: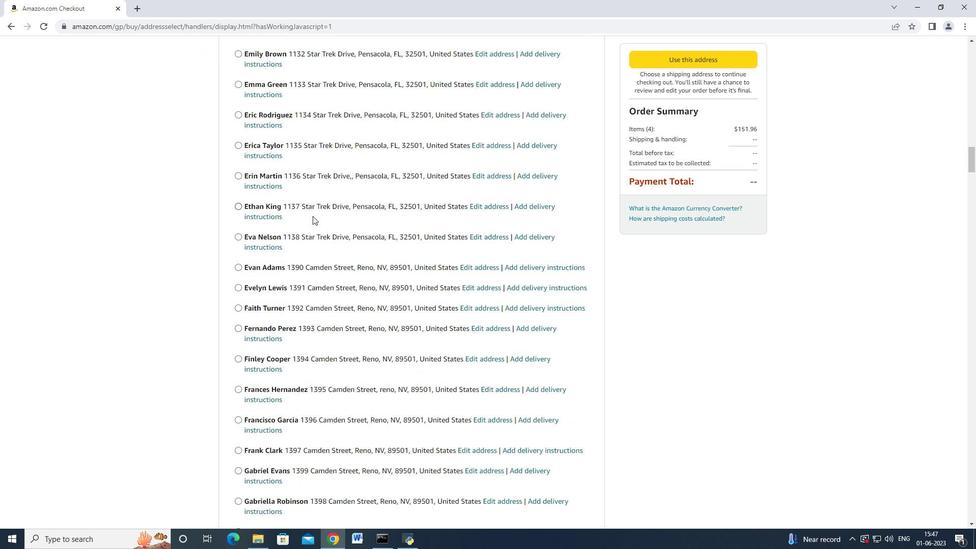
Action: Mouse scrolled (312, 215) with delta (0, 0)
Screenshot: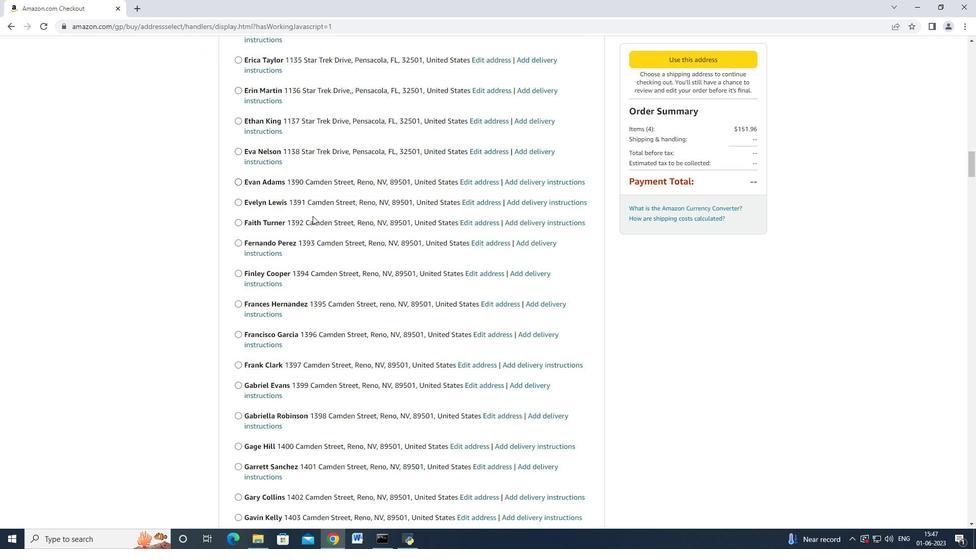 
Action: Mouse scrolled (312, 215) with delta (0, 0)
Screenshot: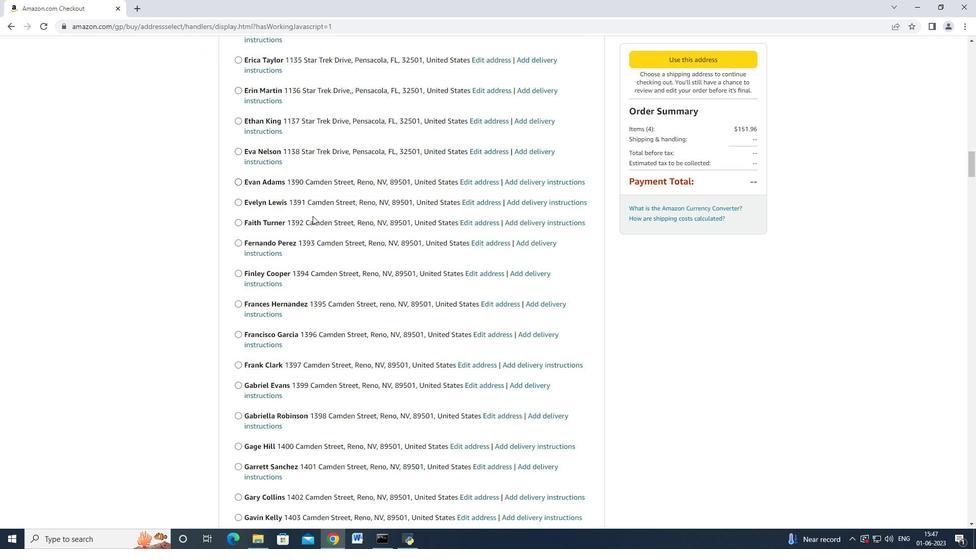 
Action: Mouse moved to (312, 215)
Screenshot: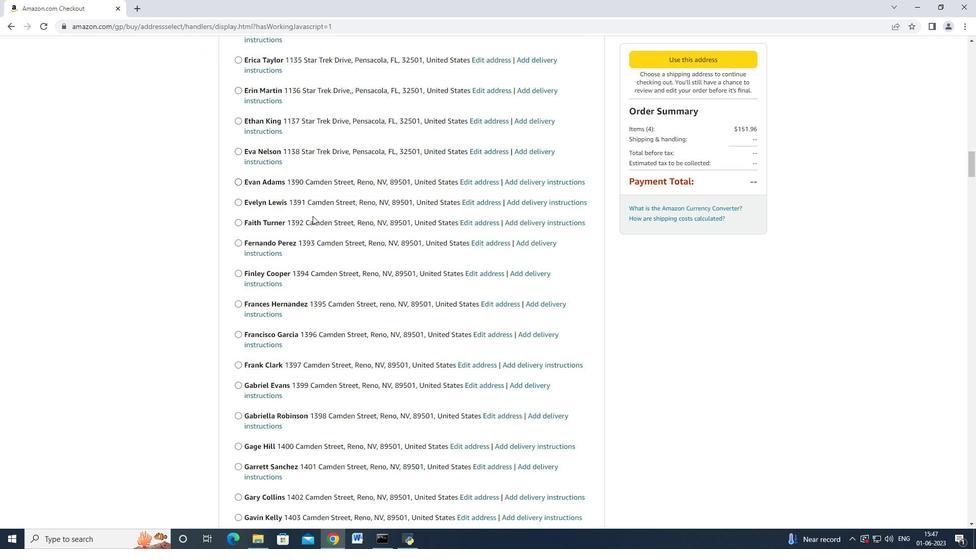 
Action: Mouse scrolled (312, 215) with delta (0, 0)
Screenshot: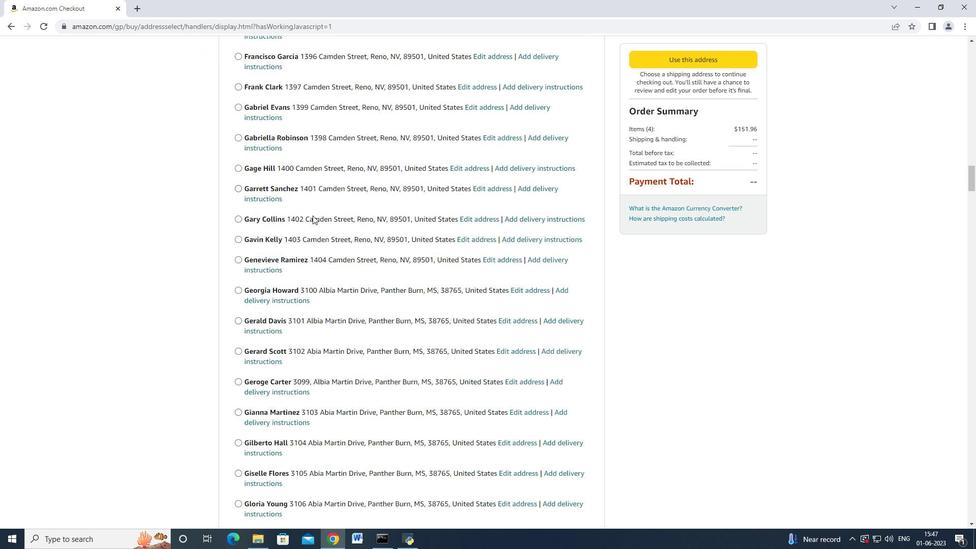 
Action: Mouse scrolled (312, 214) with delta (0, -1)
Screenshot: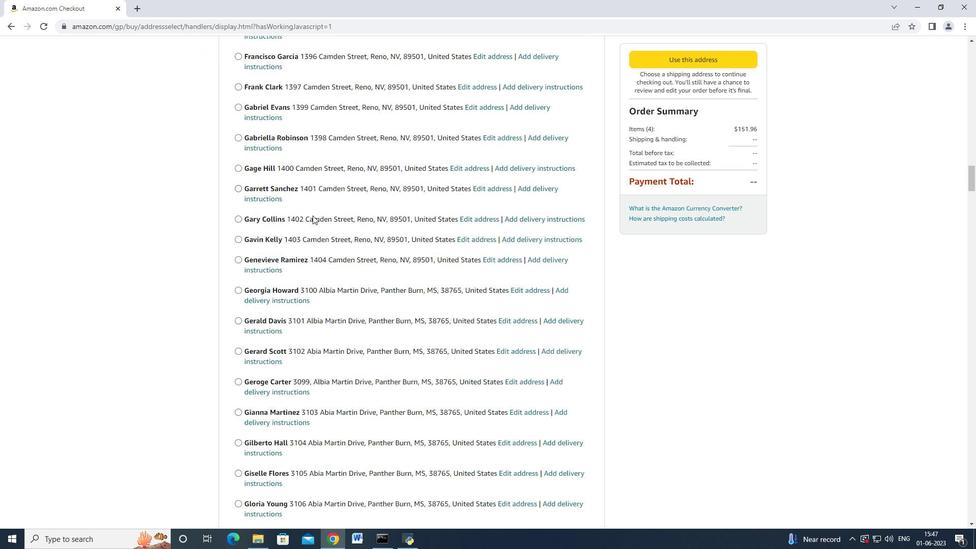 
Action: Mouse scrolled (312, 215) with delta (0, 0)
Screenshot: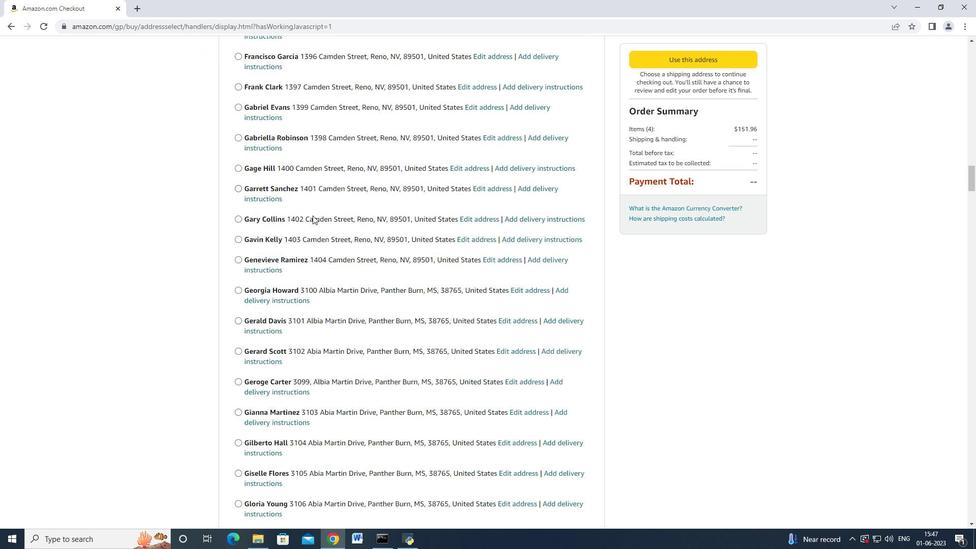 
Action: Mouse scrolled (312, 215) with delta (0, 0)
Screenshot: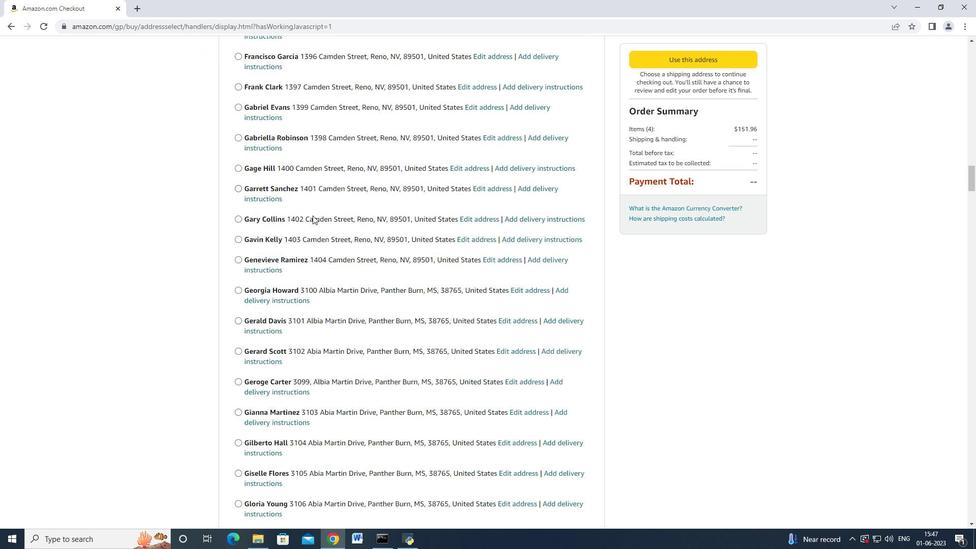 
Action: Mouse moved to (312, 214)
Screenshot: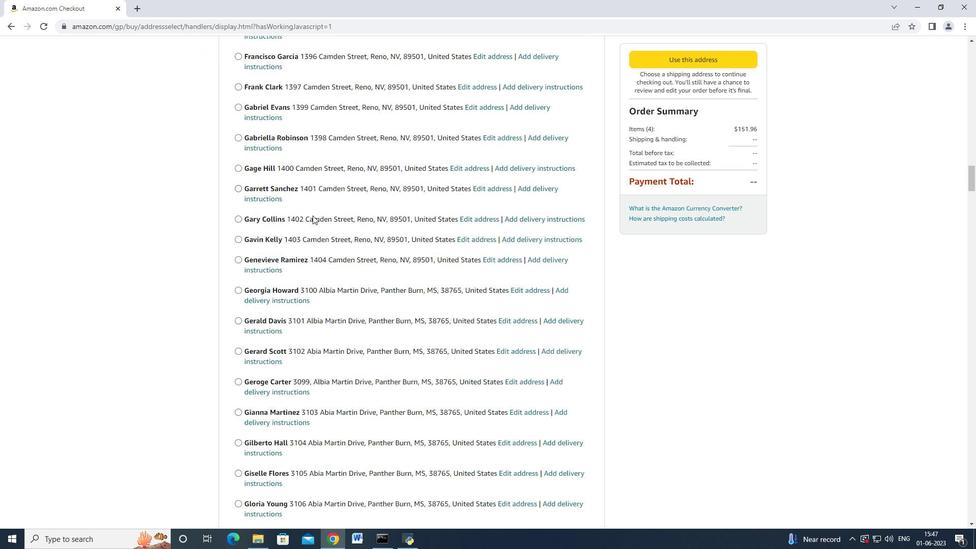 
Action: Mouse scrolled (312, 214) with delta (0, 0)
Screenshot: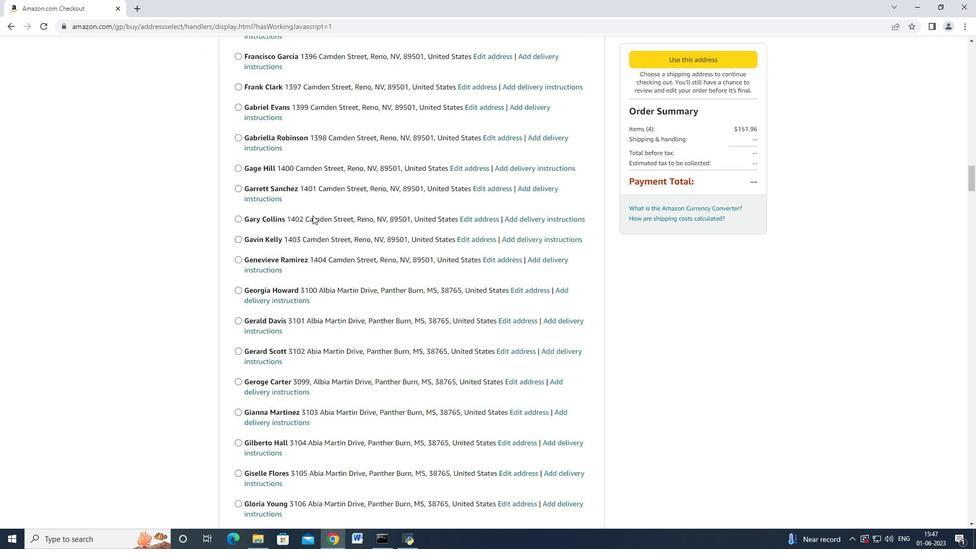 
Action: Mouse moved to (312, 213)
Screenshot: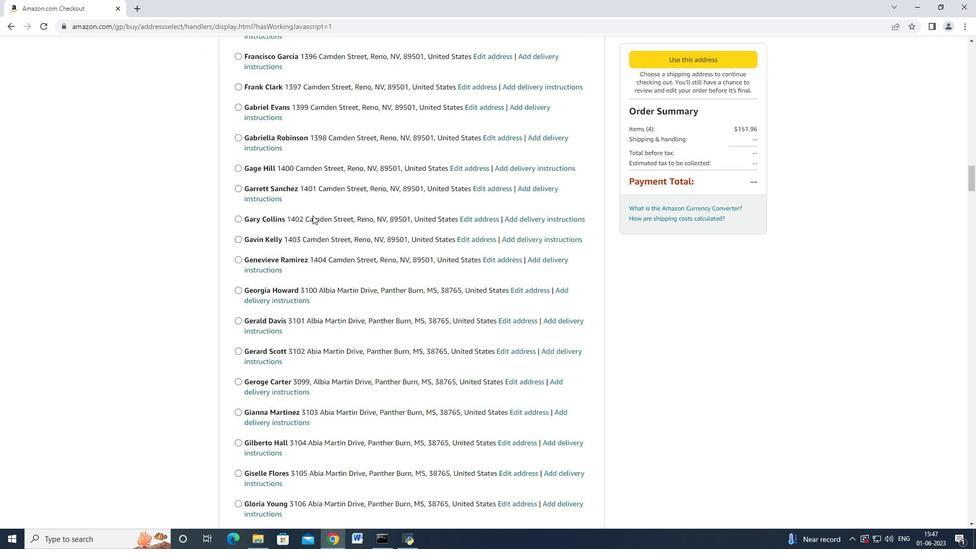 
Action: Mouse scrolled (312, 213) with delta (0, 0)
Screenshot: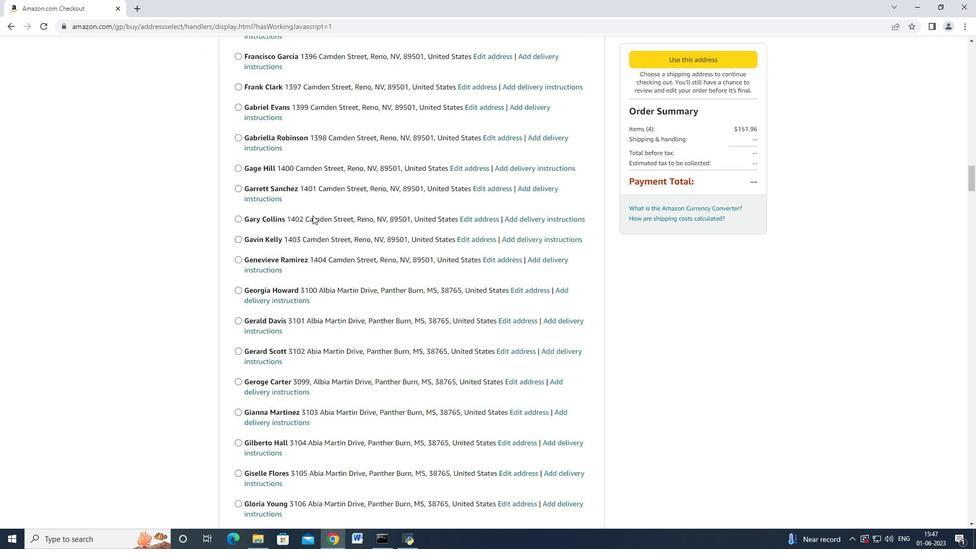 
Action: Mouse moved to (312, 213)
Screenshot: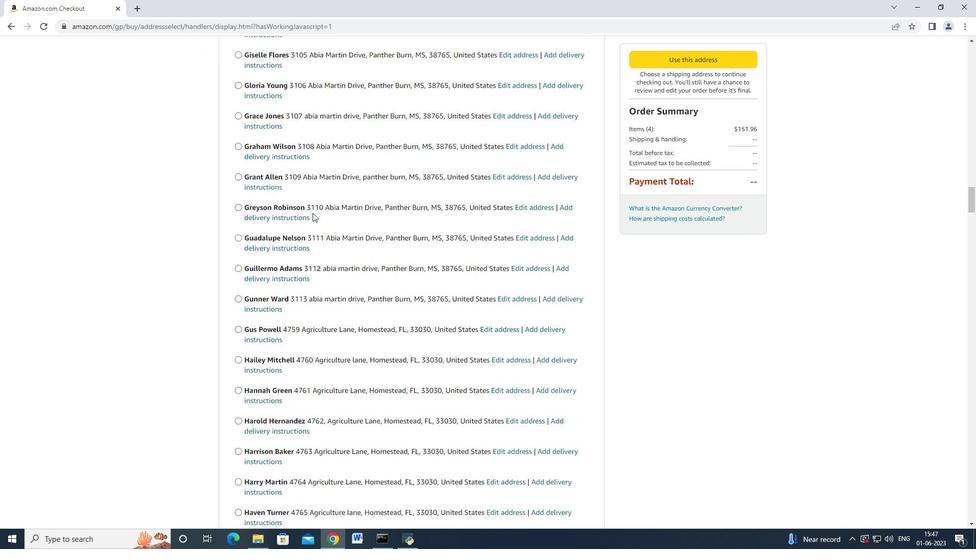 
Action: Mouse scrolled (312, 213) with delta (0, 0)
Screenshot: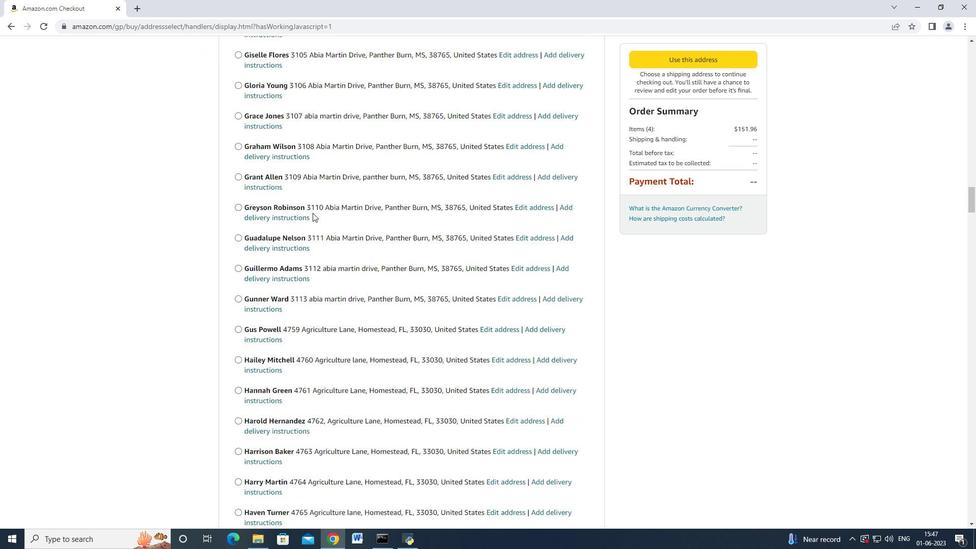 
Action: Mouse moved to (312, 213)
Screenshot: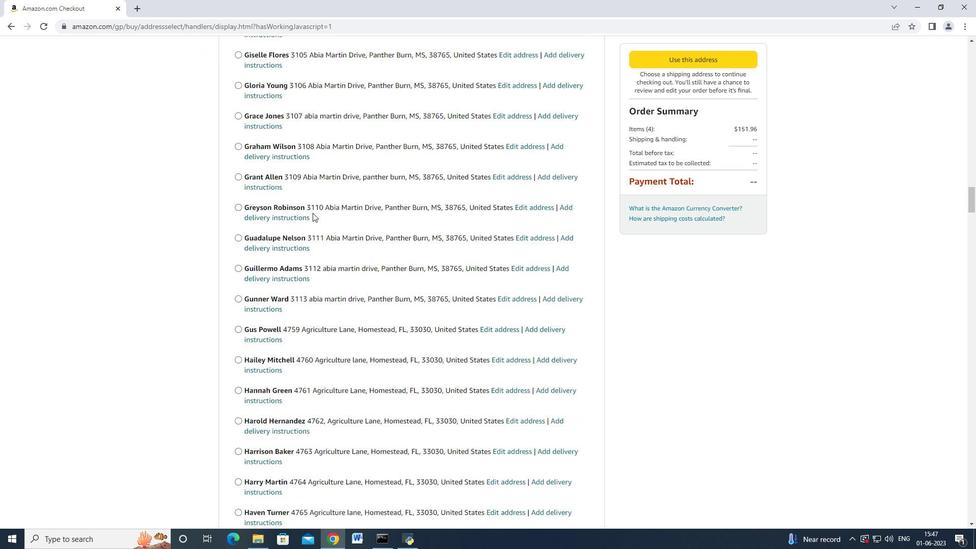 
Action: Mouse scrolled (312, 213) with delta (0, 0)
Screenshot: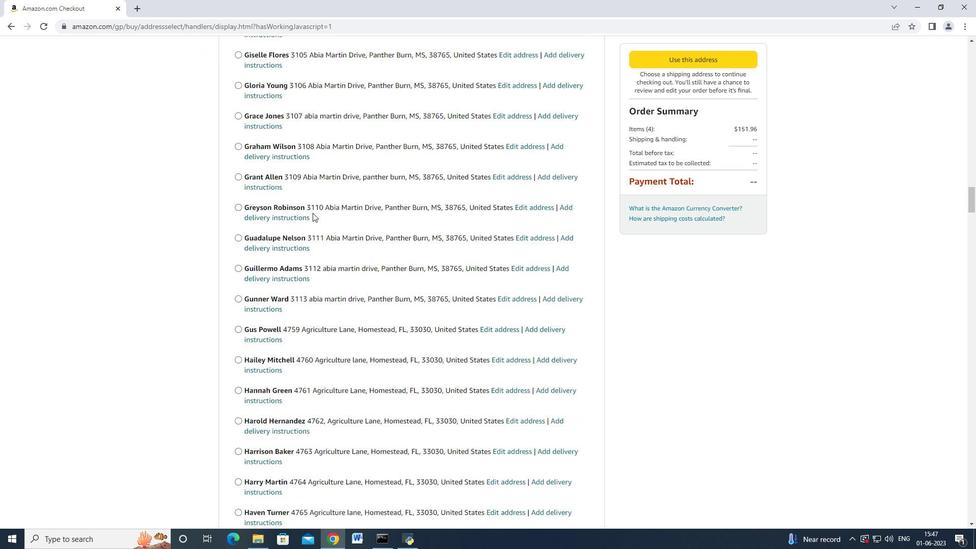 
Action: Mouse moved to (312, 214)
Screenshot: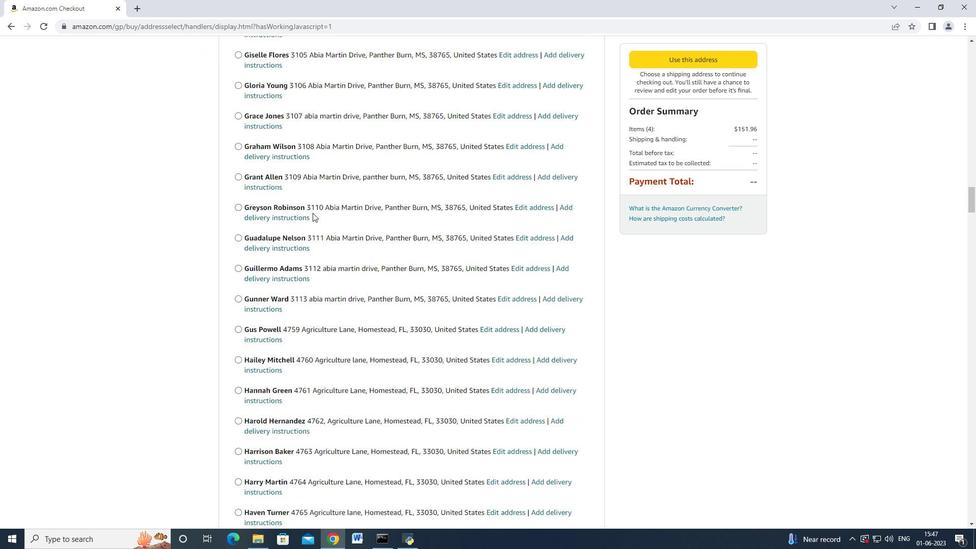 
Action: Mouse scrolled (312, 213) with delta (0, 0)
Screenshot: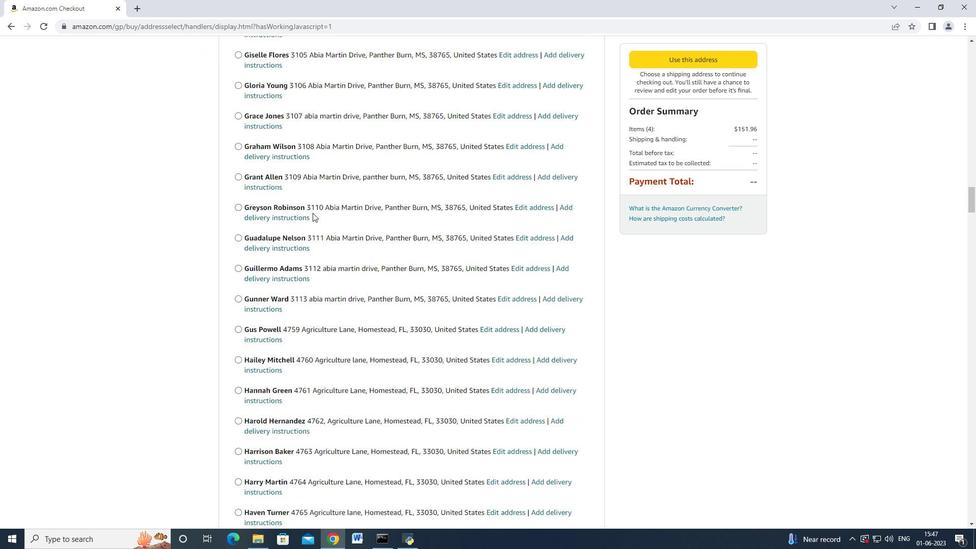 
Action: Mouse scrolled (312, 213) with delta (0, -1)
Screenshot: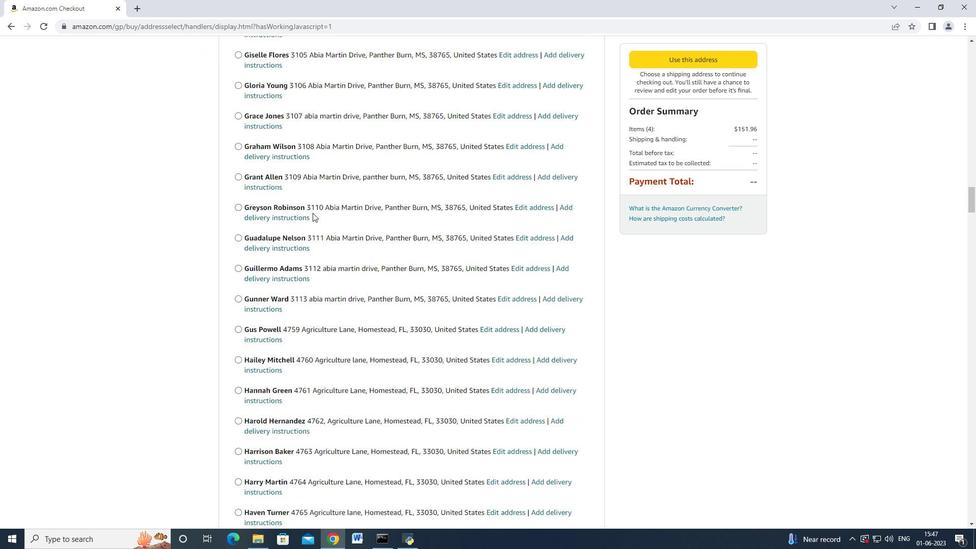 
Action: Mouse moved to (312, 214)
Screenshot: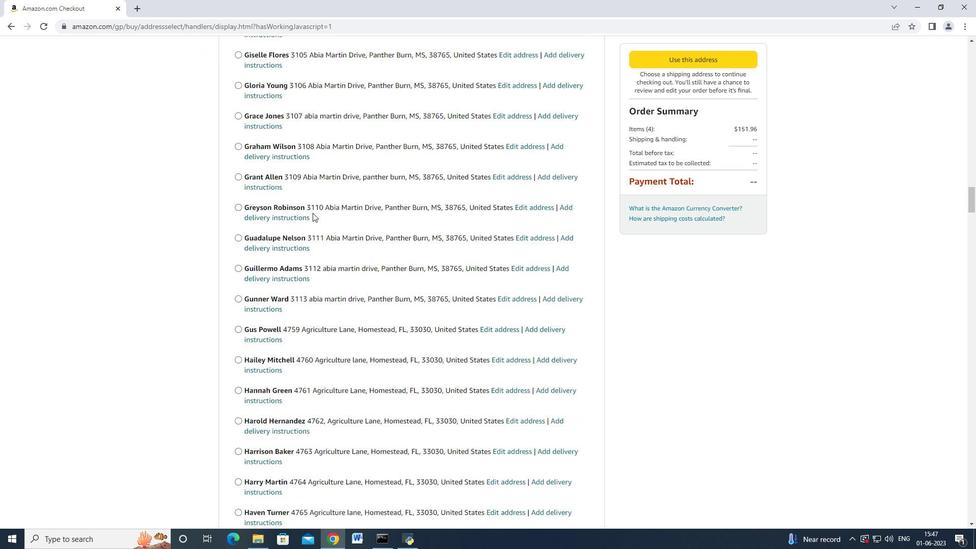
Action: Mouse scrolled (312, 213) with delta (0, 0)
Screenshot: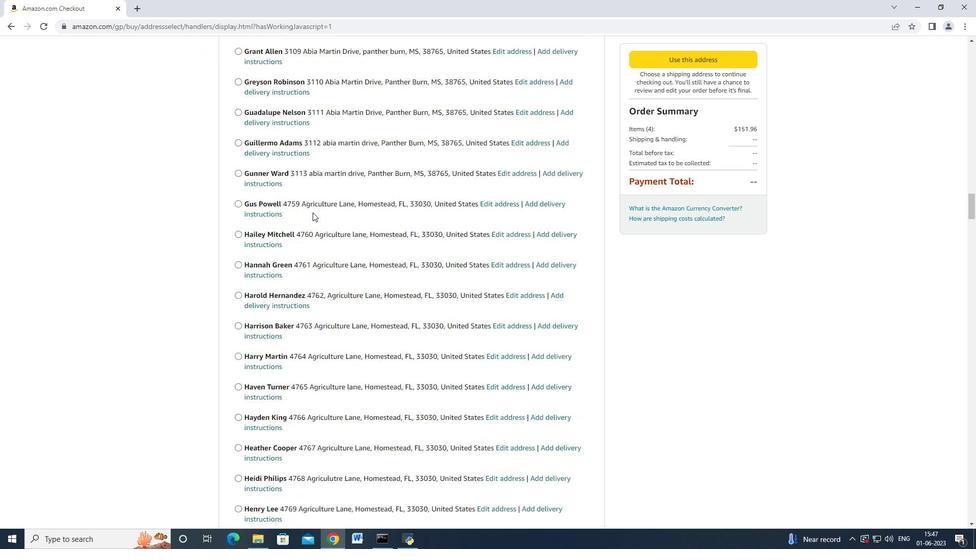 
Action: Mouse moved to (312, 213)
Screenshot: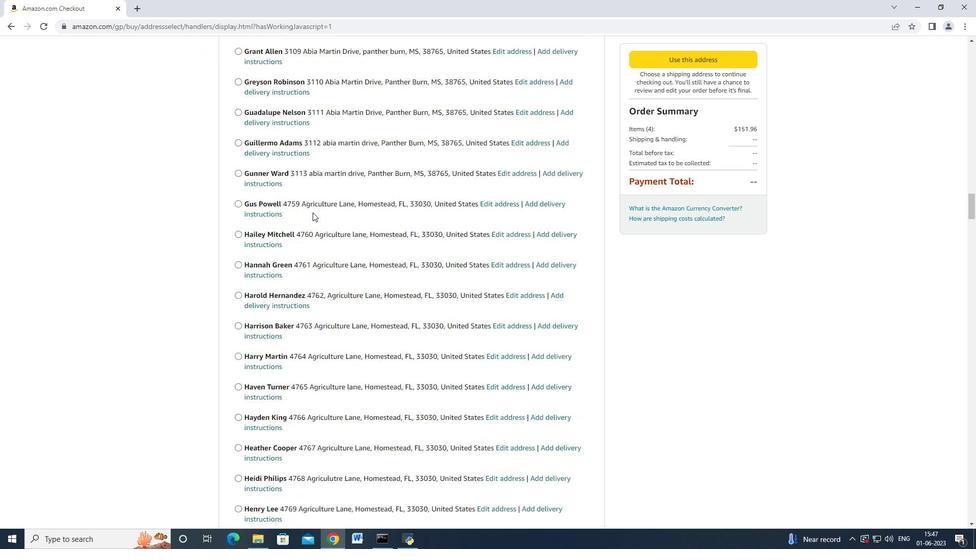 
Action: Mouse scrolled (312, 213) with delta (0, -1)
Screenshot: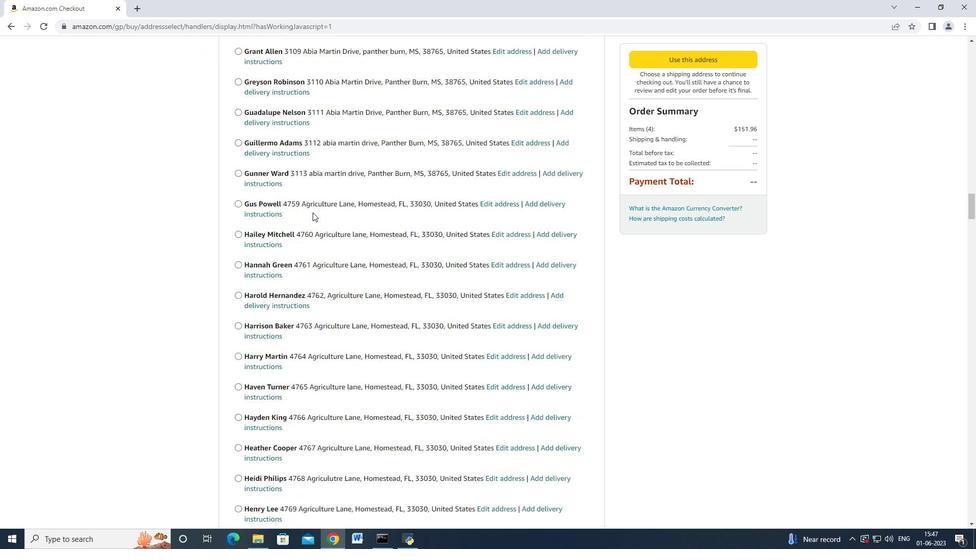 
Action: Mouse moved to (312, 213)
Screenshot: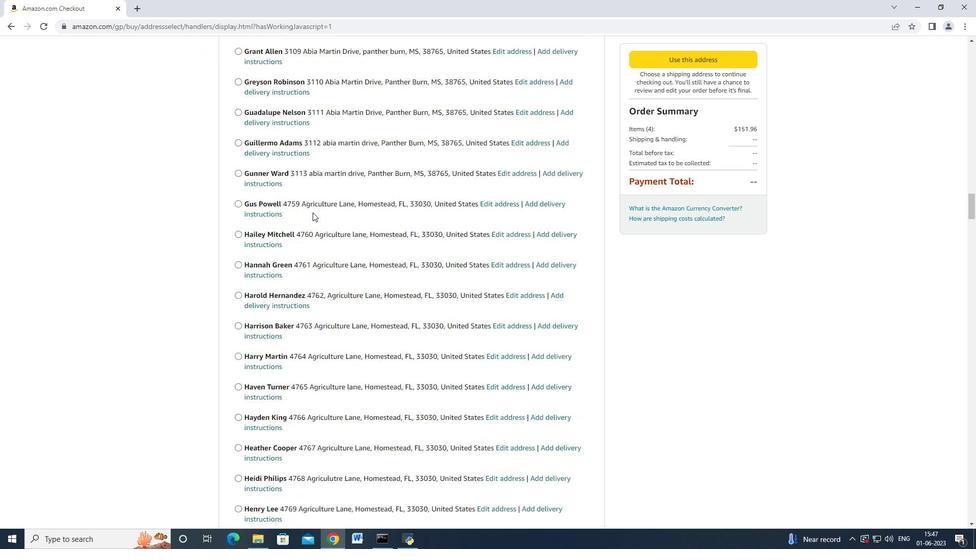 
Action: Mouse scrolled (312, 212) with delta (0, 0)
Screenshot: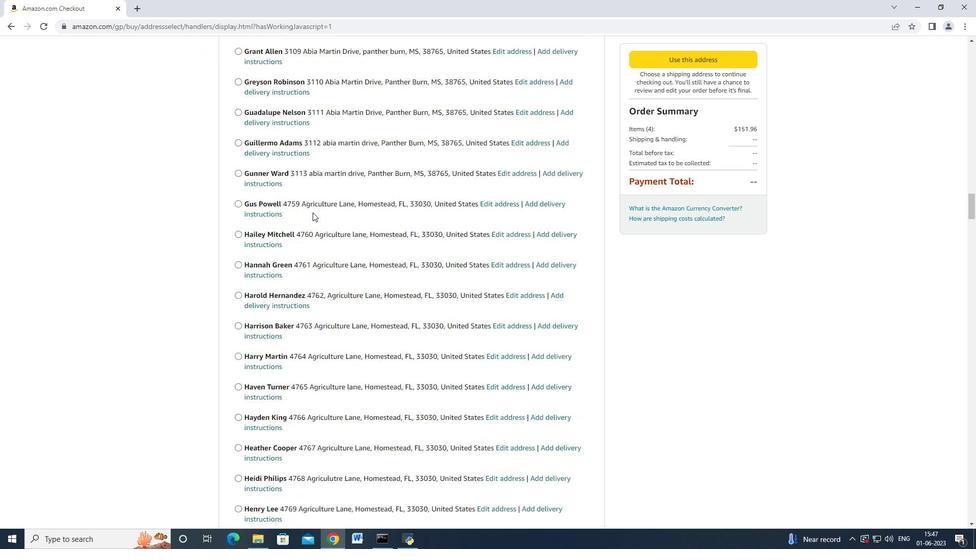 
Action: Mouse moved to (312, 213)
Screenshot: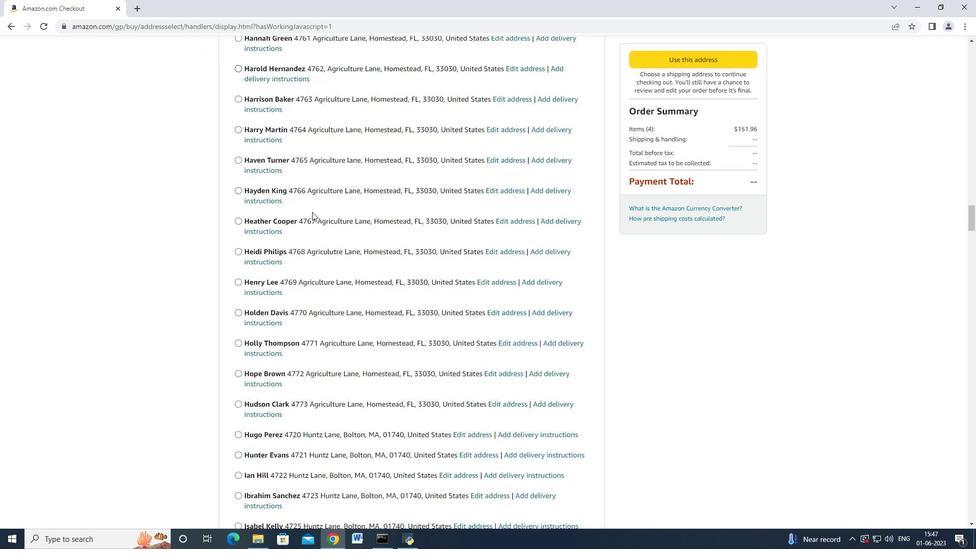 
Action: Mouse scrolled (312, 213) with delta (0, 0)
Screenshot: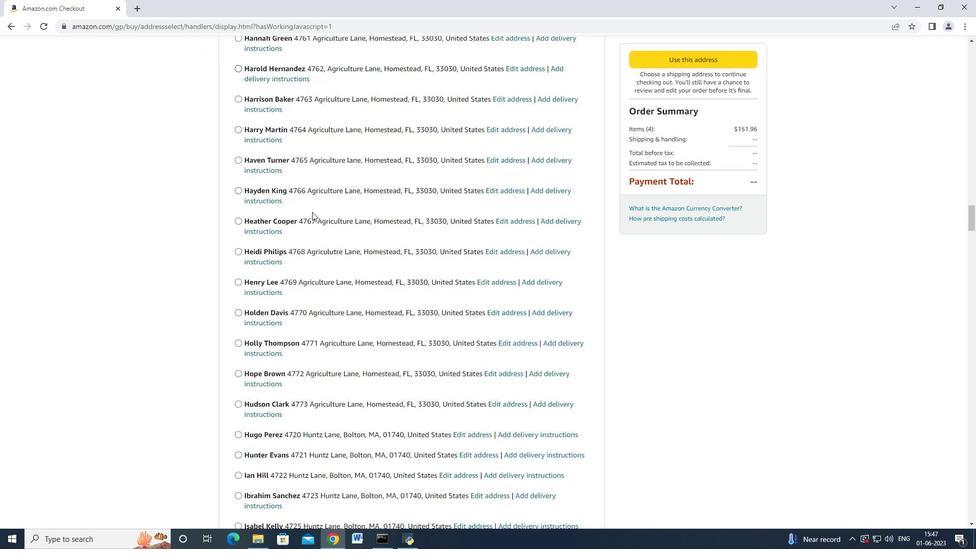 
Action: Mouse scrolled (312, 213) with delta (0, 0)
Screenshot: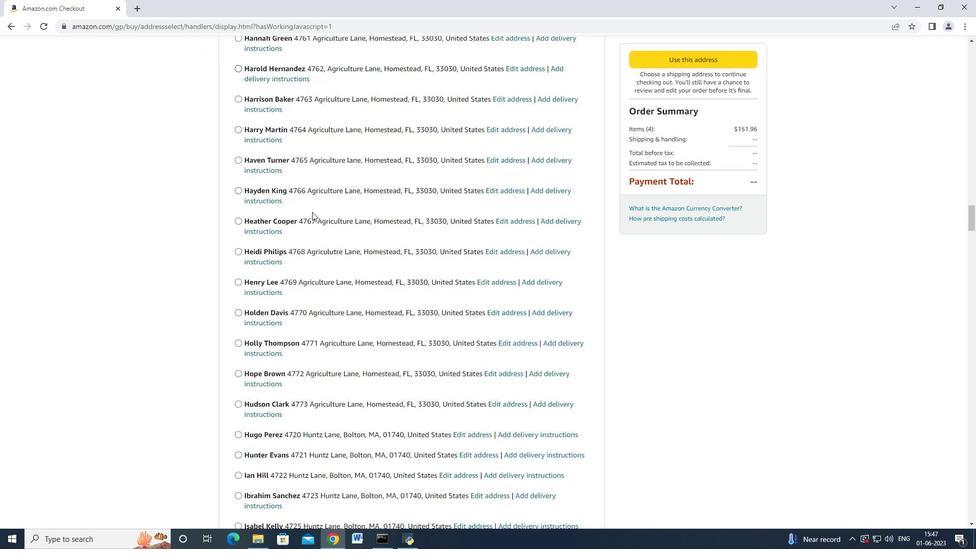 
Action: Mouse scrolled (312, 213) with delta (0, 0)
Screenshot: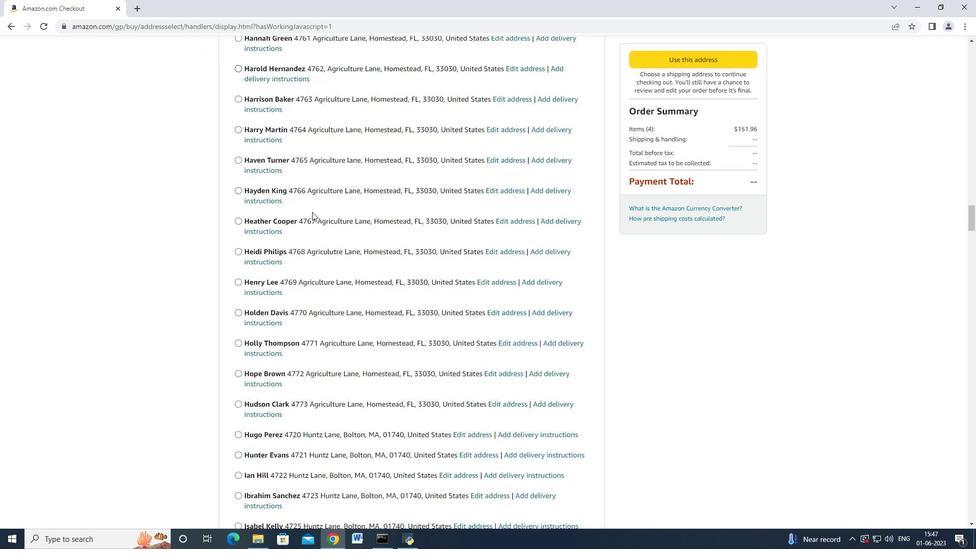 
Action: Mouse scrolled (312, 212) with delta (0, -1)
Screenshot: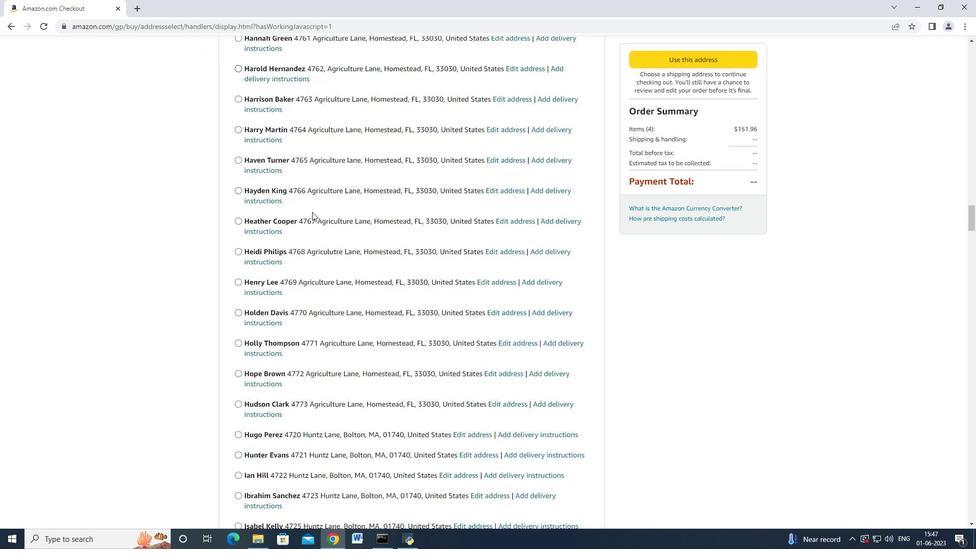 
Action: Mouse moved to (312, 213)
Screenshot: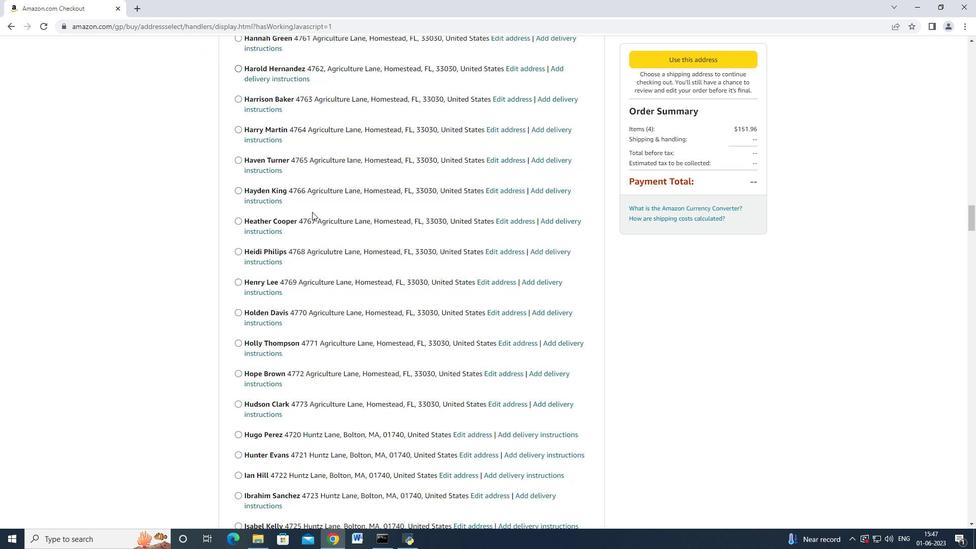 
Action: Mouse scrolled (312, 213) with delta (0, 0)
Screenshot: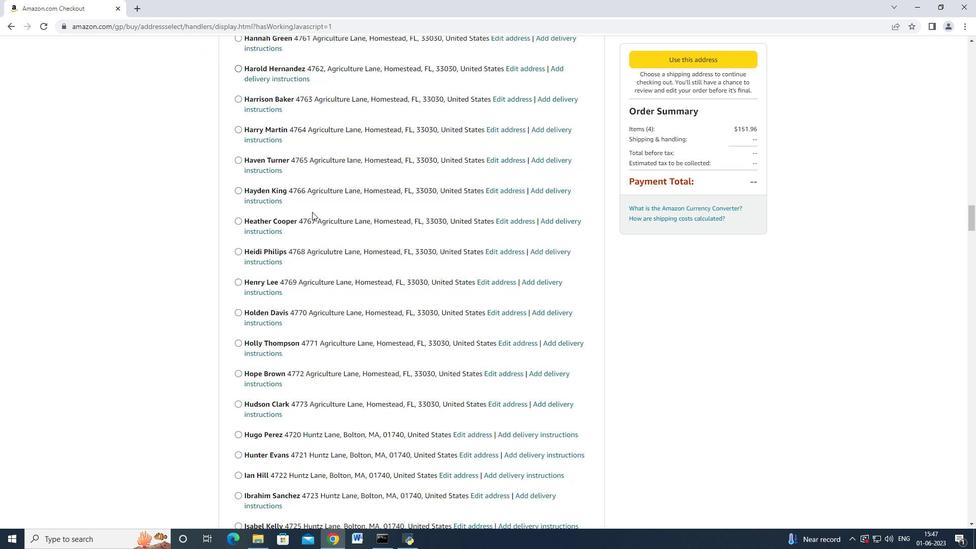 
Action: Mouse scrolled (312, 212) with delta (0, -1)
Screenshot: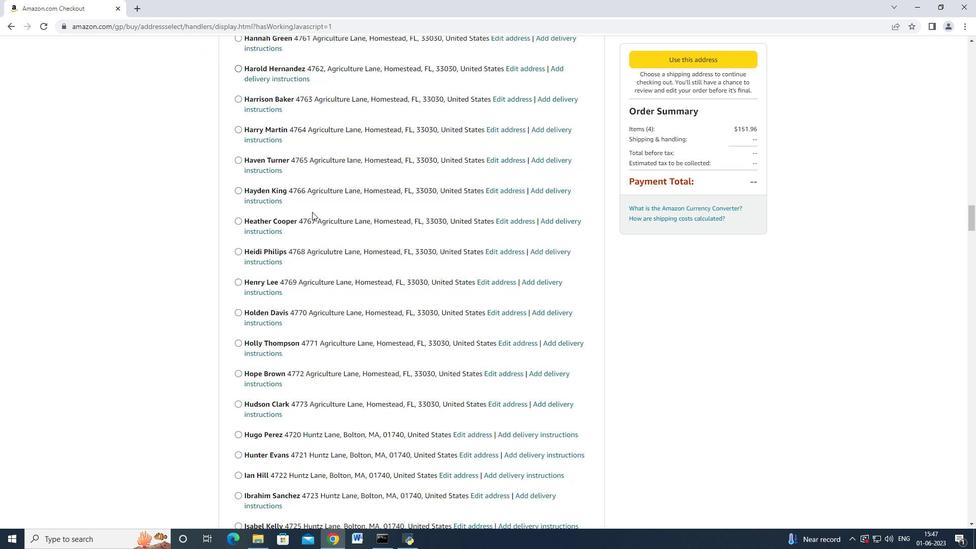 
Action: Mouse moved to (312, 213)
Screenshot: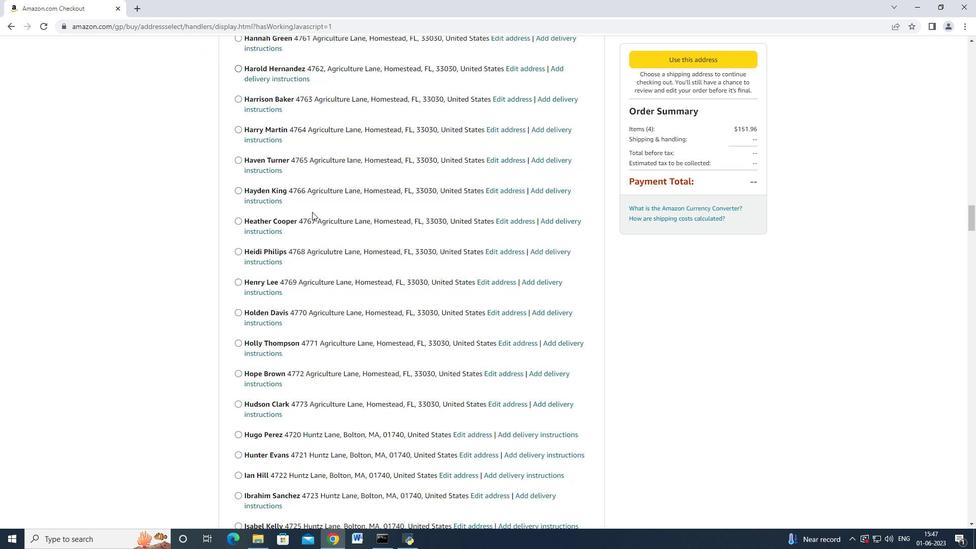 
Action: Mouse scrolled (312, 212) with delta (0, 0)
Screenshot: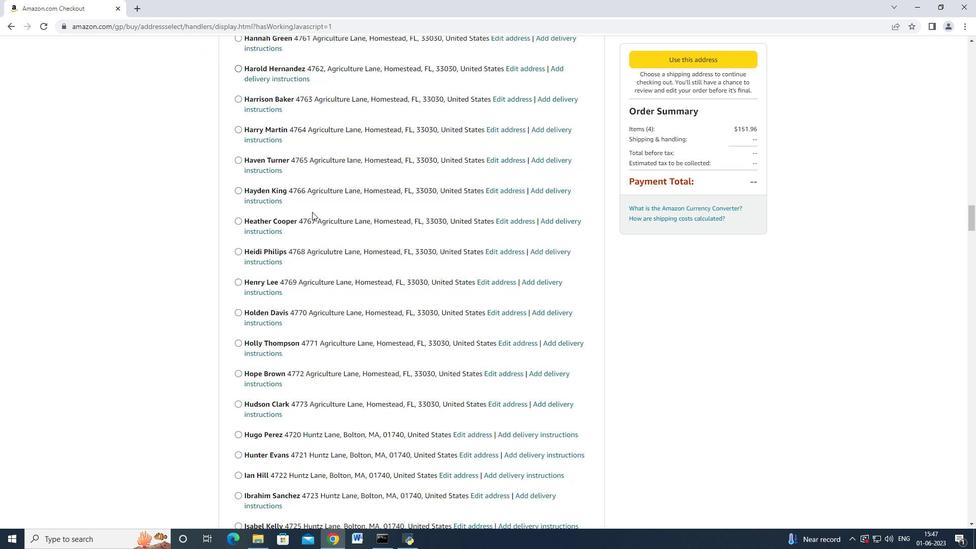 
Action: Mouse moved to (312, 213)
Screenshot: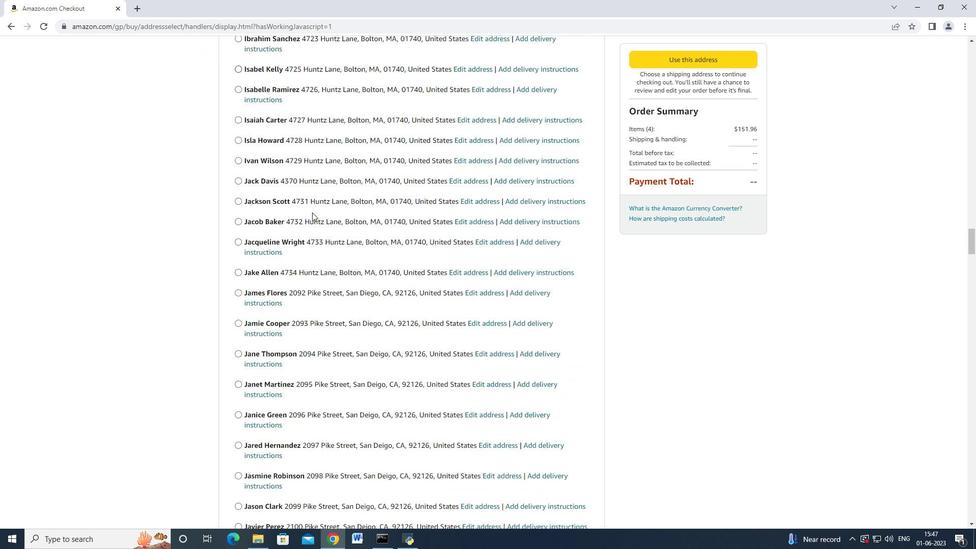 
Action: Mouse scrolled (312, 212) with delta (0, 0)
Screenshot: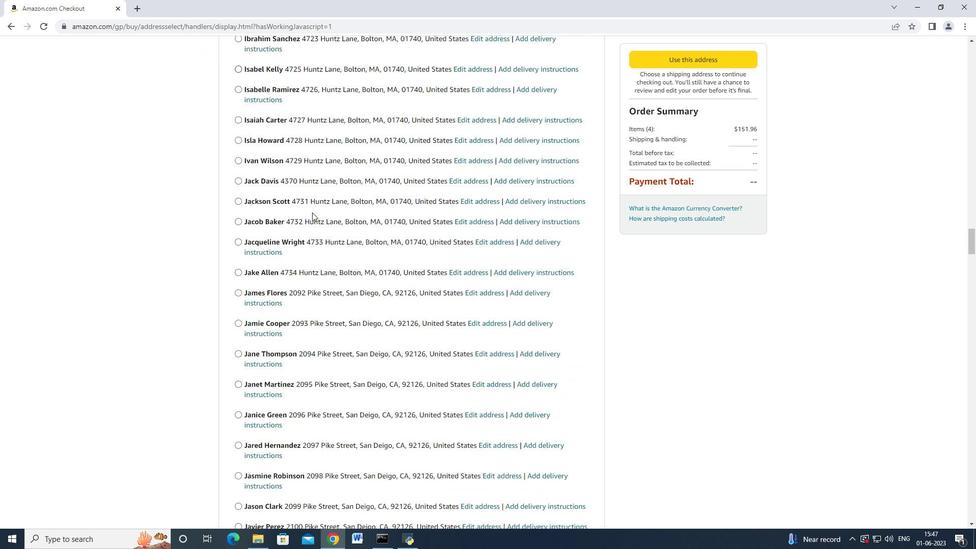 
Action: Mouse scrolled (312, 212) with delta (0, 0)
Screenshot: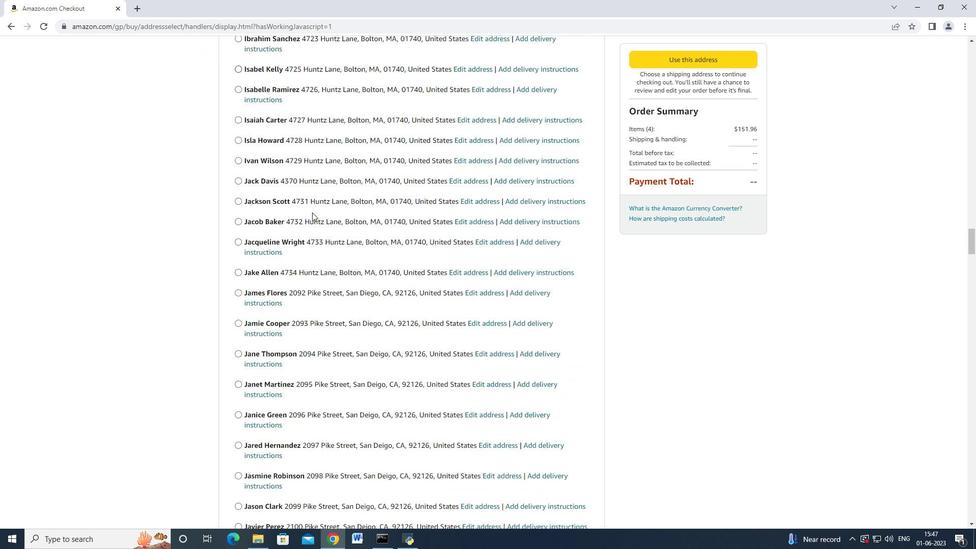 
Action: Mouse moved to (312, 212)
Screenshot: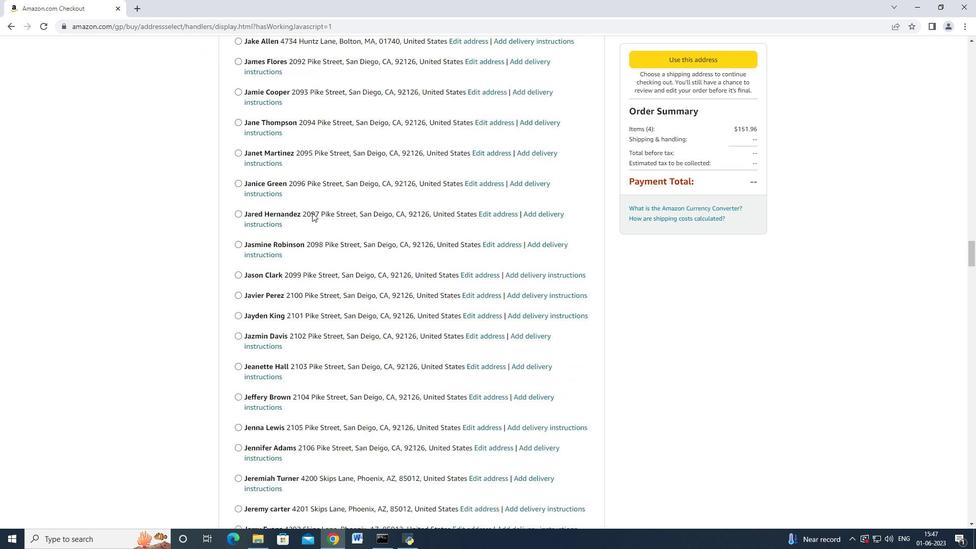 
Action: Mouse scrolled (312, 213) with delta (0, 0)
Screenshot: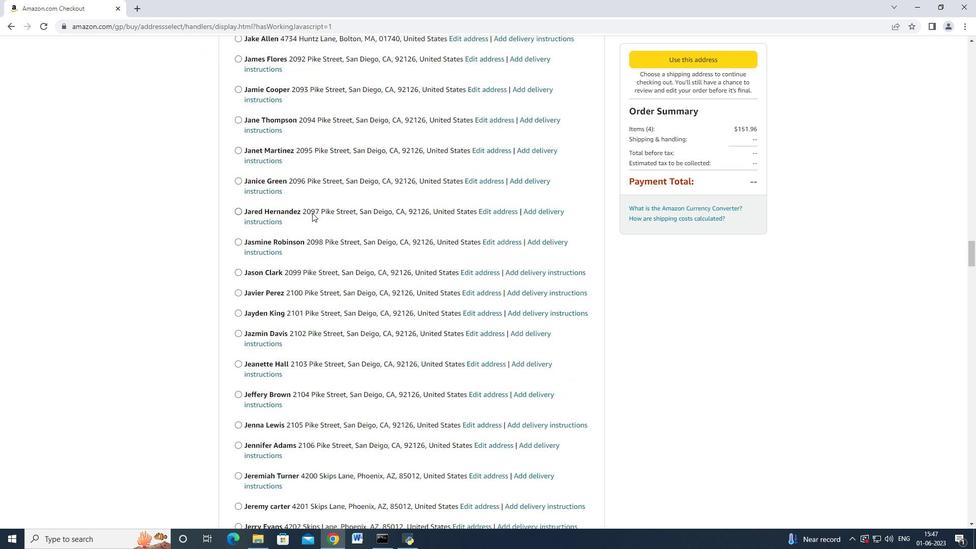 
Action: Mouse moved to (312, 212)
Screenshot: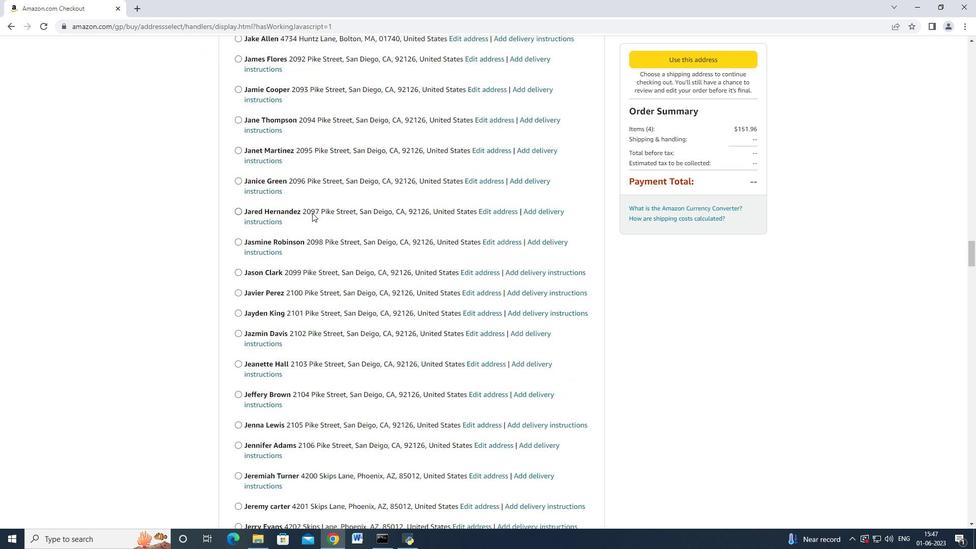 
Action: Mouse scrolled (312, 213) with delta (0, 0)
Screenshot: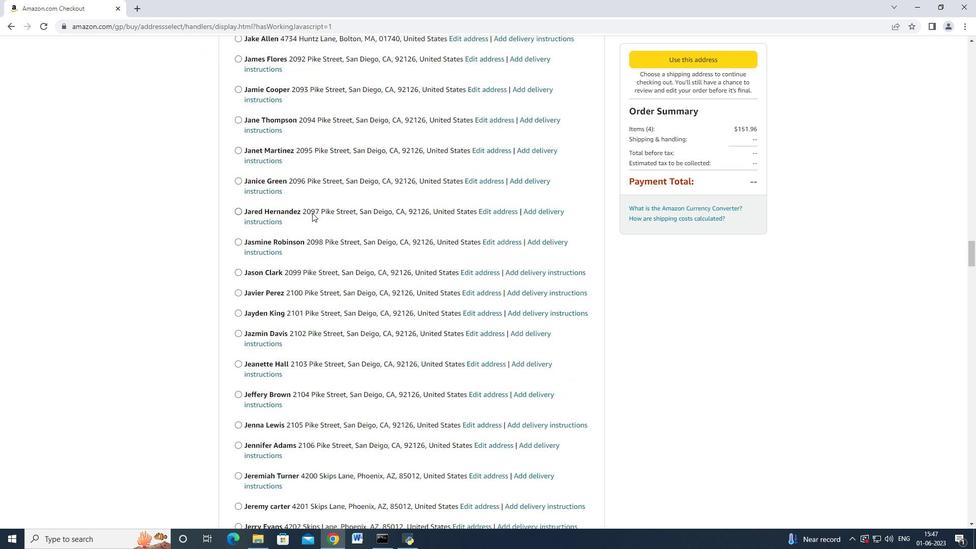 
Action: Mouse moved to (311, 212)
Screenshot: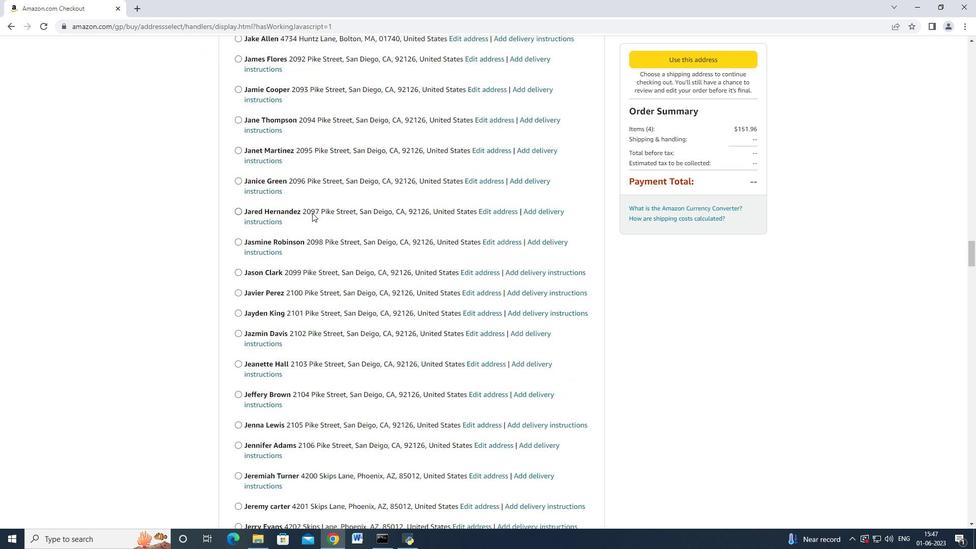 
Action: Mouse scrolled (312, 213) with delta (0, 0)
Screenshot: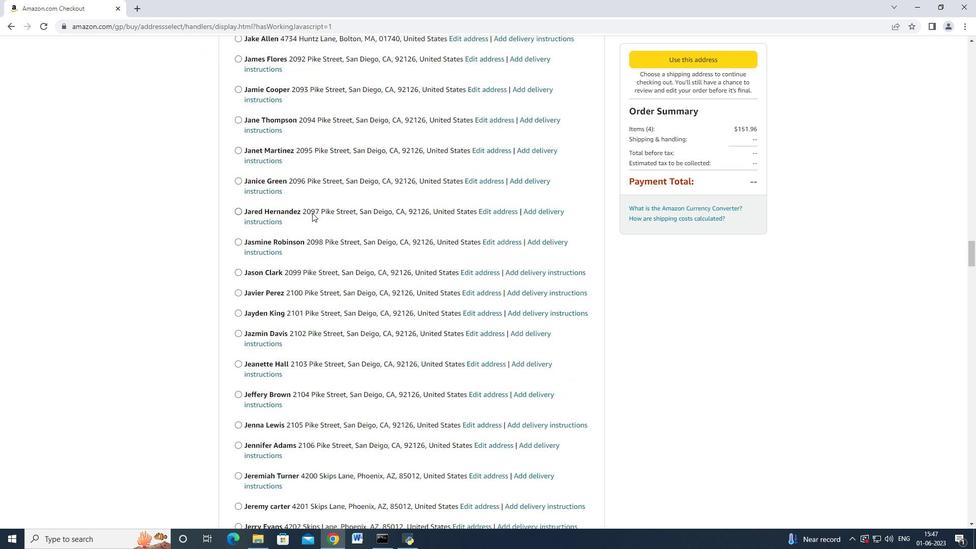 
Action: Mouse moved to (311, 211)
Screenshot: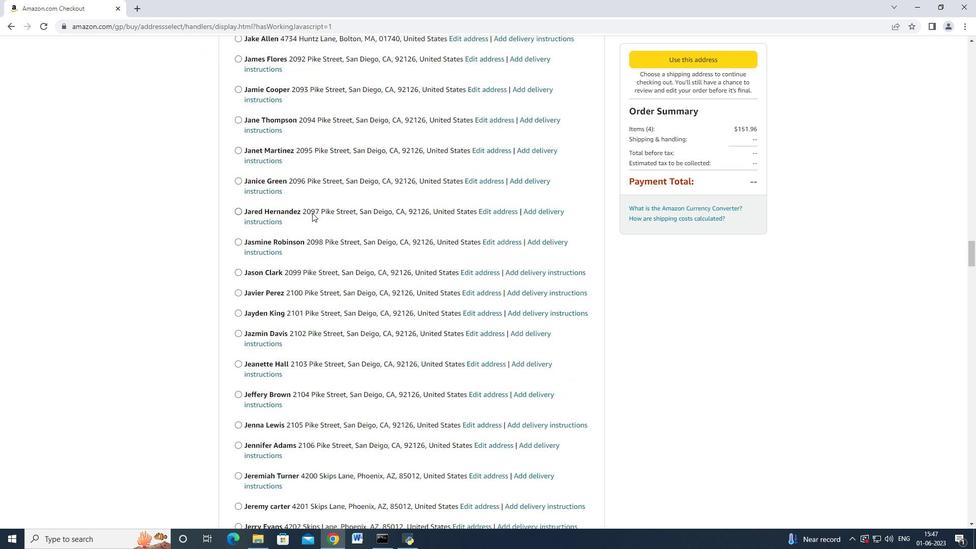 
Action: Mouse scrolled (312, 212) with delta (0, -1)
Screenshot: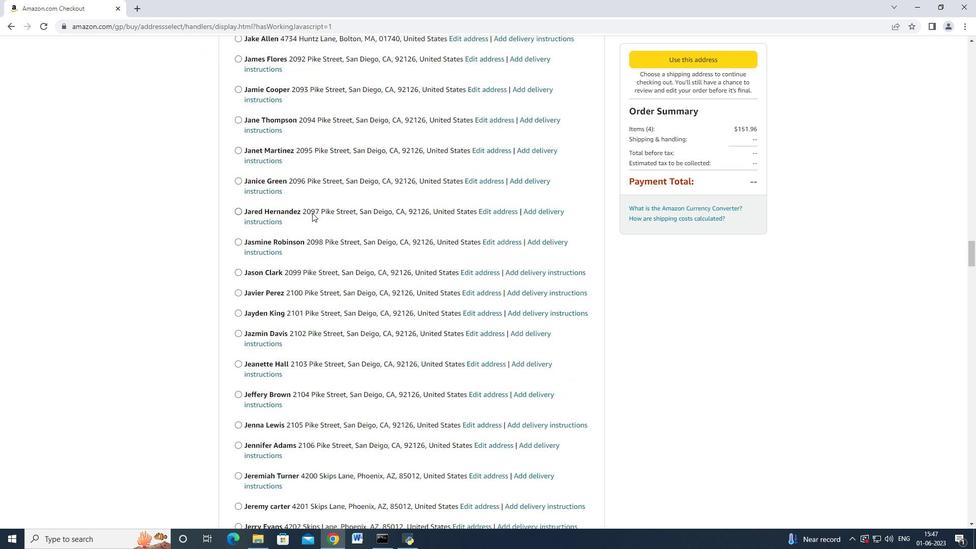 
Action: Mouse scrolled (312, 212) with delta (0, 0)
Screenshot: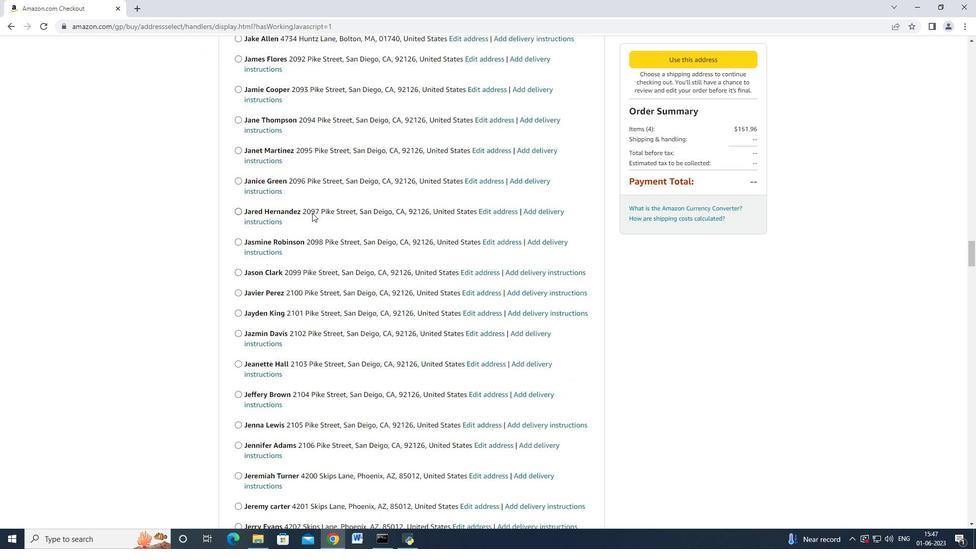 
Action: Mouse moved to (311, 213)
Screenshot: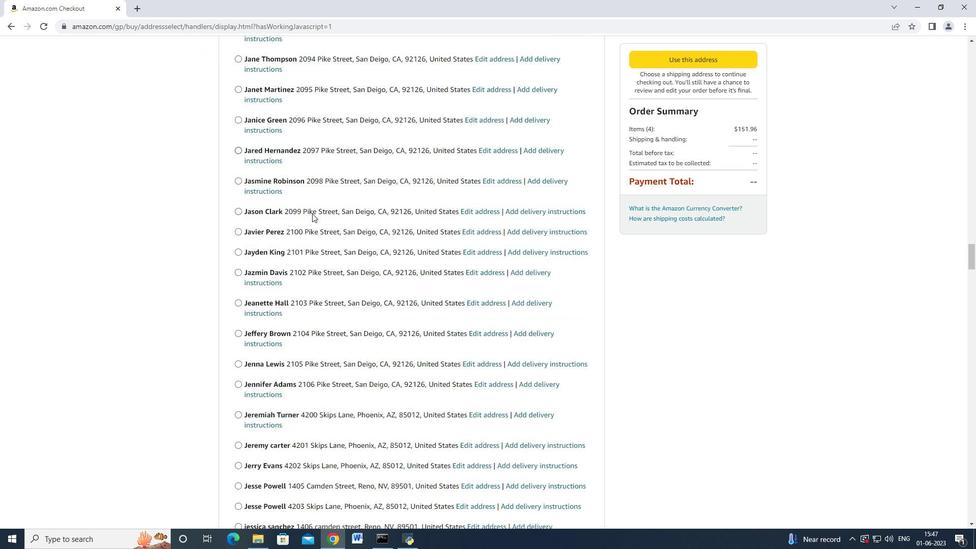 
Action: Mouse scrolled (311, 212) with delta (0, 0)
Screenshot: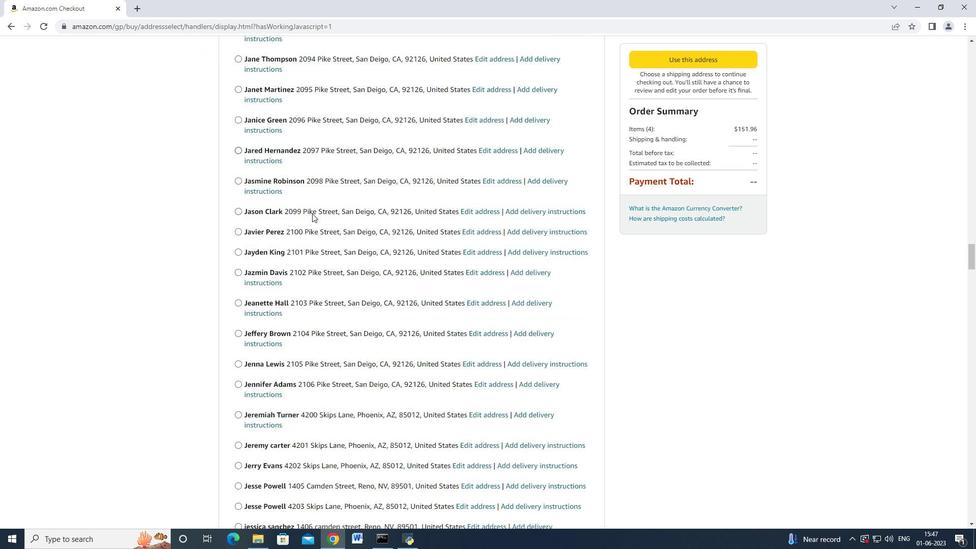 
Action: Mouse scrolled (311, 212) with delta (0, 0)
Screenshot: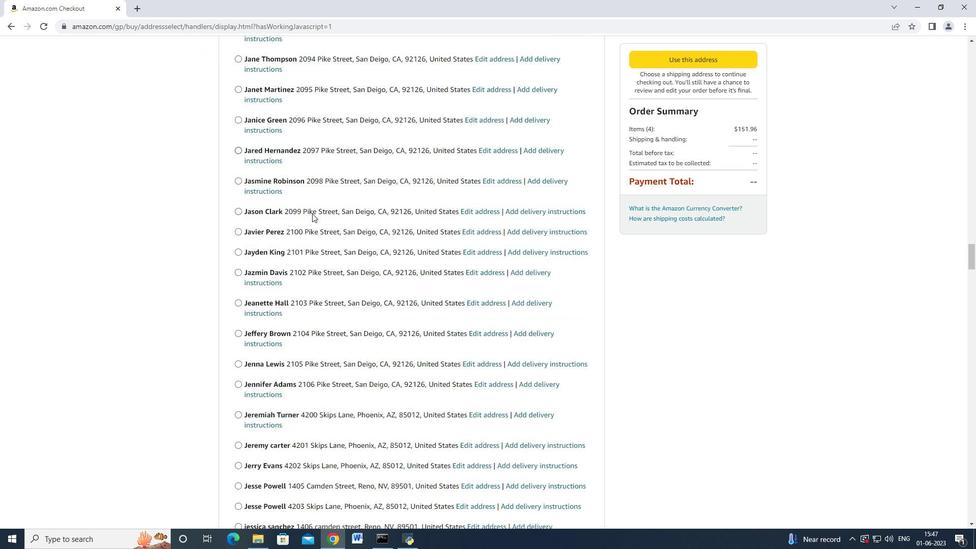 
Action: Mouse scrolled (311, 212) with delta (0, 0)
Screenshot: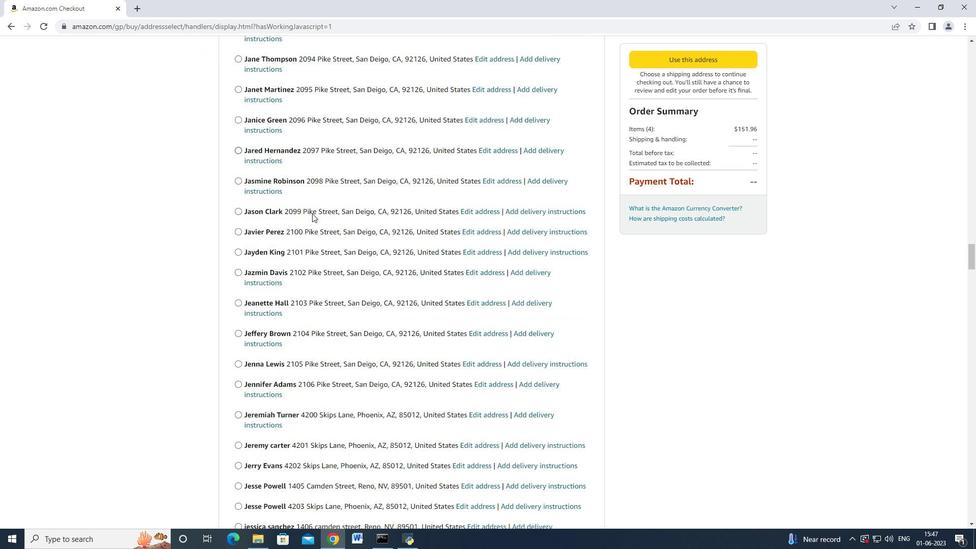 
Action: Mouse moved to (311, 213)
Screenshot: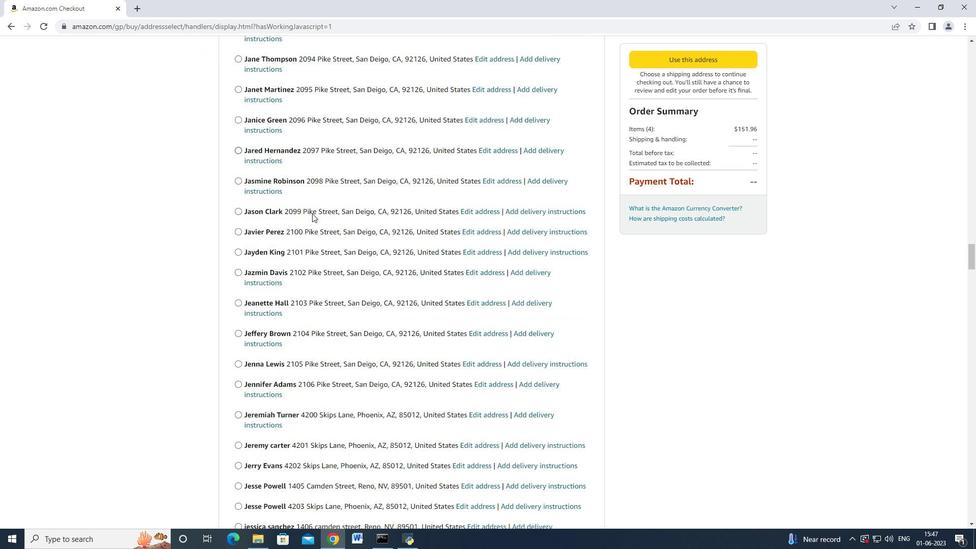 
Action: Mouse scrolled (311, 212) with delta (0, 0)
Screenshot: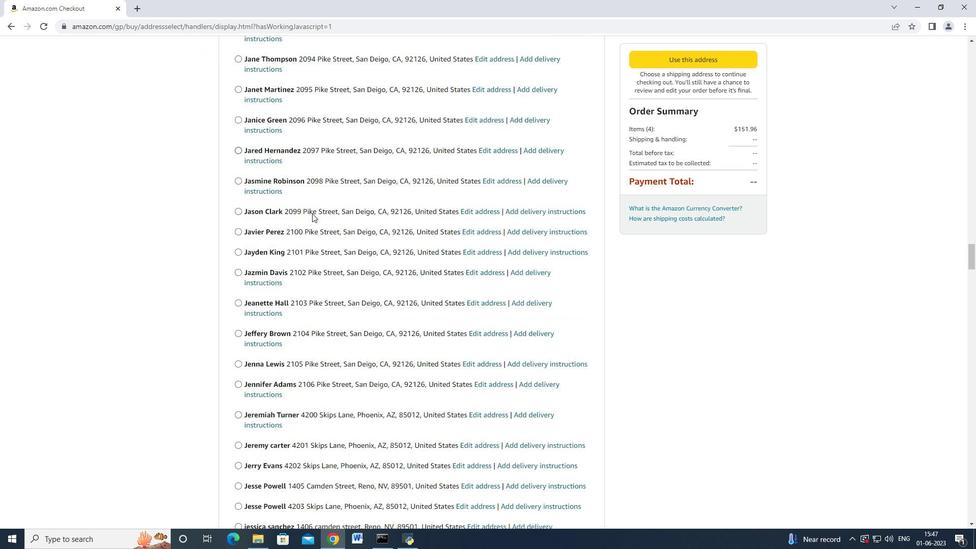 
Action: Mouse scrolled (311, 212) with delta (0, -1)
Screenshot: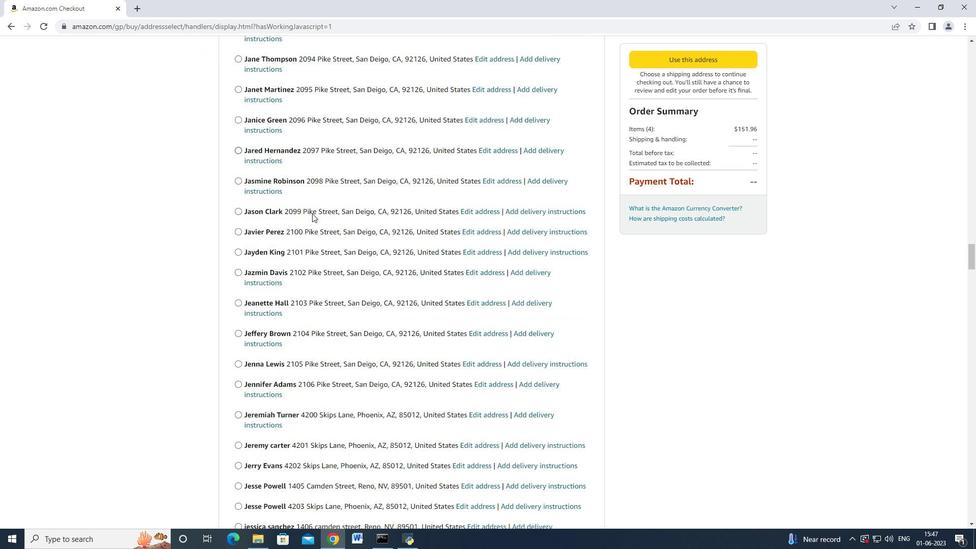 
Action: Mouse scrolled (311, 212) with delta (0, -1)
Screenshot: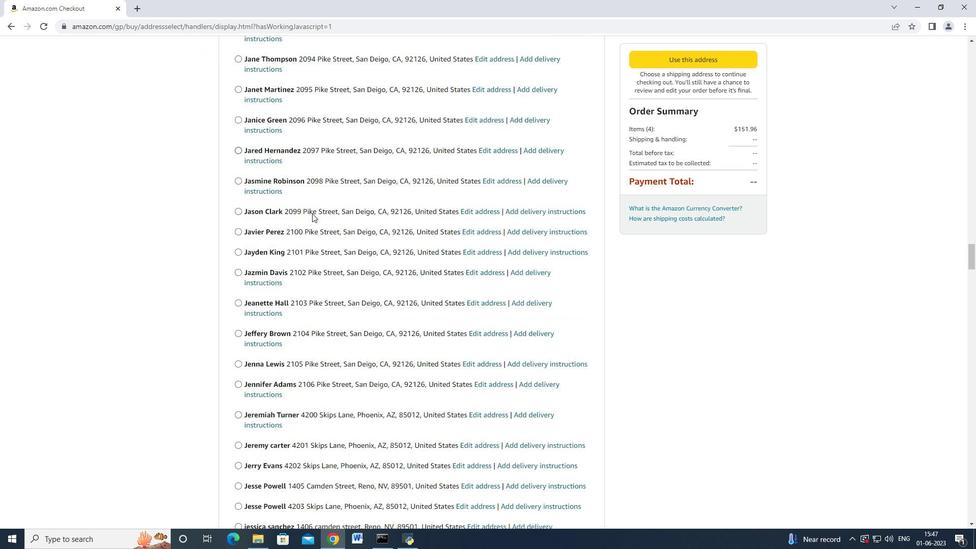 
Action: Mouse moved to (310, 212)
Screenshot: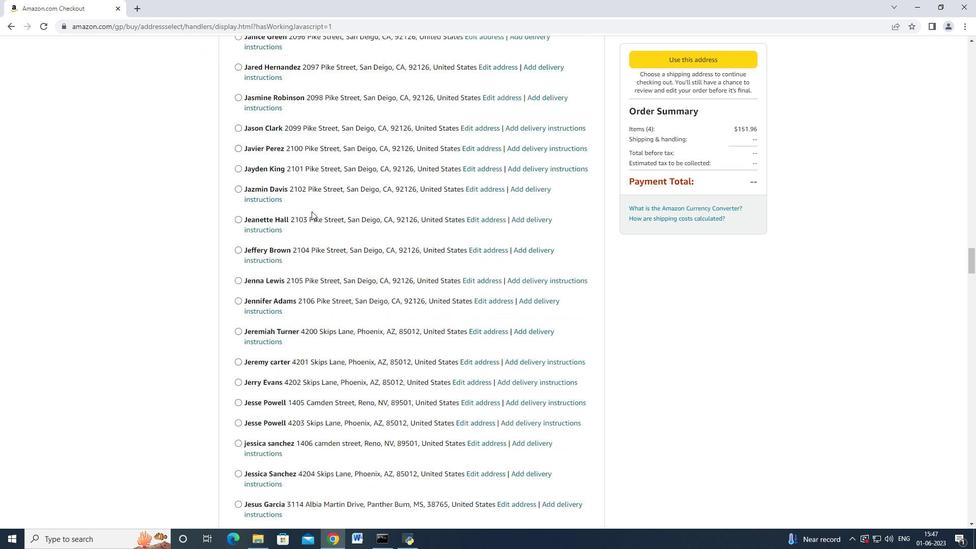 
Action: Mouse scrolled (310, 212) with delta (0, 0)
Screenshot: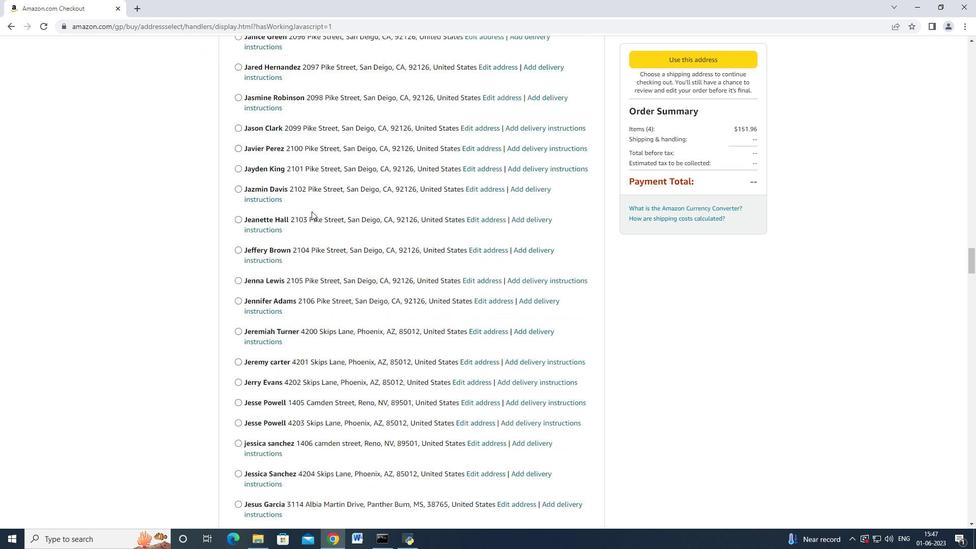 
Action: Mouse scrolled (310, 211) with delta (0, 0)
Screenshot: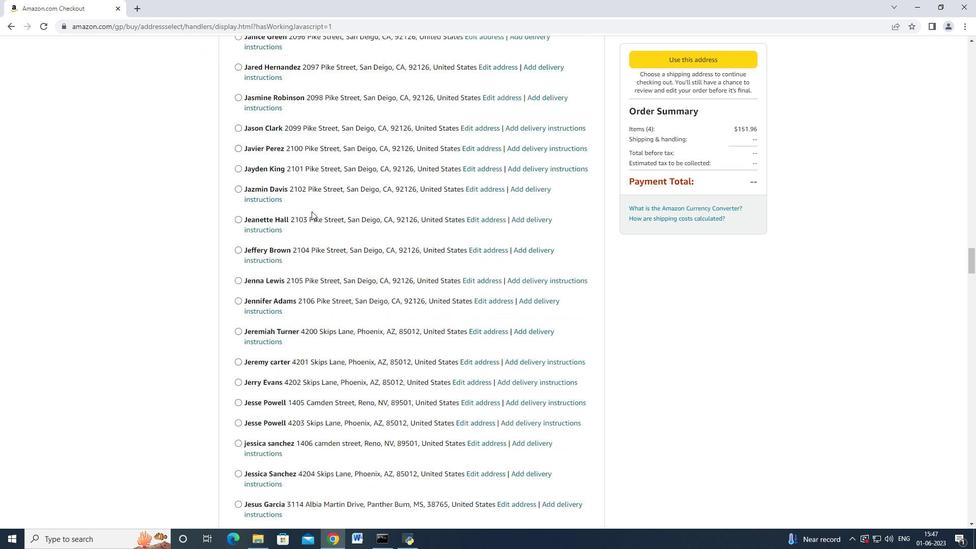 
Action: Mouse moved to (310, 212)
Screenshot: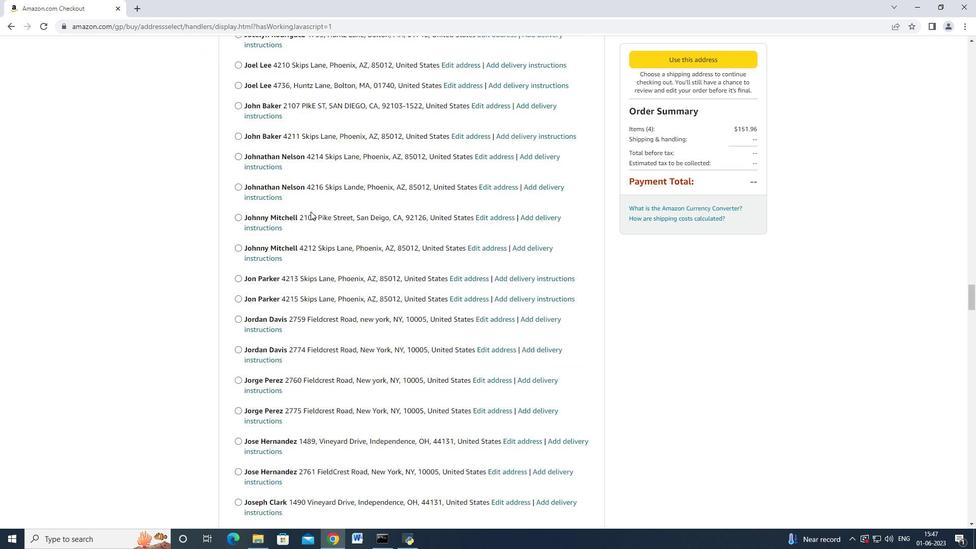 
Action: Mouse scrolled (310, 212) with delta (0, 0)
Screenshot: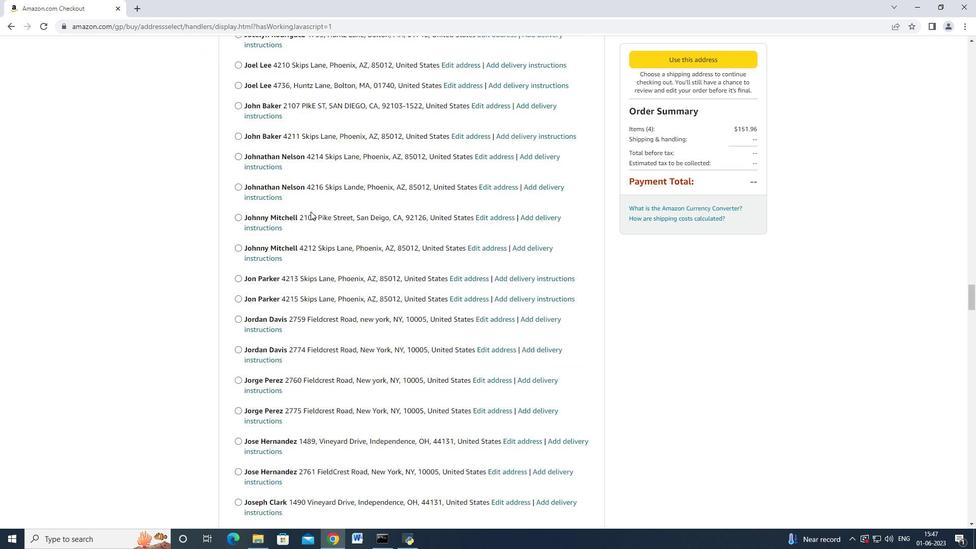 
Action: Mouse scrolled (310, 212) with delta (0, 0)
Screenshot: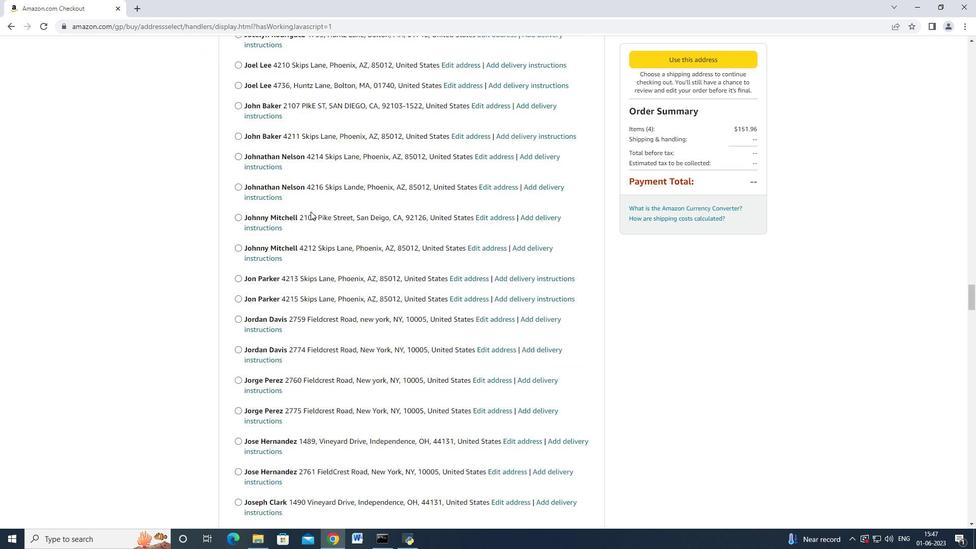 
Action: Mouse moved to (310, 212)
Screenshot: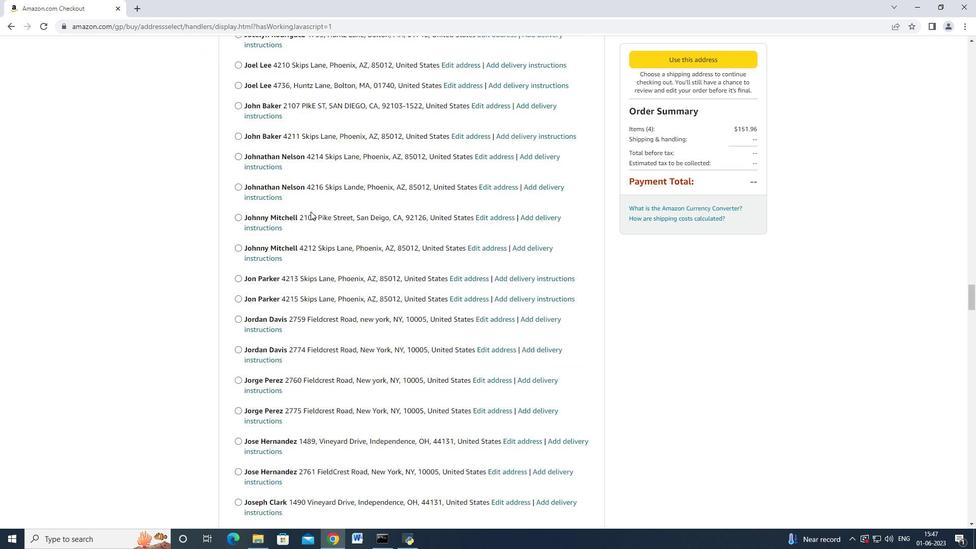 
Action: Mouse scrolled (310, 212) with delta (0, 0)
Screenshot: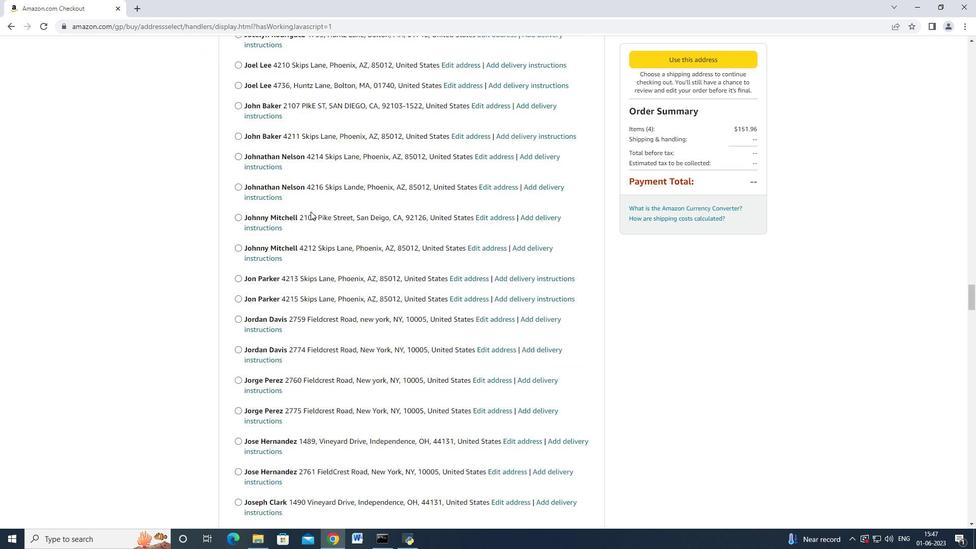 
Action: Mouse scrolled (310, 211) with delta (0, -1)
Screenshot: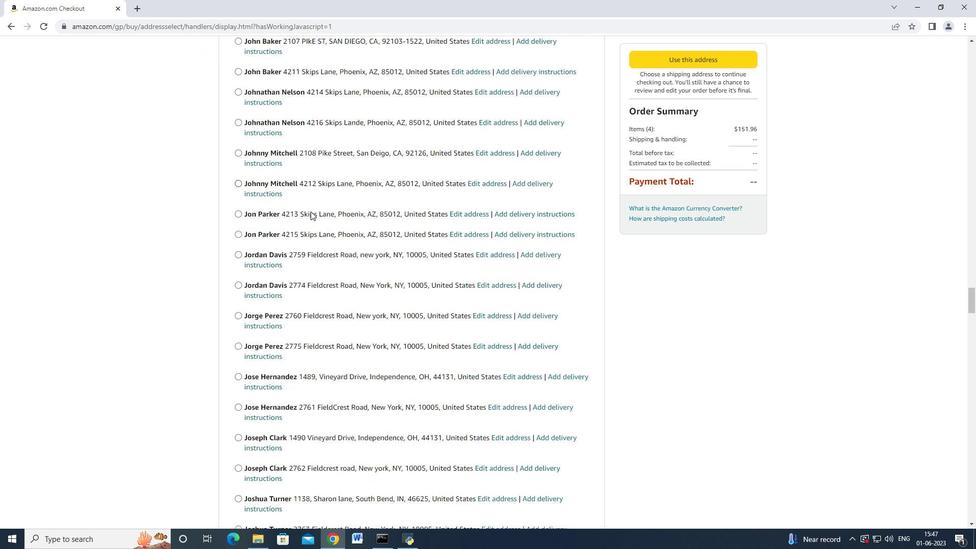 
Action: Mouse scrolled (310, 212) with delta (0, 0)
Screenshot: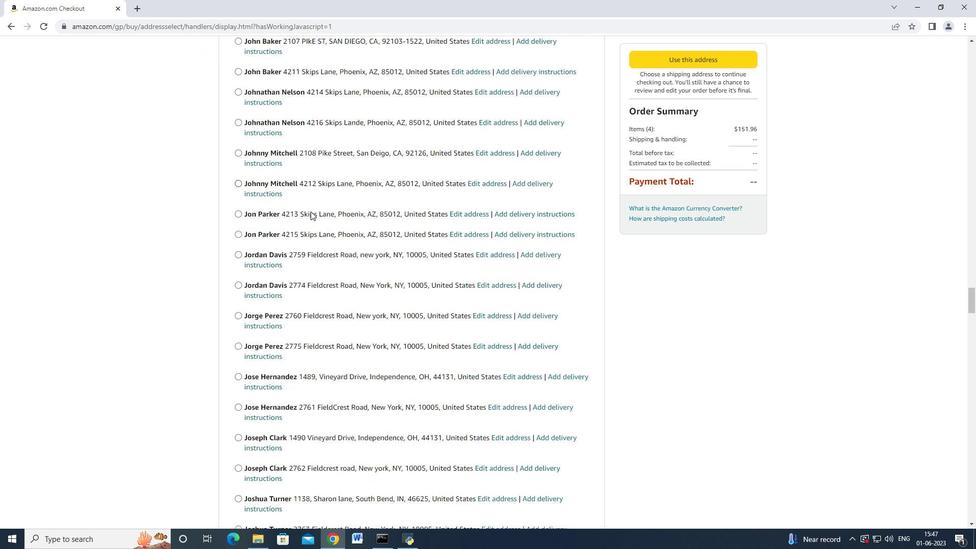 
Action: Mouse moved to (310, 212)
Screenshot: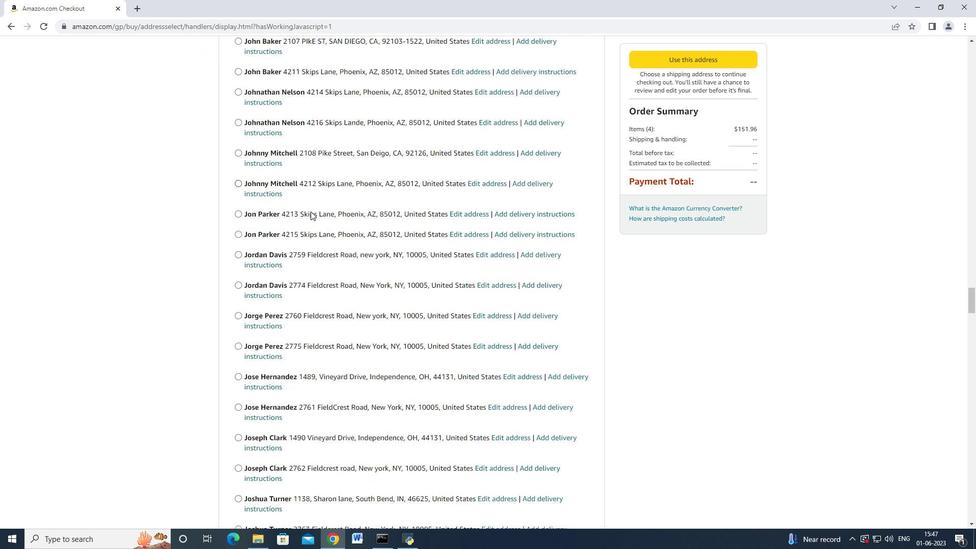 
Action: Mouse scrolled (310, 211) with delta (0, -1)
Screenshot: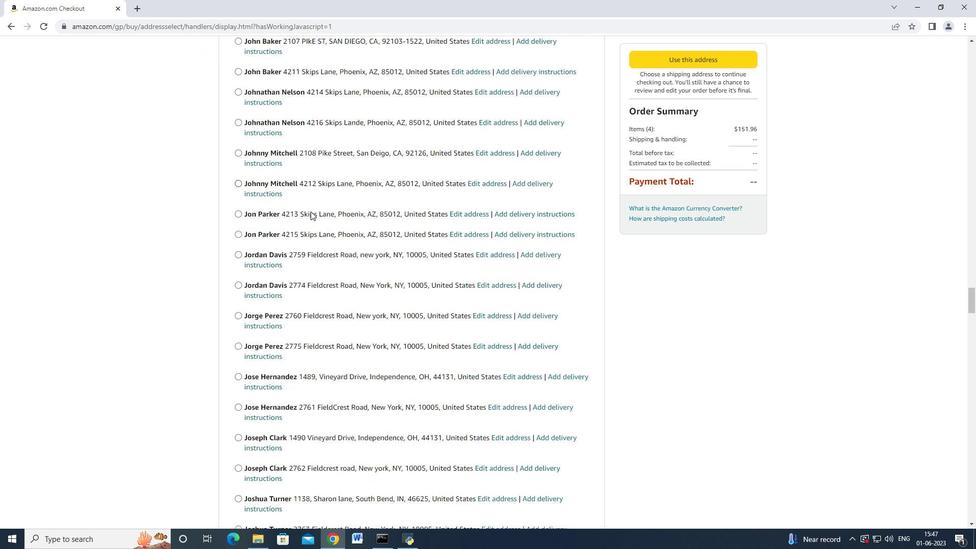 
Action: Mouse scrolled (310, 212) with delta (0, 0)
Screenshot: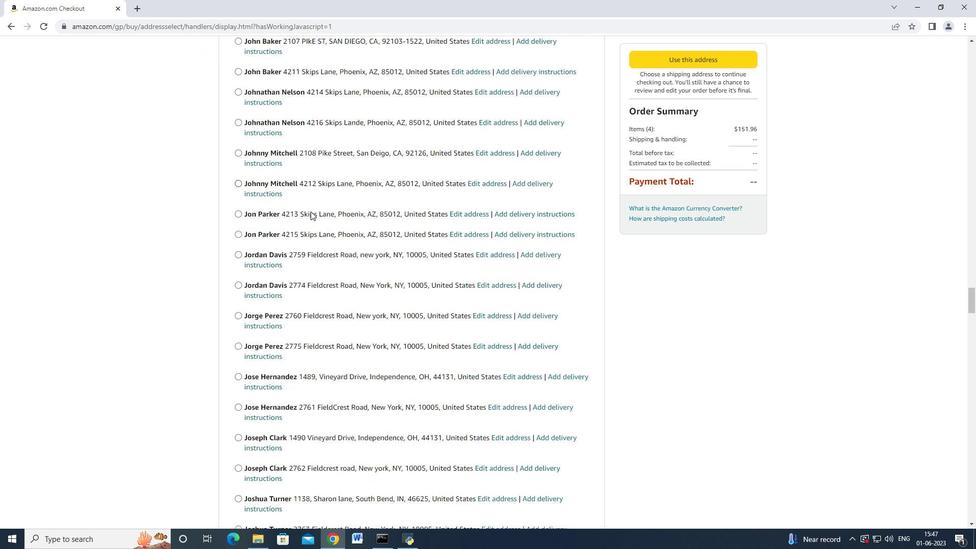 
Action: Mouse moved to (310, 213)
Screenshot: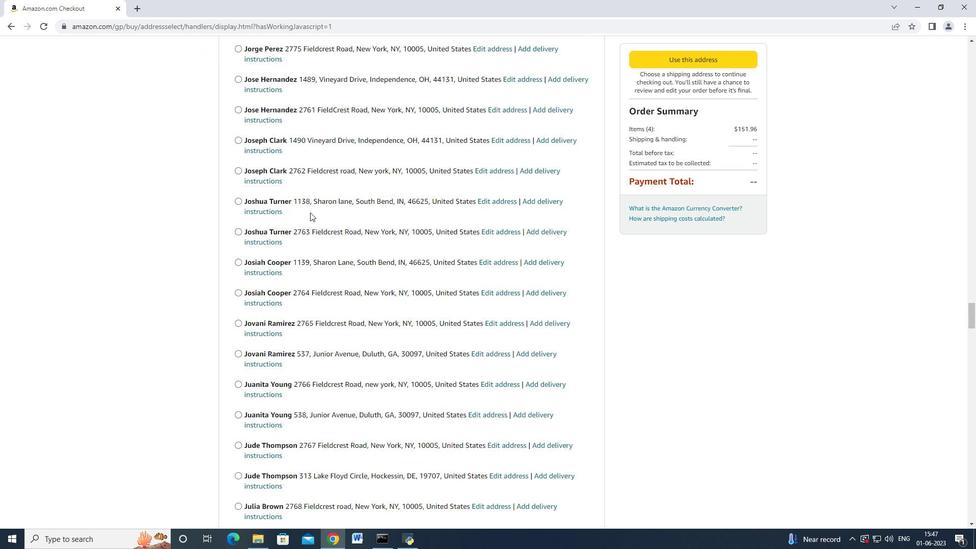 
Action: Mouse scrolled (310, 213) with delta (0, 0)
Screenshot: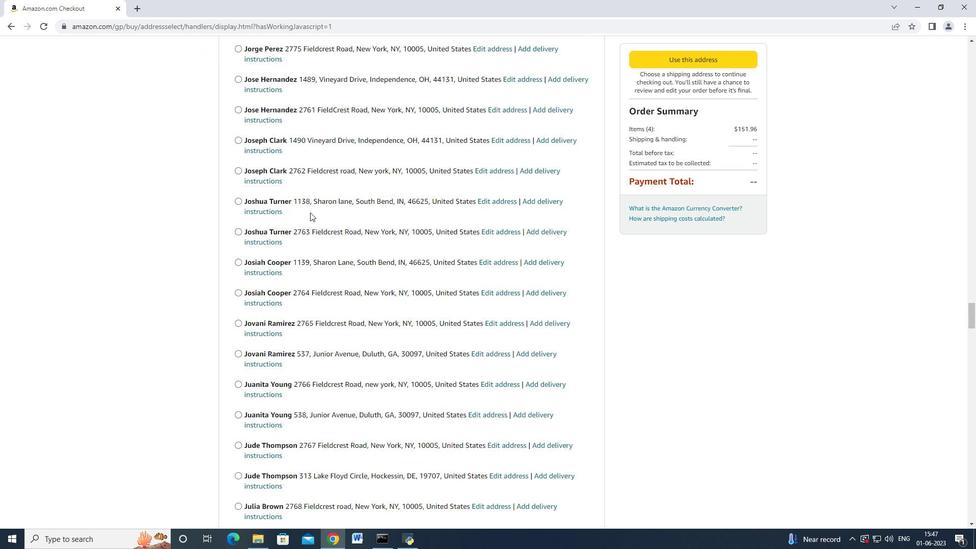 
Action: Mouse moved to (309, 214)
Screenshot: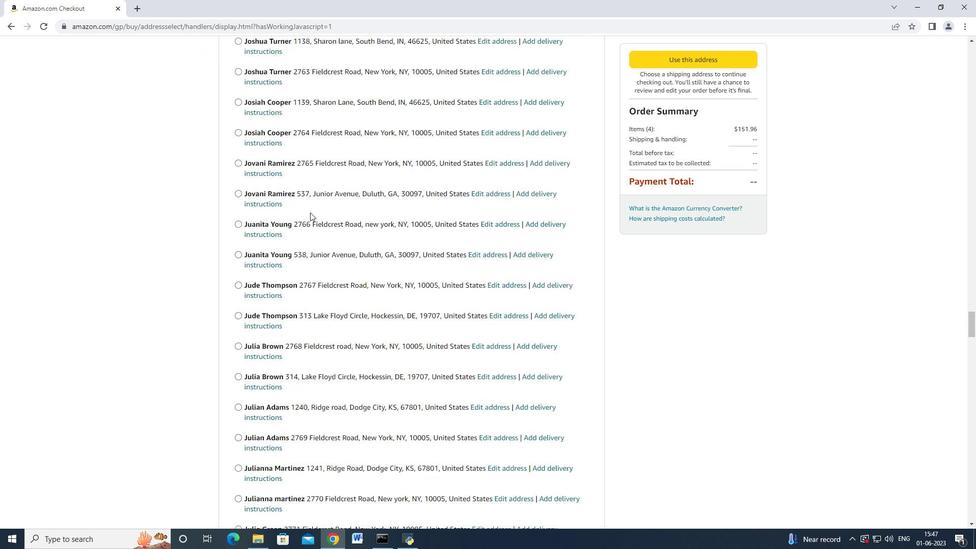 
Action: Mouse scrolled (309, 213) with delta (0, -1)
Screenshot: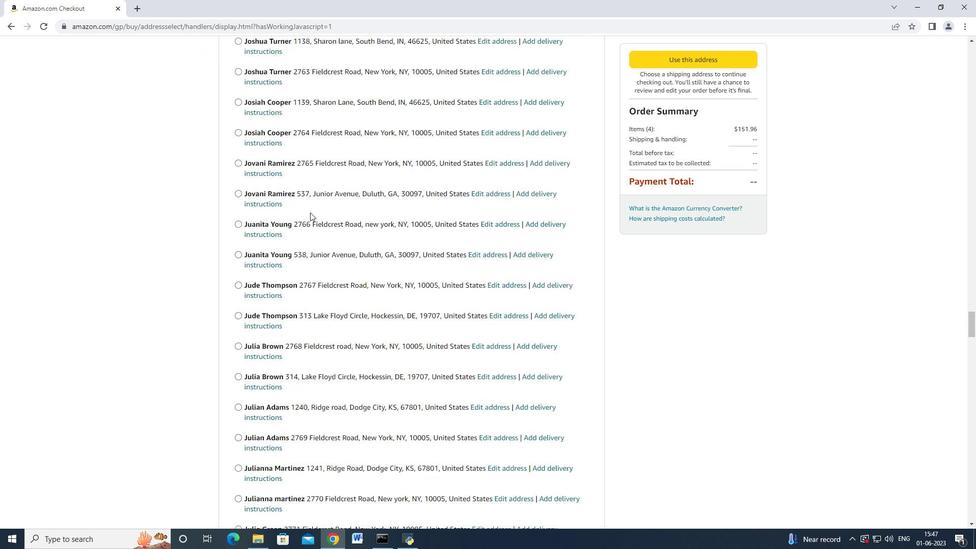 
Action: Mouse scrolled (309, 213) with delta (0, 0)
Screenshot: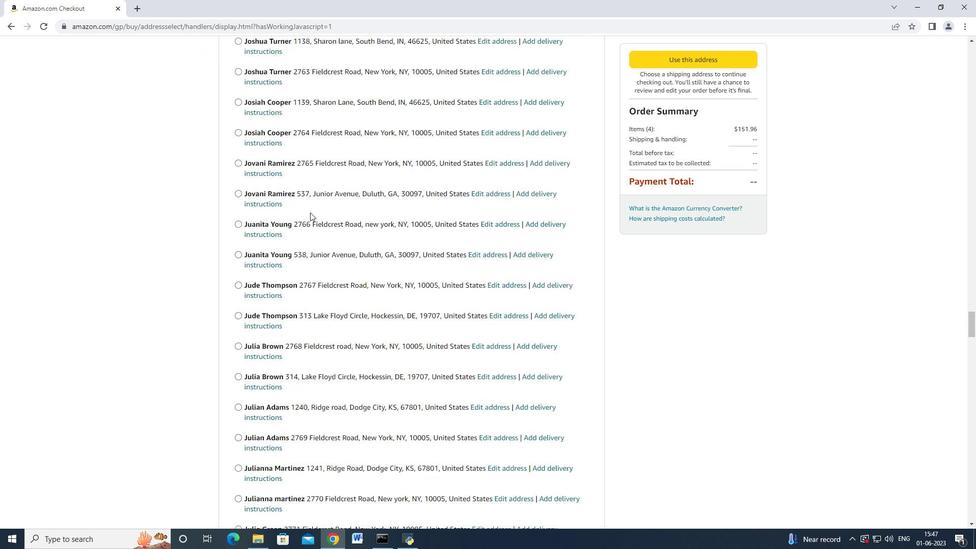 
Action: Mouse moved to (309, 214)
Screenshot: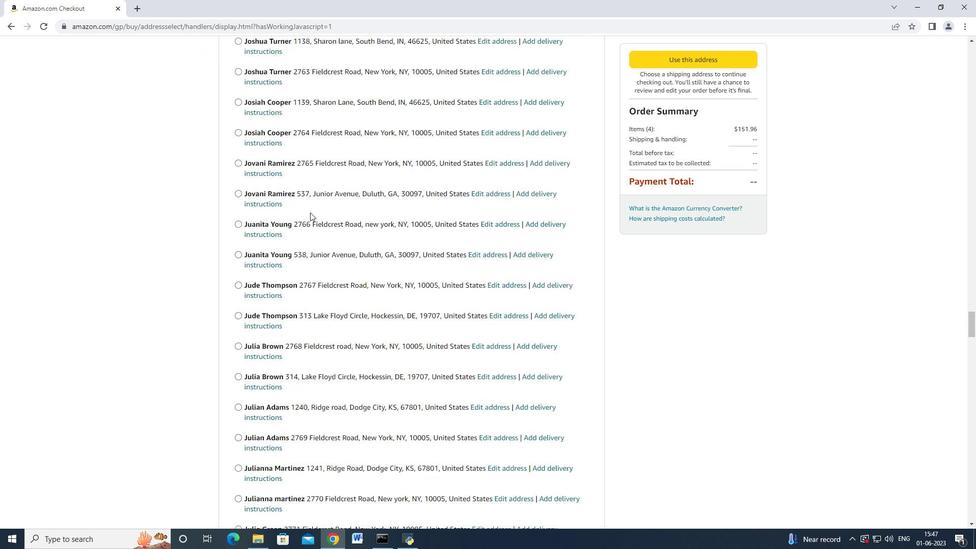 
Action: Mouse scrolled (309, 214) with delta (0, 0)
Screenshot: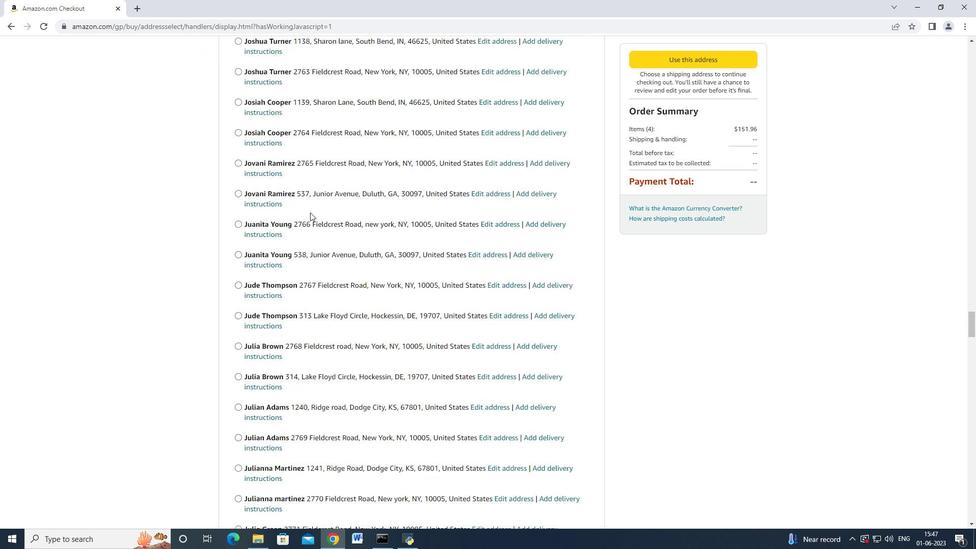
Action: Mouse scrolled (309, 213) with delta (0, -1)
Screenshot: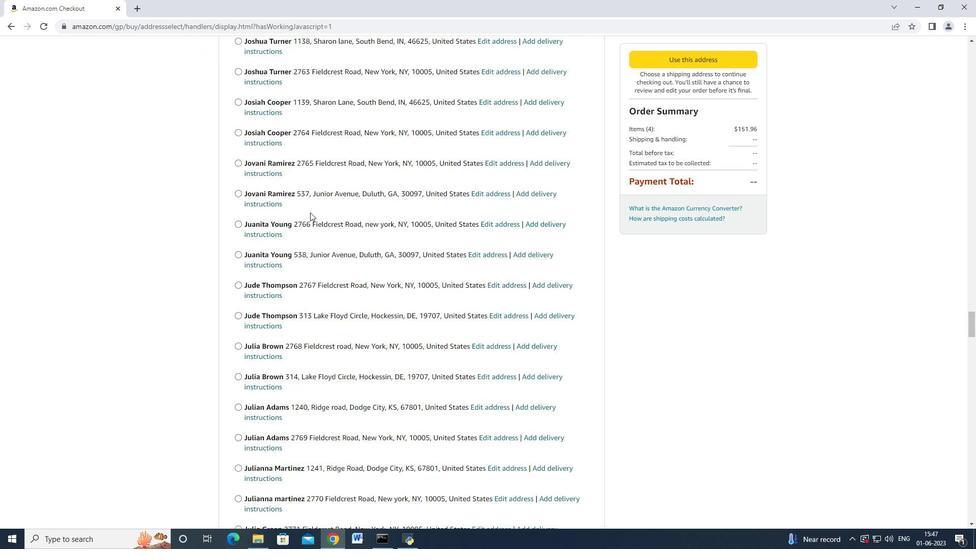 
Action: Mouse moved to (309, 215)
Screenshot: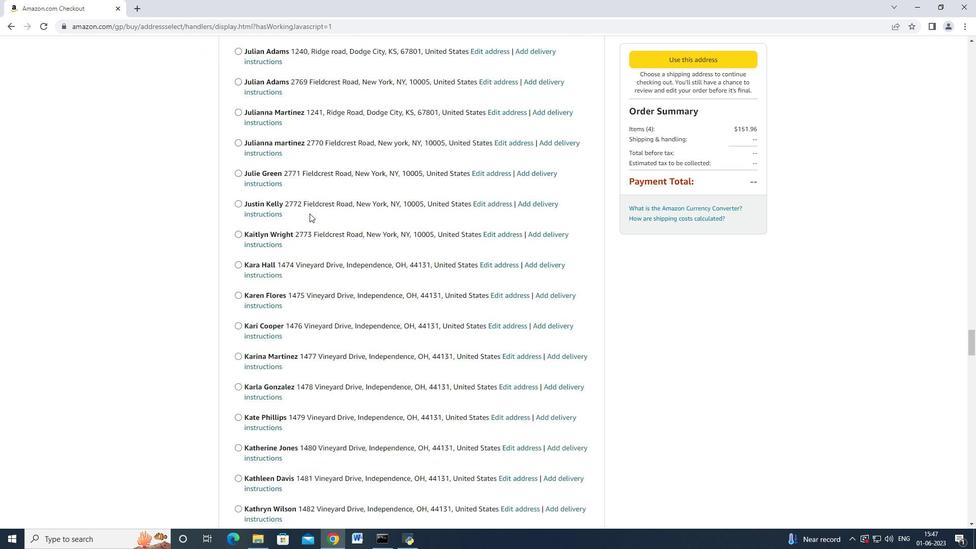 
Action: Mouse scrolled (309, 214) with delta (0, 0)
Screenshot: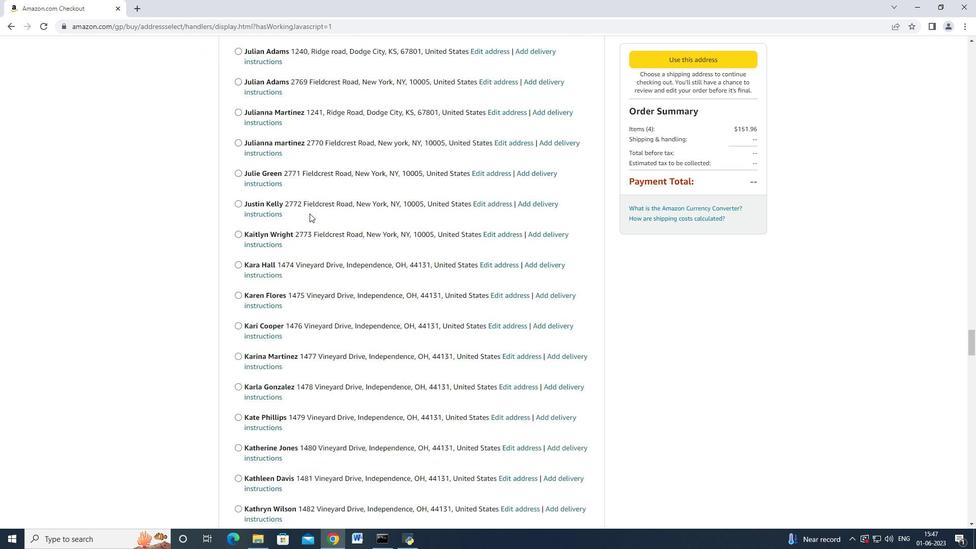
Action: Mouse moved to (309, 215)
Screenshot: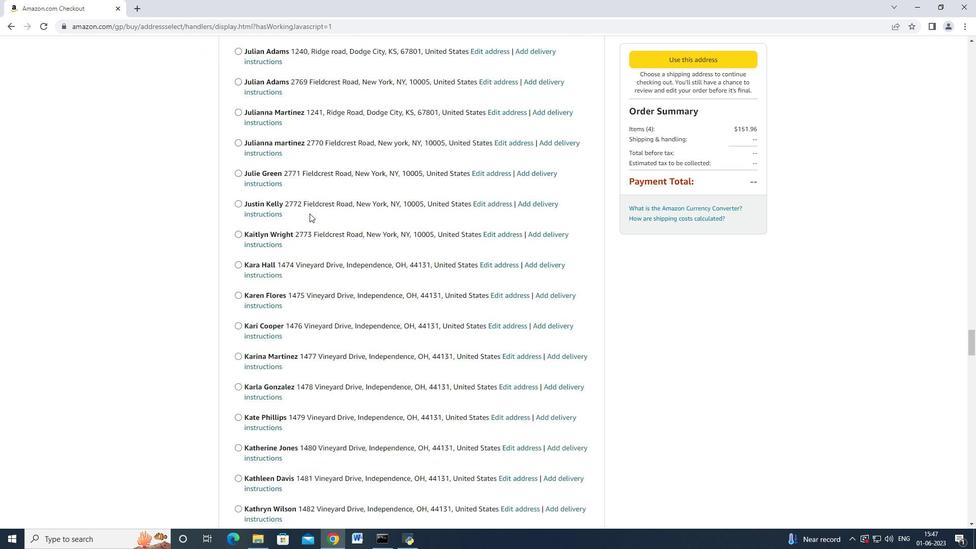 
Action: Mouse scrolled (309, 214) with delta (0, 0)
Screenshot: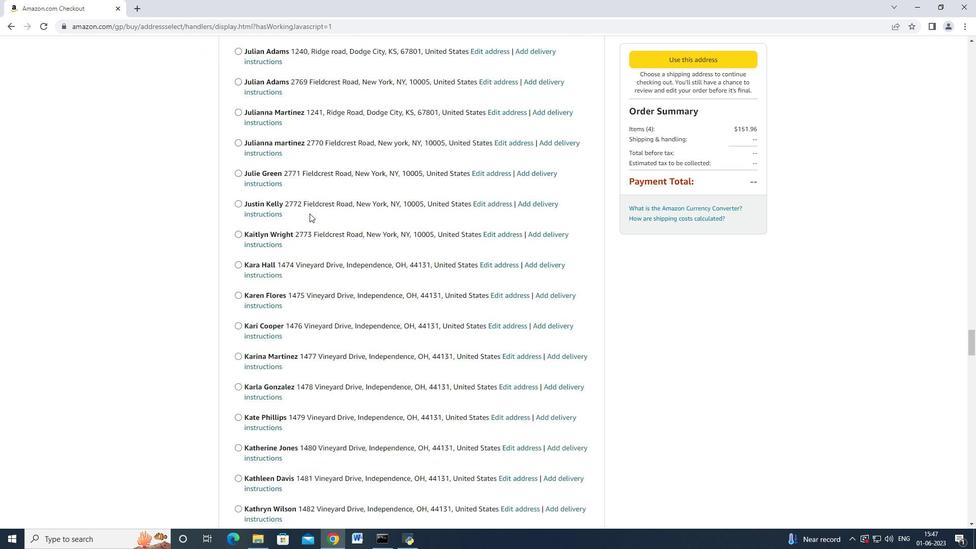 
Action: Mouse scrolled (309, 214) with delta (0, 0)
Screenshot: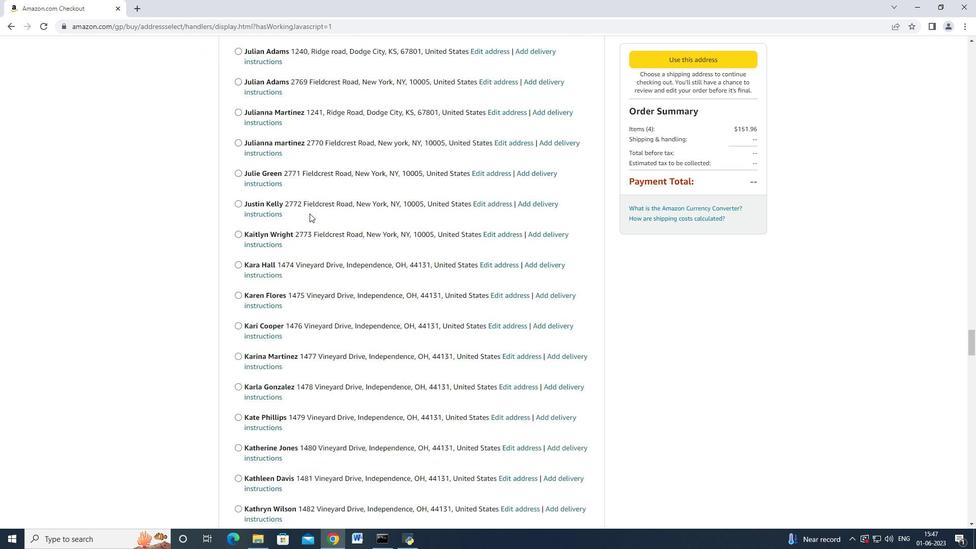 
Action: Mouse moved to (309, 215)
Screenshot: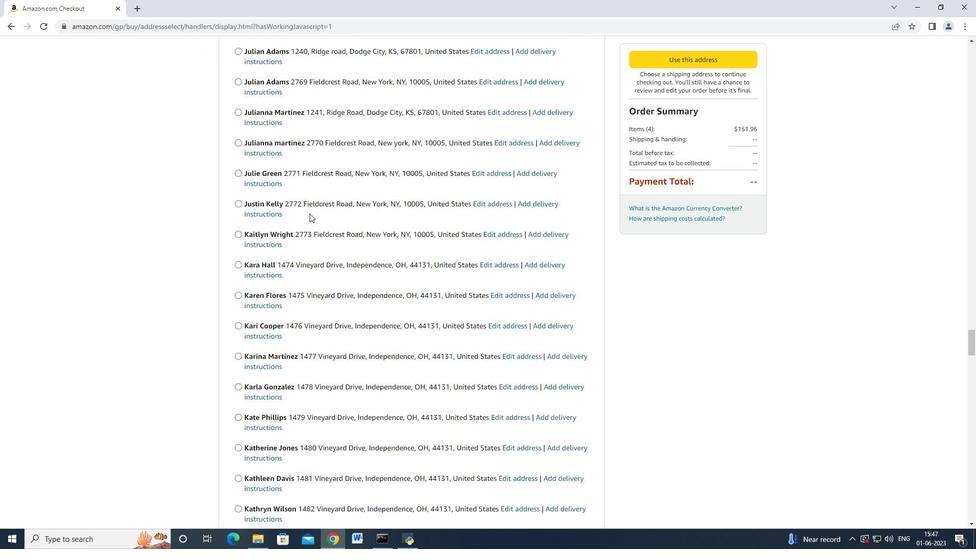 
Action: Mouse scrolled (309, 215) with delta (0, 0)
Screenshot: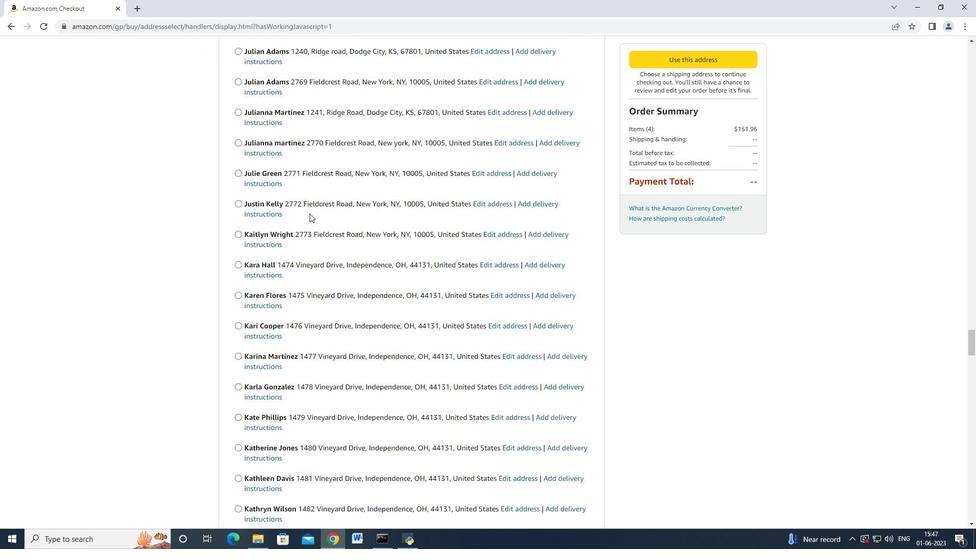 
Action: Mouse scrolled (309, 215) with delta (0, 0)
Screenshot: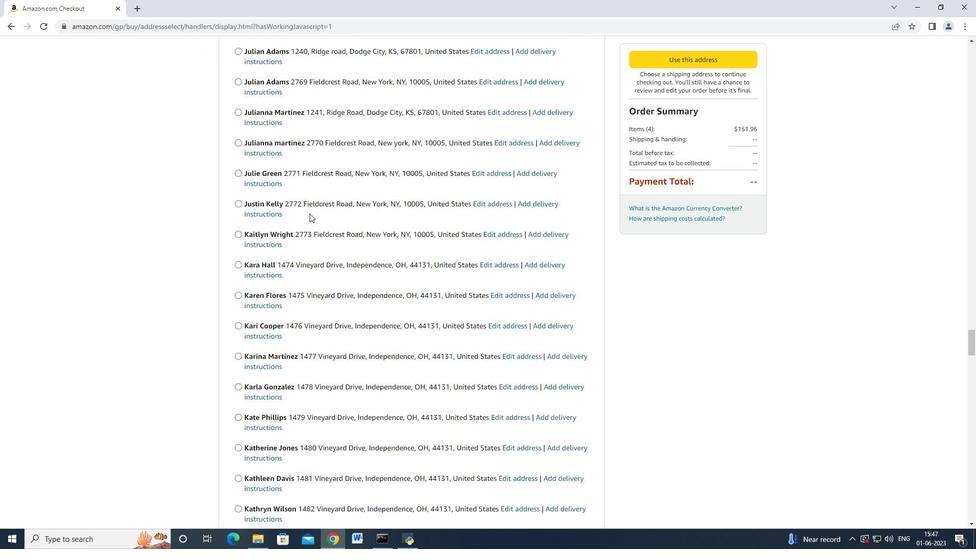 
Action: Mouse scrolled (309, 214) with delta (0, -1)
Screenshot: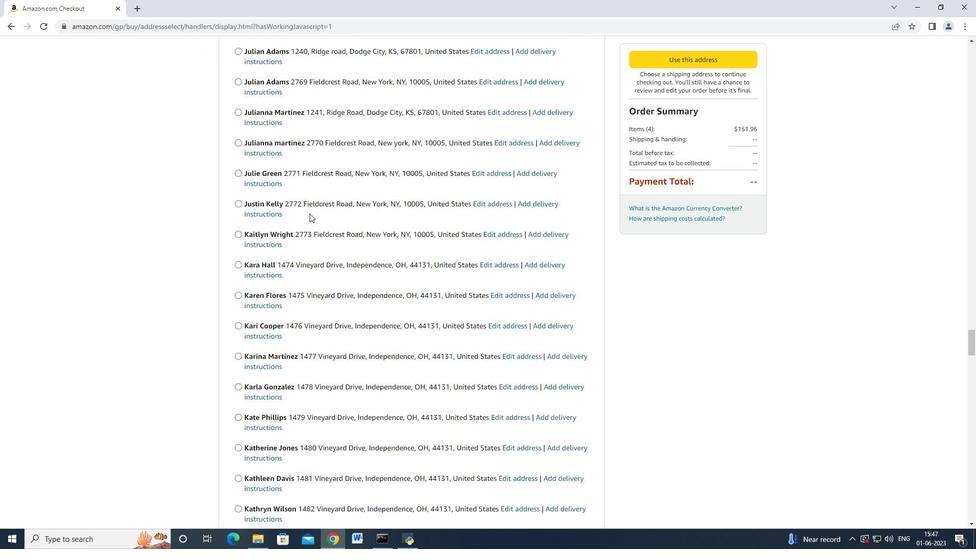 
Action: Mouse moved to (309, 215)
Screenshot: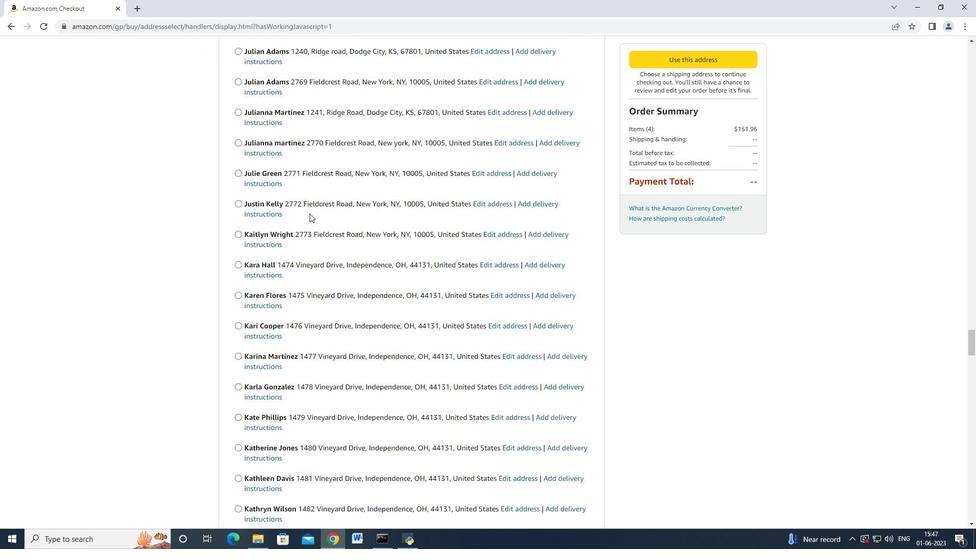 
Action: Mouse scrolled (309, 215) with delta (0, 0)
Screenshot: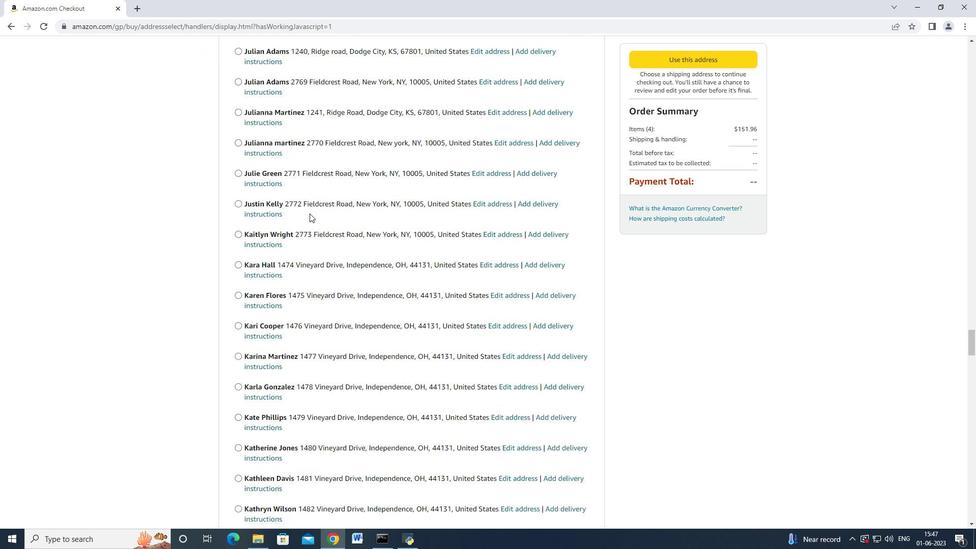
Action: Mouse scrolled (309, 215) with delta (0, 0)
Screenshot: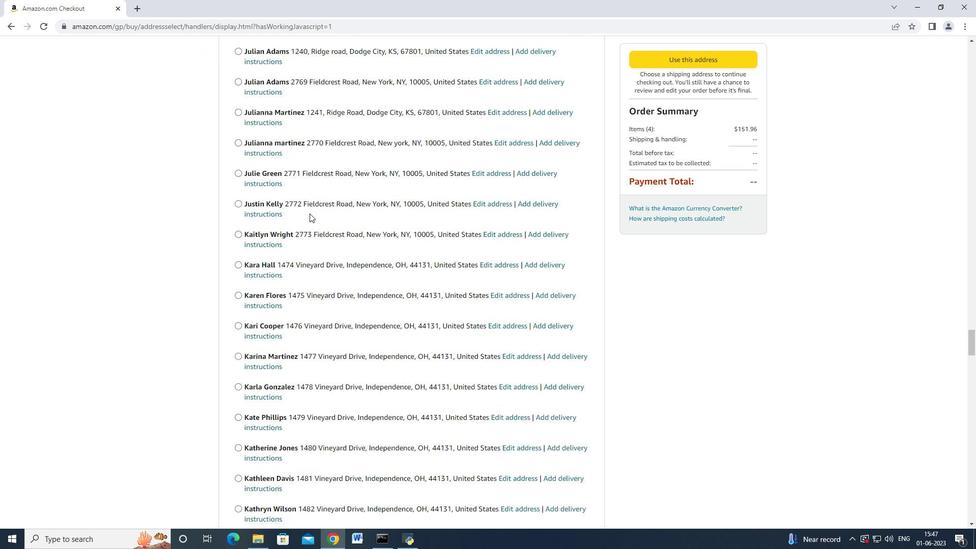 
Action: Mouse moved to (309, 215)
Screenshot: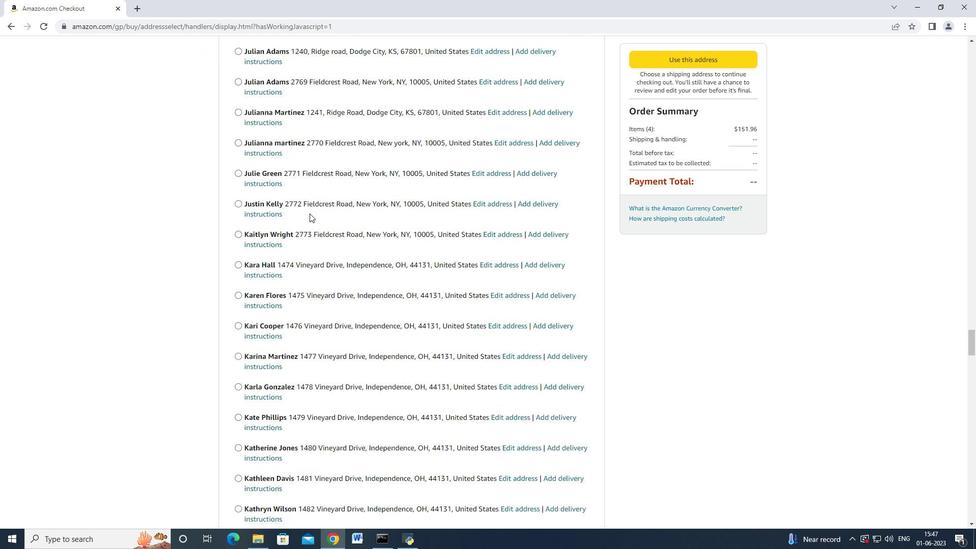 
Action: Mouse scrolled (309, 215) with delta (0, 0)
Screenshot: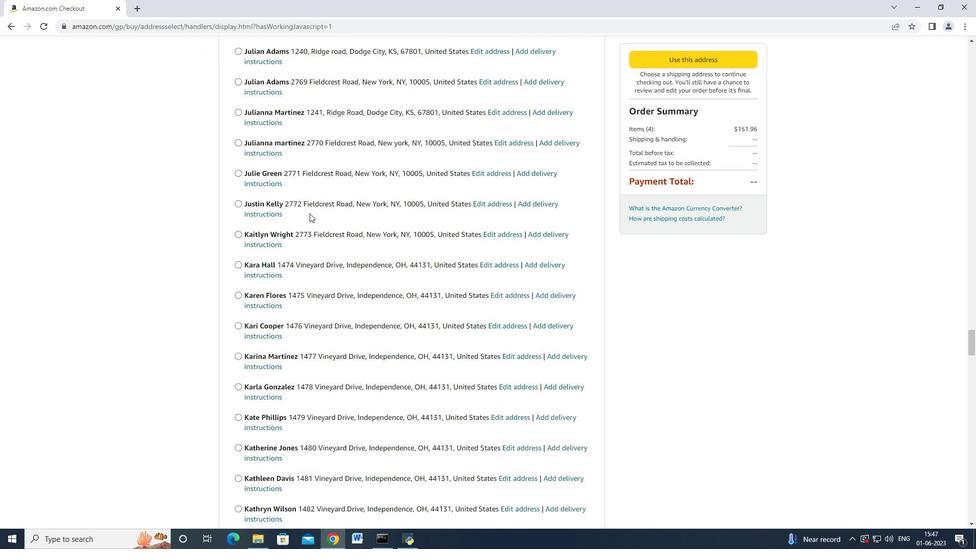 
Action: Mouse moved to (309, 215)
Screenshot: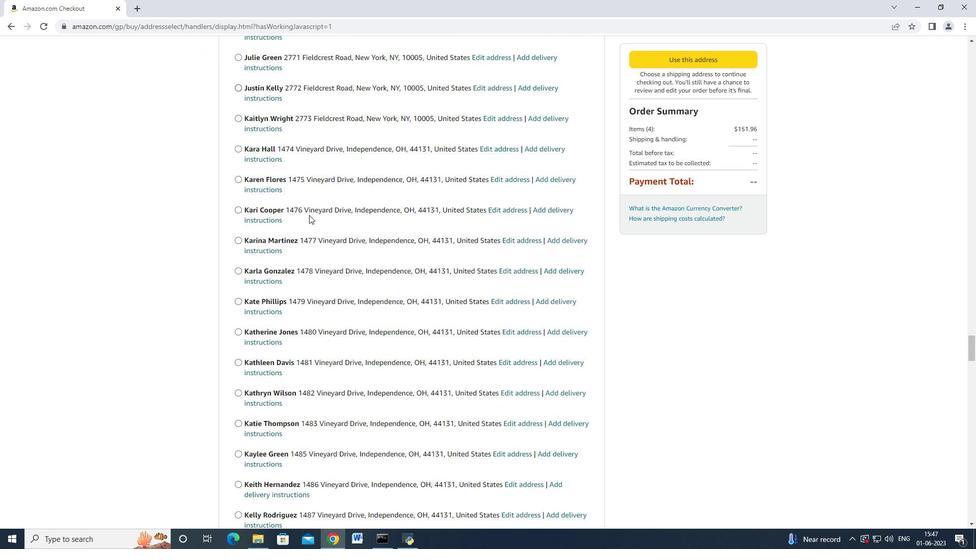 
Action: Mouse scrolled (309, 214) with delta (0, 0)
Screenshot: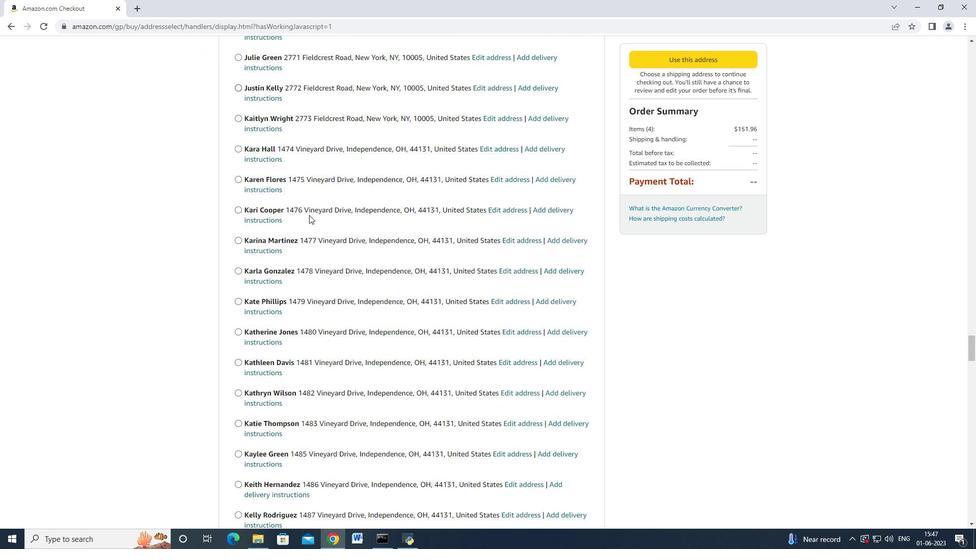 
Action: Mouse scrolled (309, 214) with delta (0, 0)
Screenshot: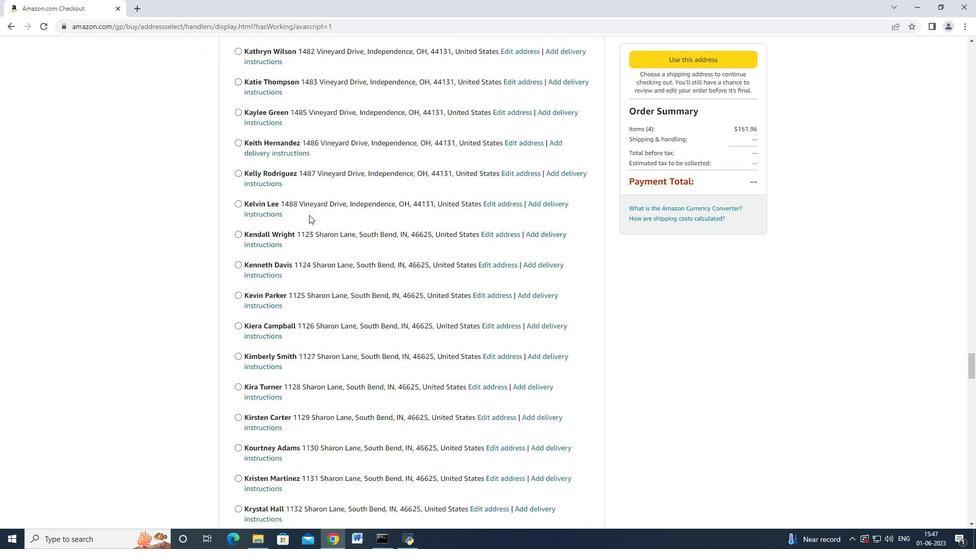 
Action: Mouse moved to (309, 215)
Screenshot: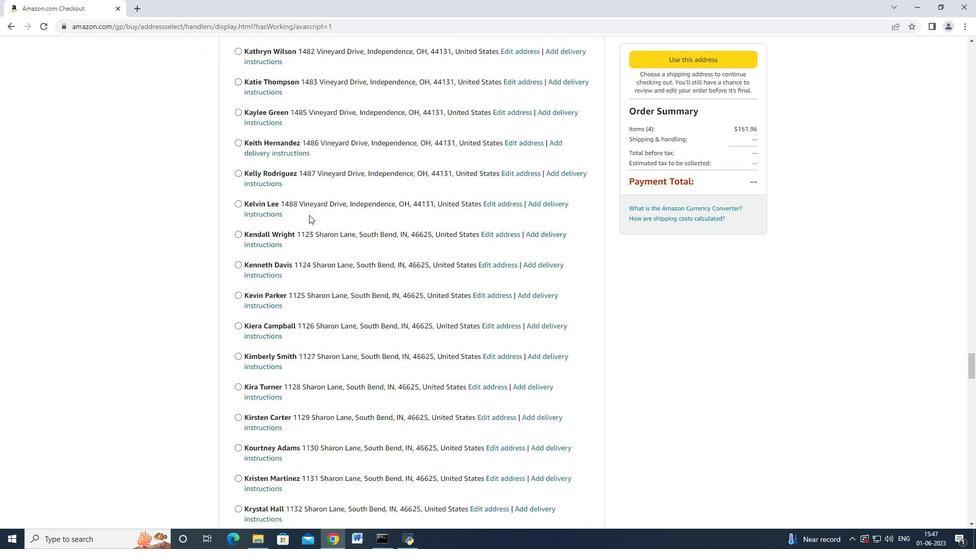 
Action: Mouse scrolled (309, 214) with delta (0, 0)
Screenshot: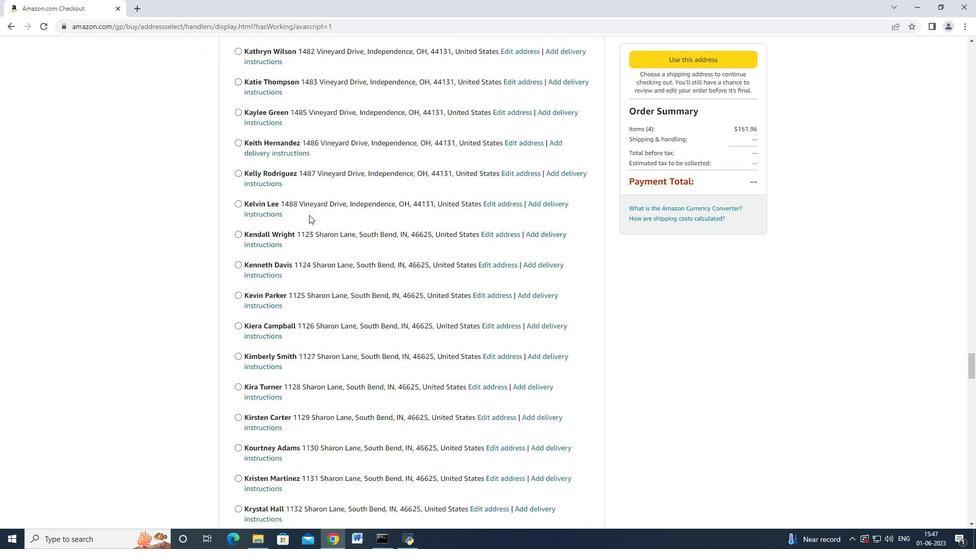 
Action: Mouse scrolled (309, 214) with delta (0, -1)
Screenshot: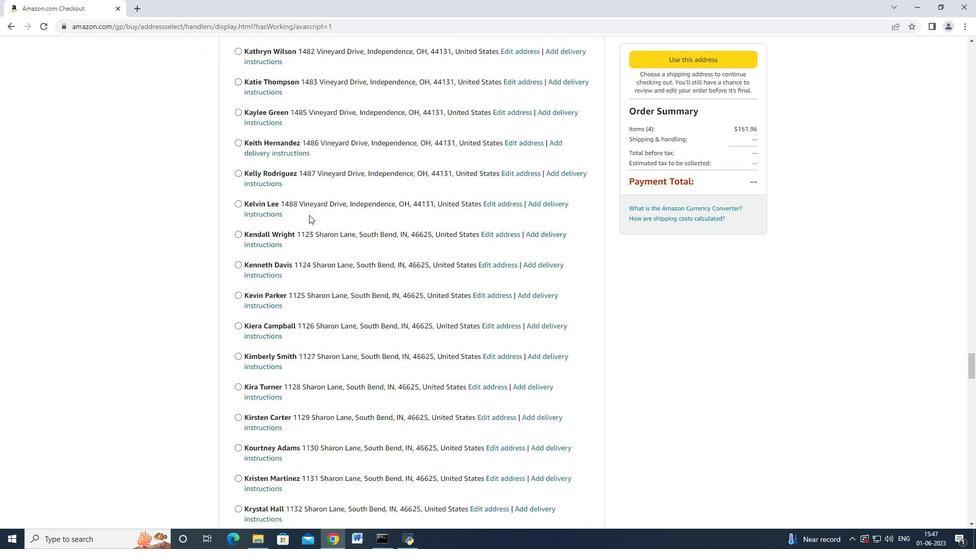 
Action: Mouse scrolled (309, 214) with delta (0, 0)
Screenshot: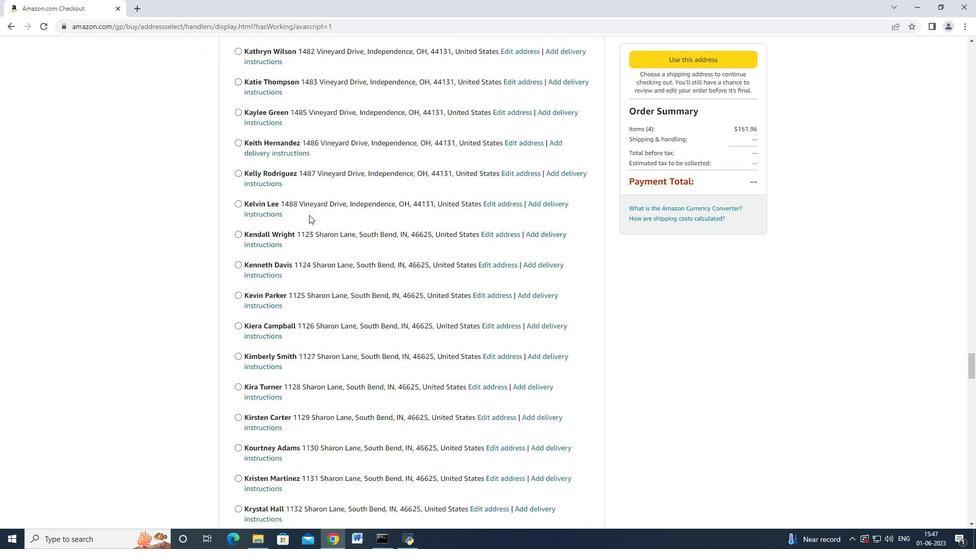 
Action: Mouse scrolled (309, 214) with delta (0, -1)
Screenshot: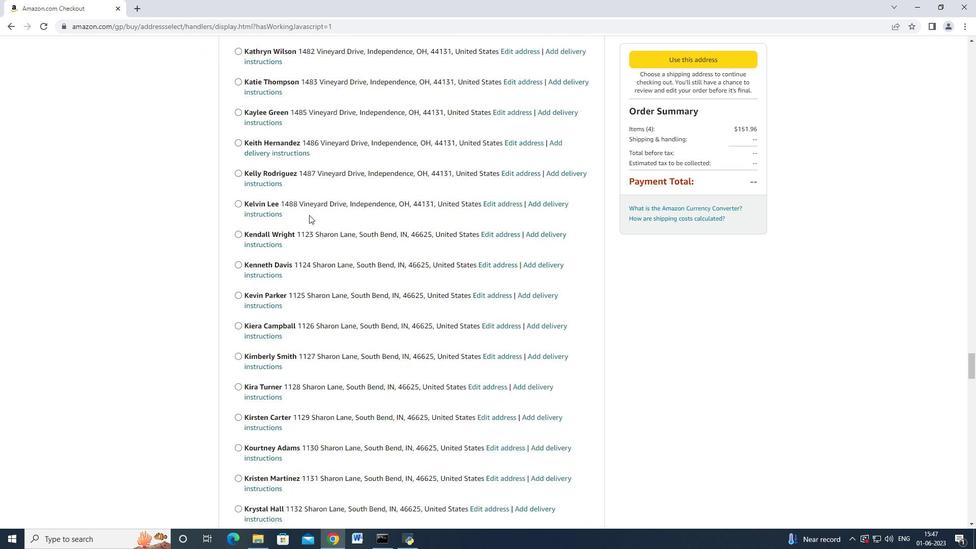 
Action: Mouse moved to (309, 215)
Screenshot: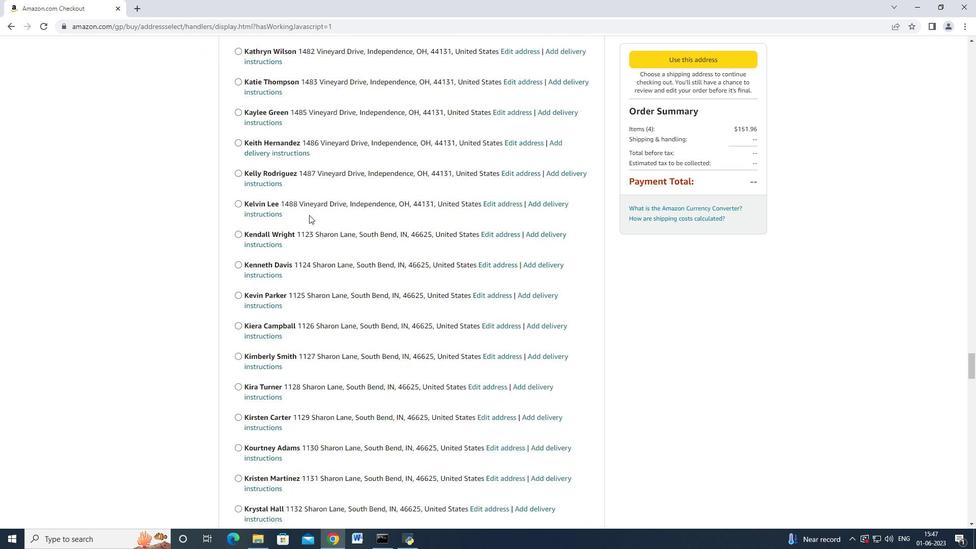
Action: Mouse scrolled (309, 214) with delta (0, 0)
Screenshot: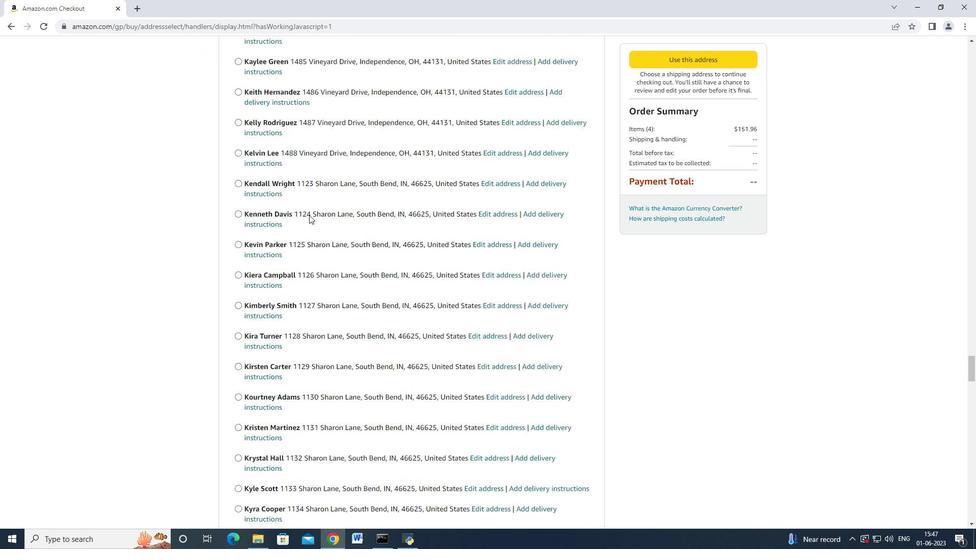 
Action: Mouse moved to (309, 215)
Screenshot: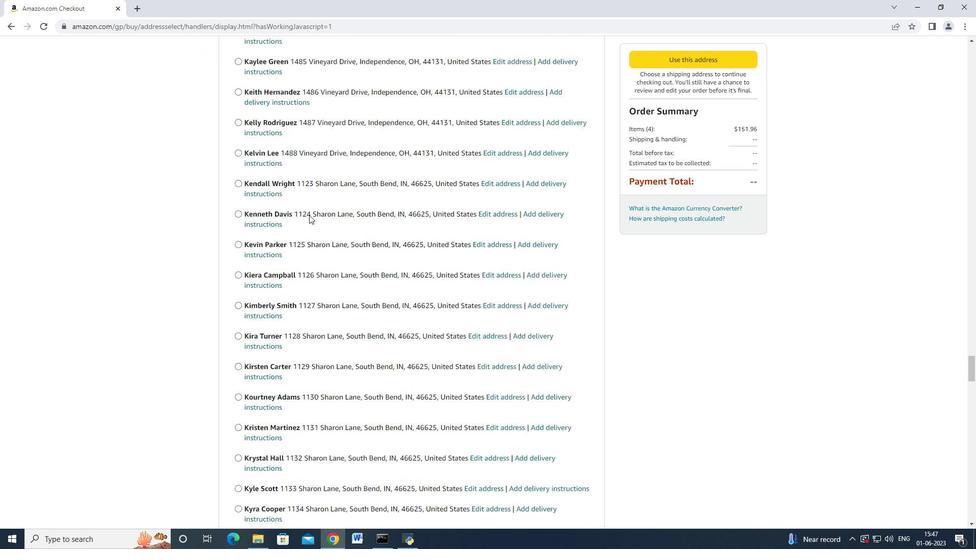 
Action: Mouse scrolled (309, 214) with delta (0, 0)
Screenshot: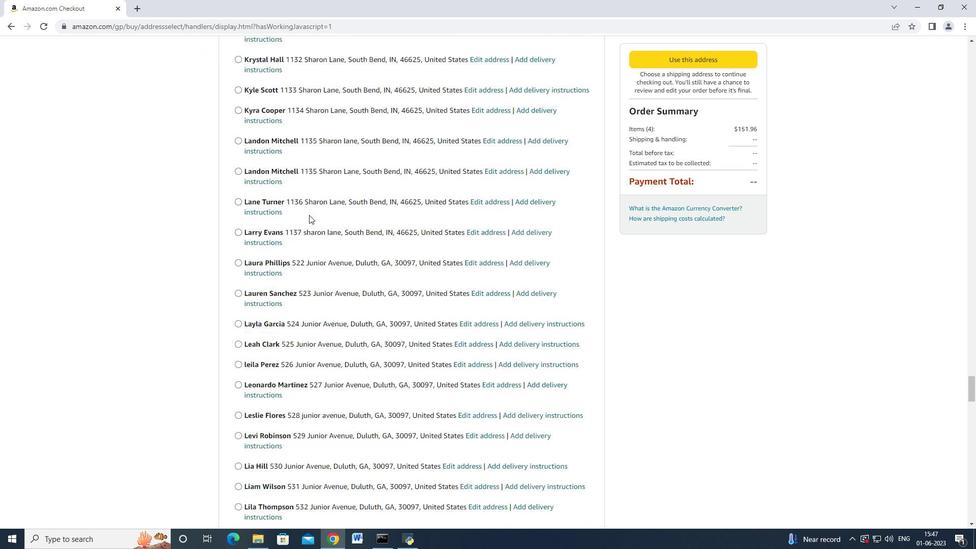 
Action: Mouse scrolled (309, 214) with delta (0, 0)
Screenshot: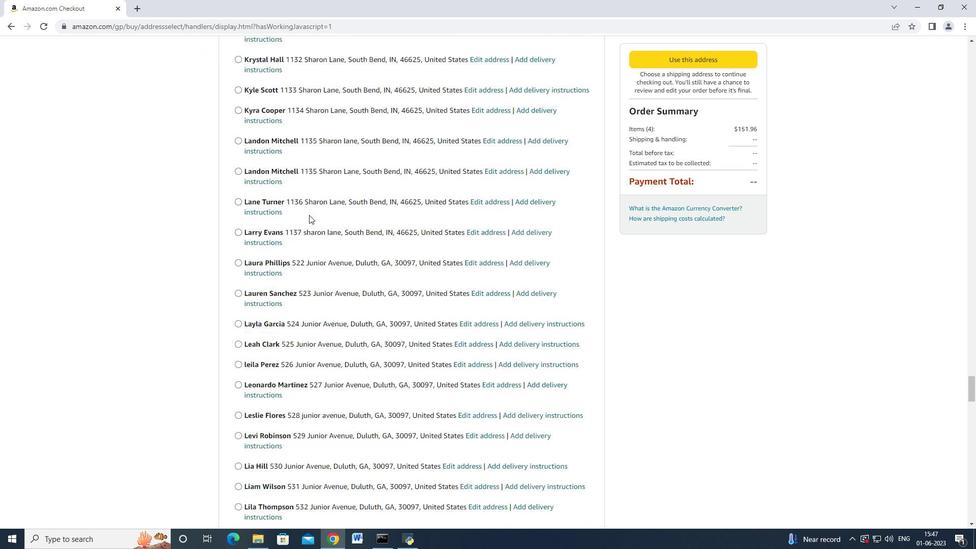 
Action: Mouse moved to (308, 215)
Screenshot: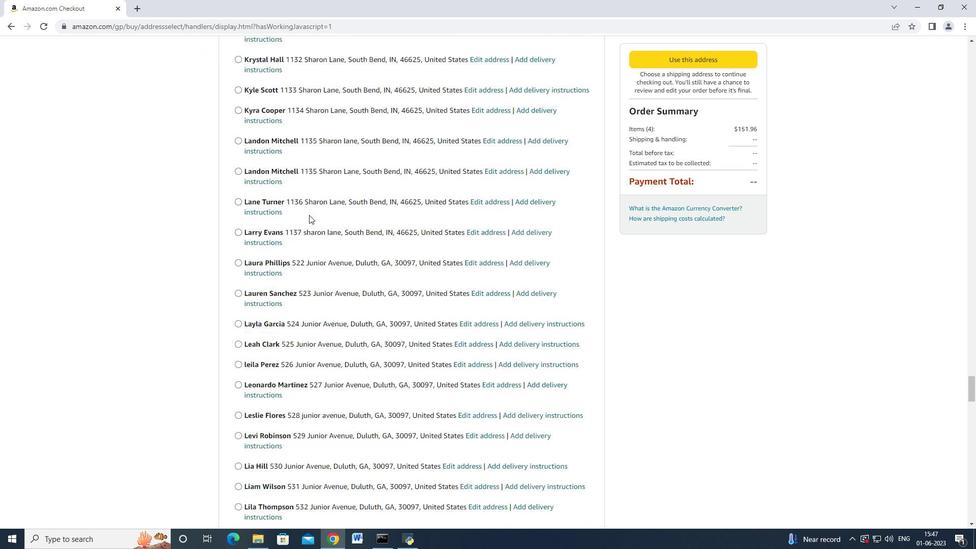 
Action: Mouse scrolled (308, 214) with delta (0, 0)
Screenshot: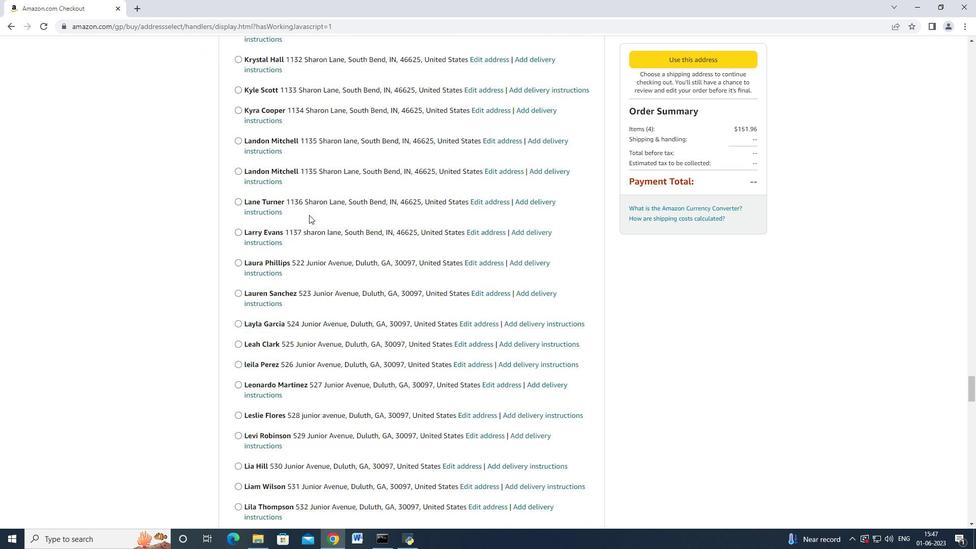 
Action: Mouse scrolled (308, 214) with delta (0, 0)
Screenshot: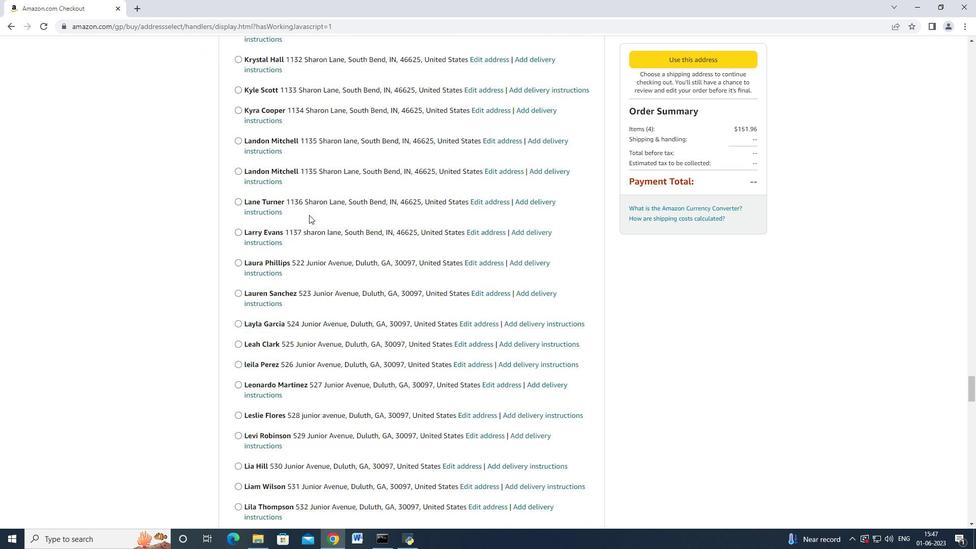 
Action: Mouse scrolled (308, 214) with delta (0, -1)
Screenshot: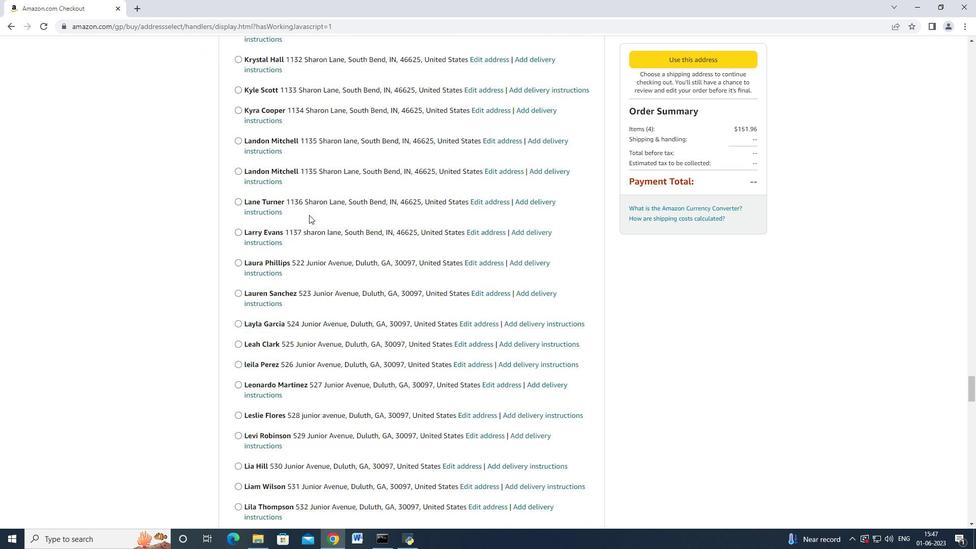 
Action: Mouse scrolled (308, 214) with delta (0, 0)
Screenshot: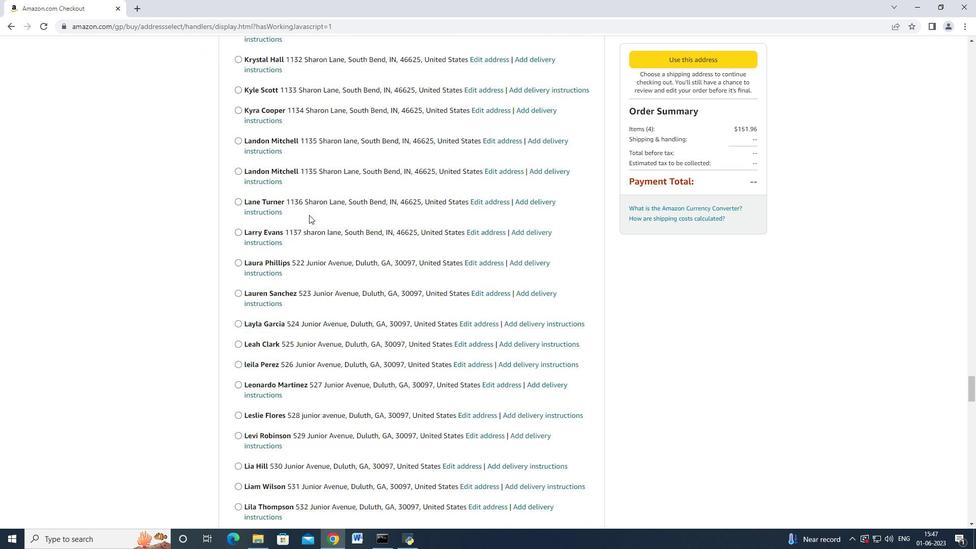 
Action: Mouse moved to (308, 215)
Screenshot: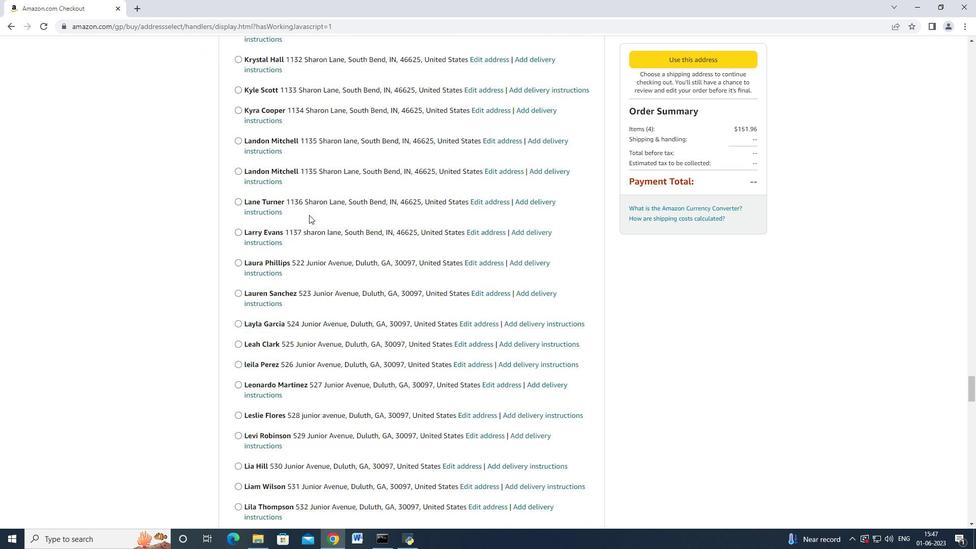 
Action: Mouse scrolled (308, 214) with delta (0, 0)
Screenshot: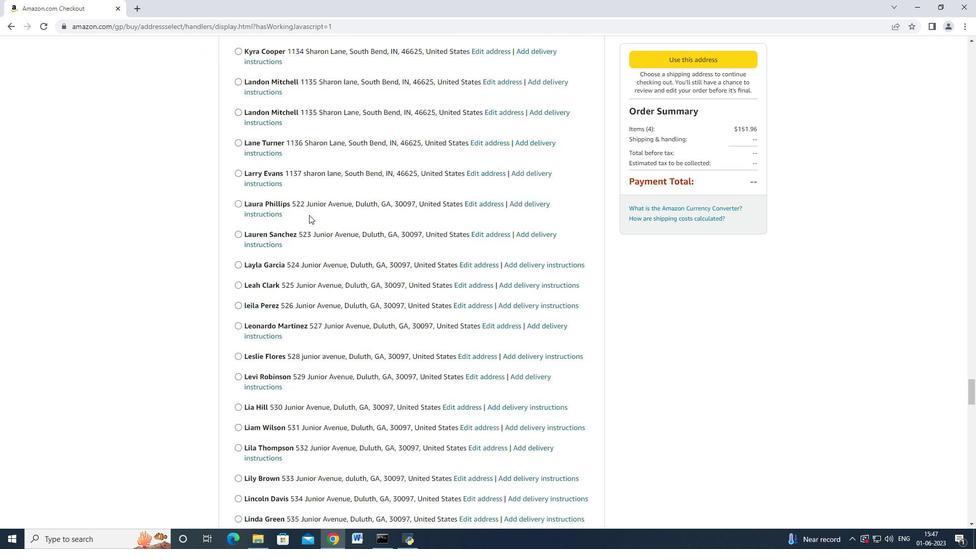 
Action: Mouse moved to (308, 215)
Screenshot: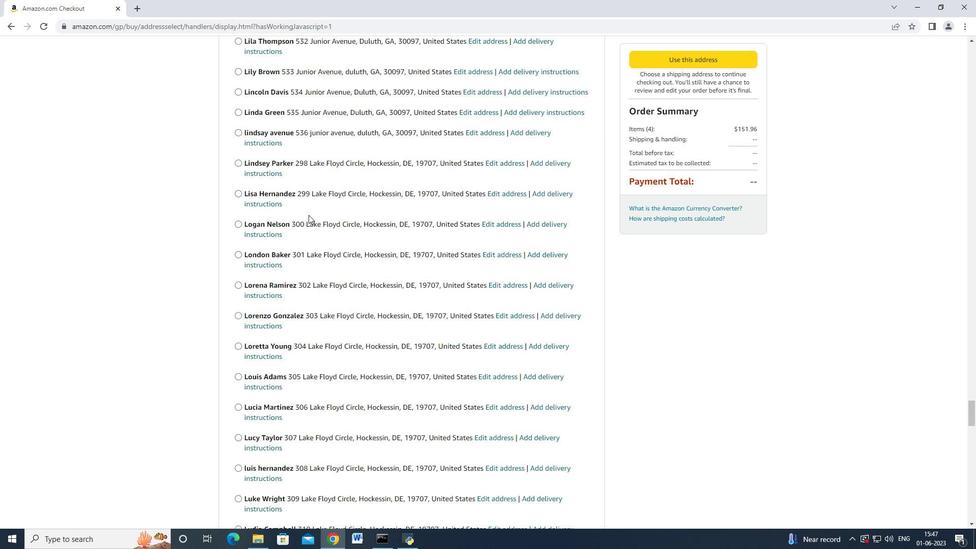 
Action: Mouse scrolled (308, 214) with delta (0, 0)
Screenshot: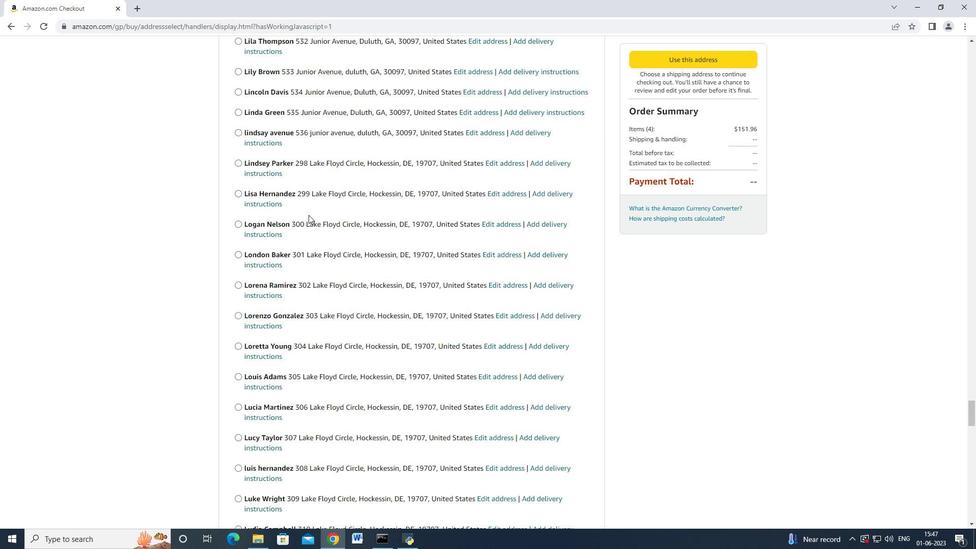 
Action: Mouse moved to (308, 215)
Screenshot: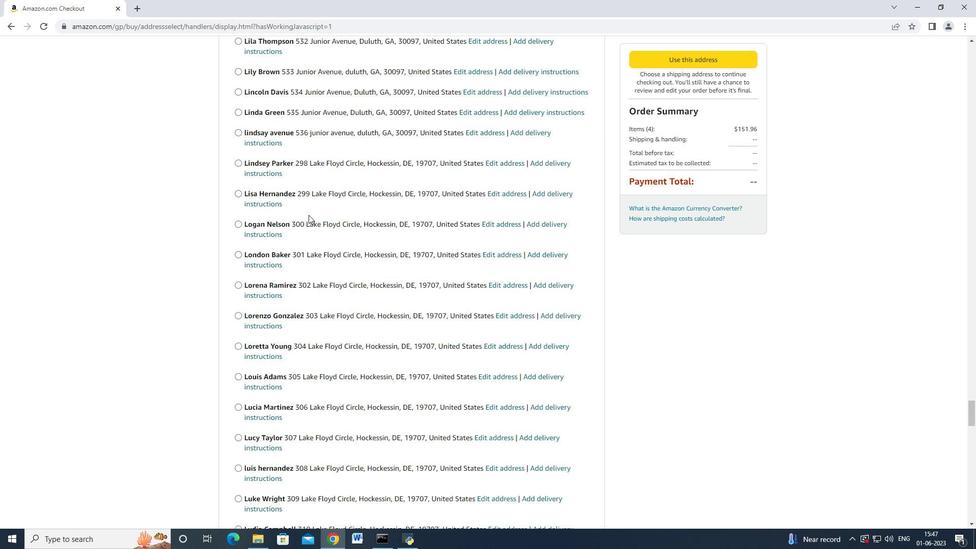 
Action: Mouse scrolled (308, 215) with delta (0, 0)
Screenshot: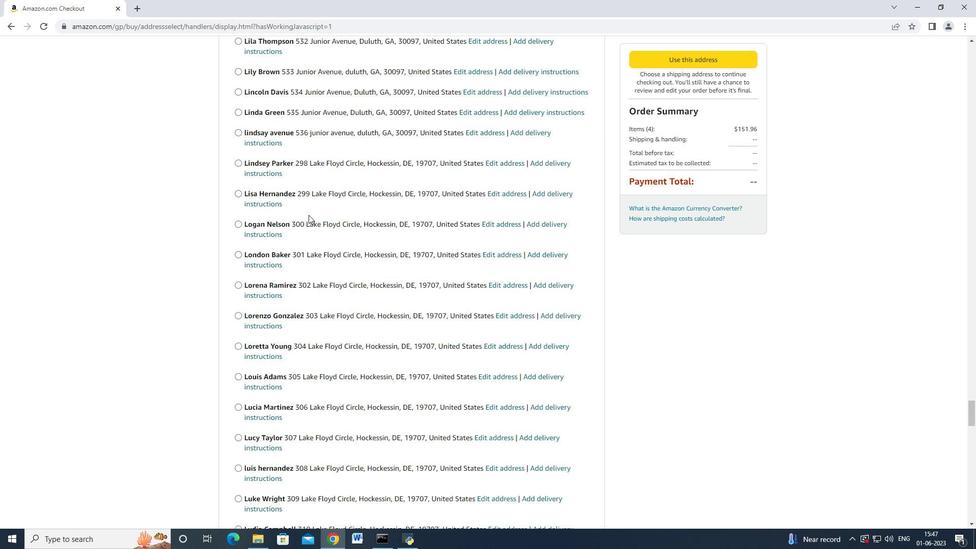 
Action: Mouse moved to (308, 215)
Screenshot: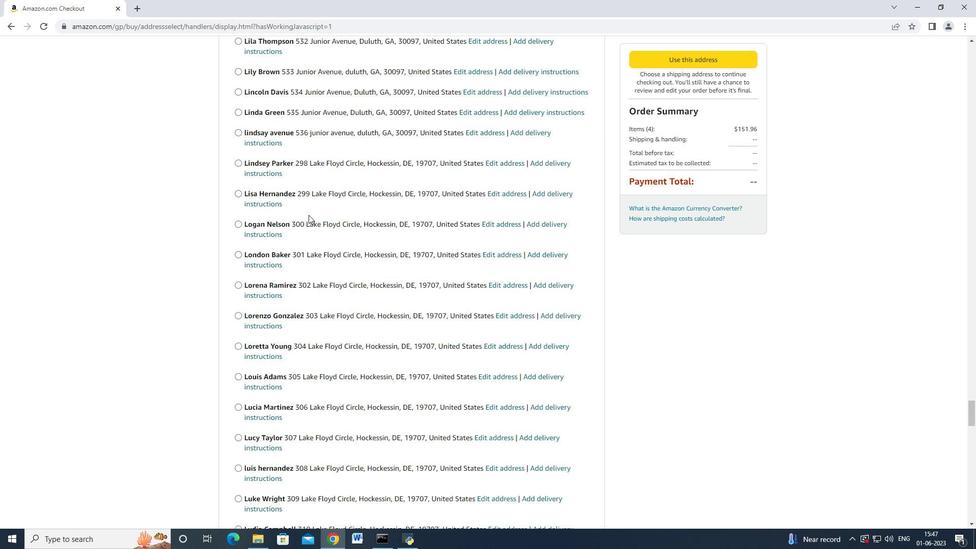 
Action: Mouse scrolled (308, 215) with delta (0, 0)
Screenshot: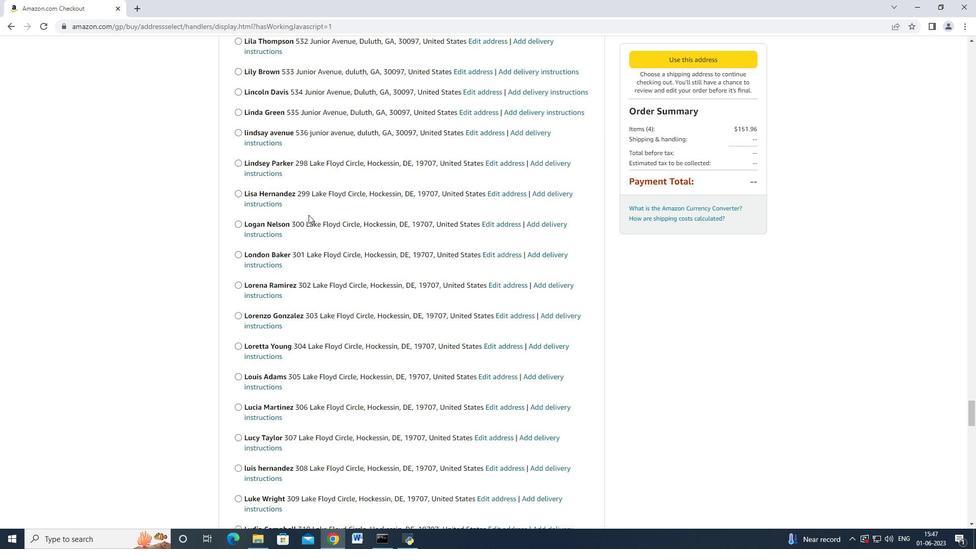 
Action: Mouse moved to (308, 215)
Screenshot: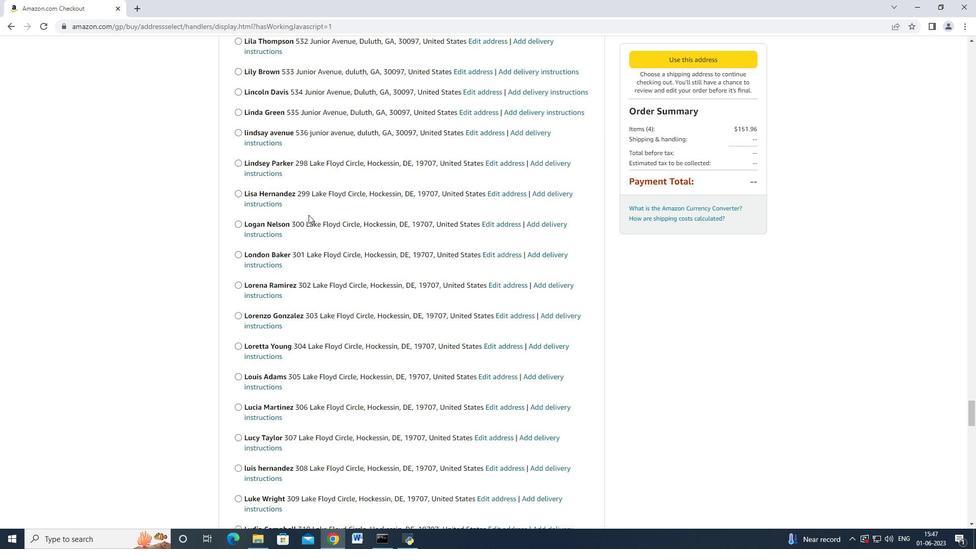 
Action: Mouse scrolled (308, 214) with delta (0, -1)
Screenshot: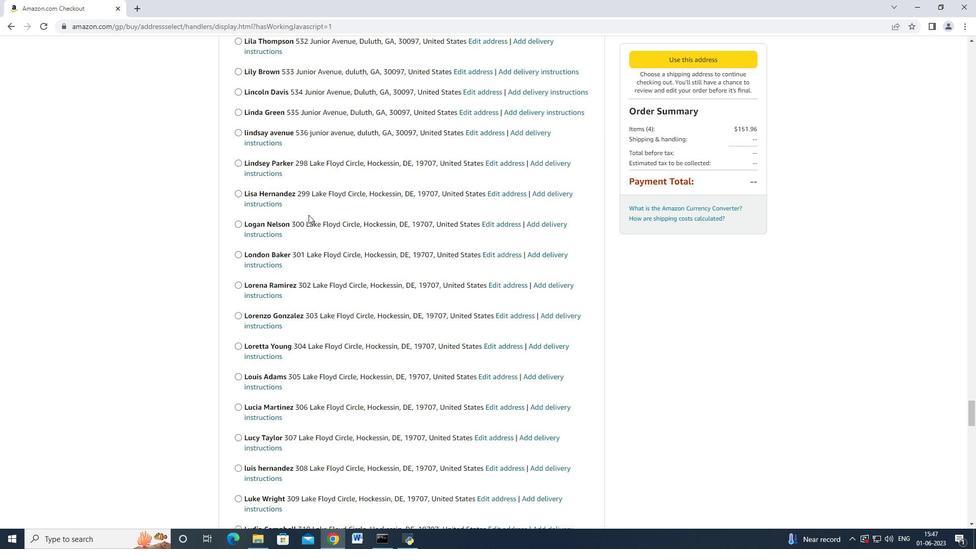 
Action: Mouse scrolled (308, 215) with delta (0, 0)
Screenshot: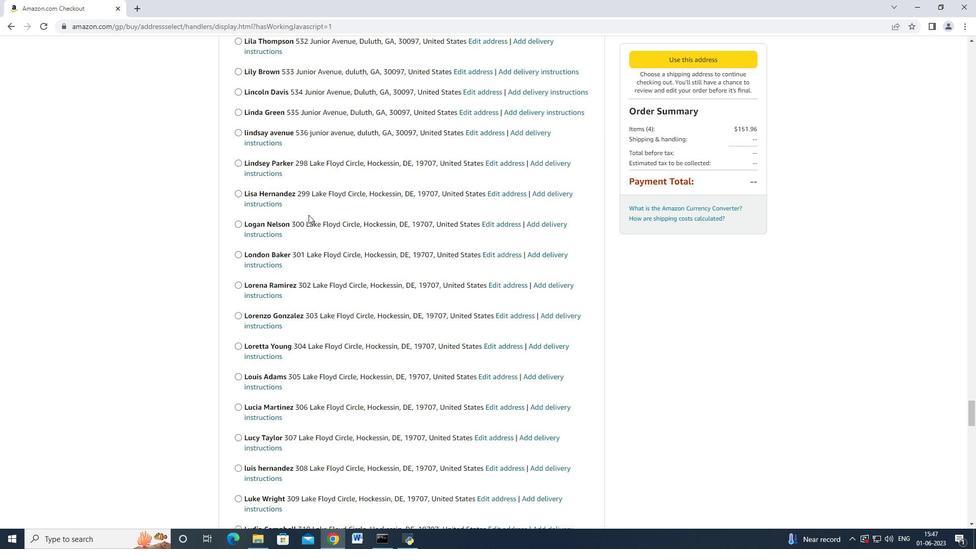 
Action: Mouse scrolled (308, 214) with delta (0, -1)
Screenshot: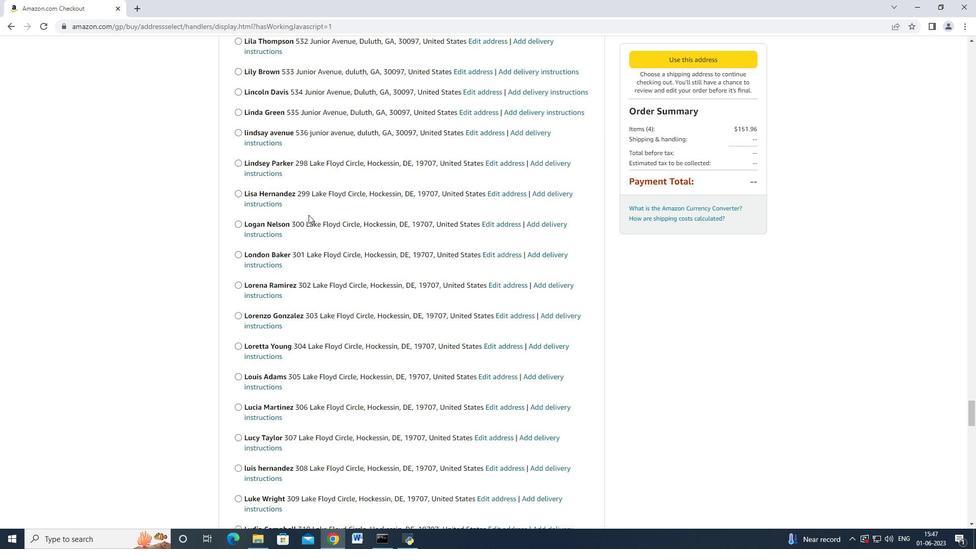
Action: Mouse scrolled (308, 215) with delta (0, 0)
Screenshot: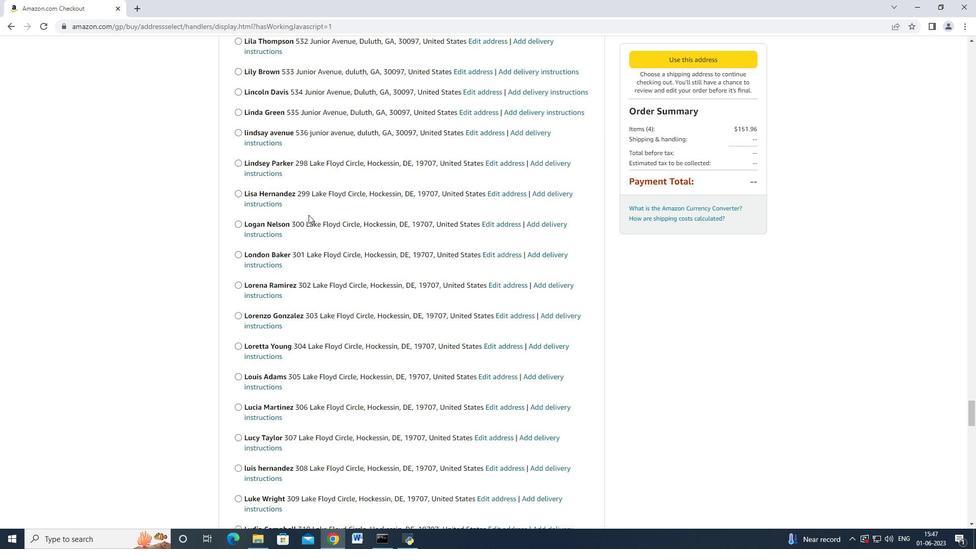 
Action: Mouse moved to (308, 216)
Screenshot: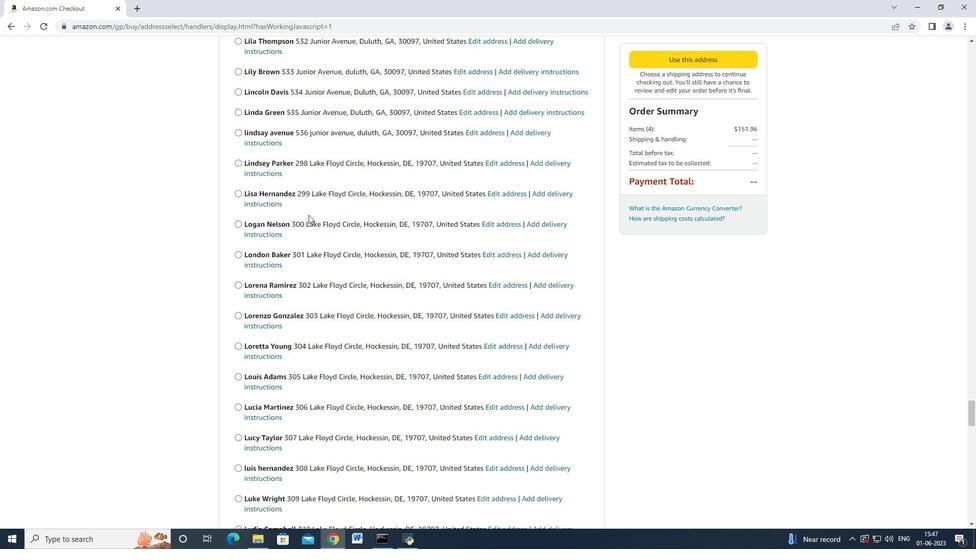 
Action: Mouse scrolled (308, 215) with delta (0, 0)
Screenshot: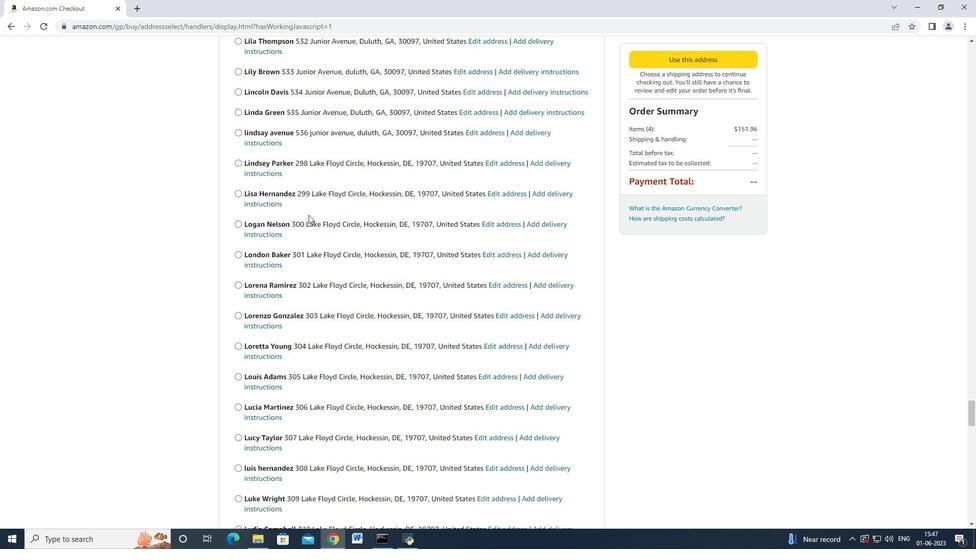 
Action: Mouse moved to (308, 216)
